 Task: Find and inquire about a place to stay in North Goa from June 16 to June 30 for 1 guest.
Action: Mouse moved to (333, 557)
Screenshot: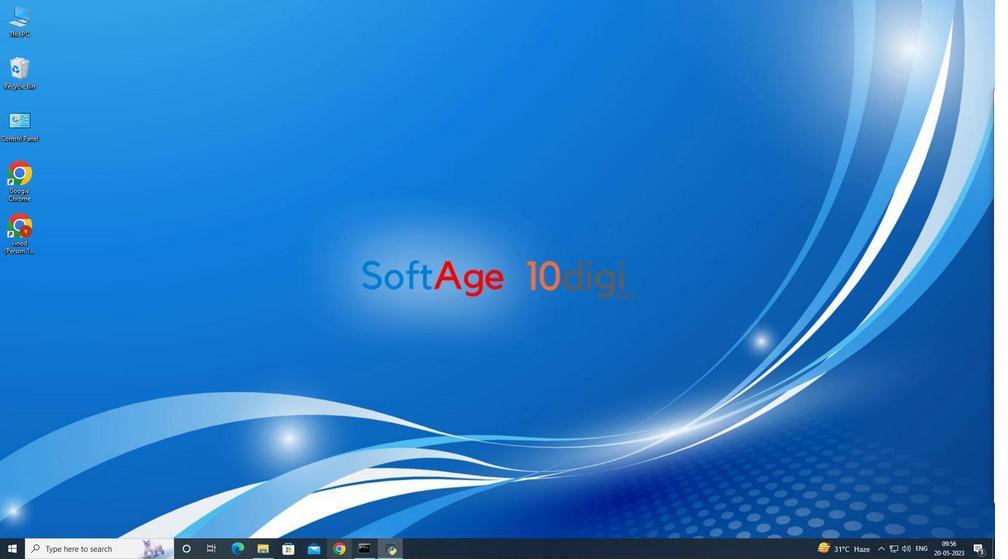 
Action: Mouse pressed left at (334, 555)
Screenshot: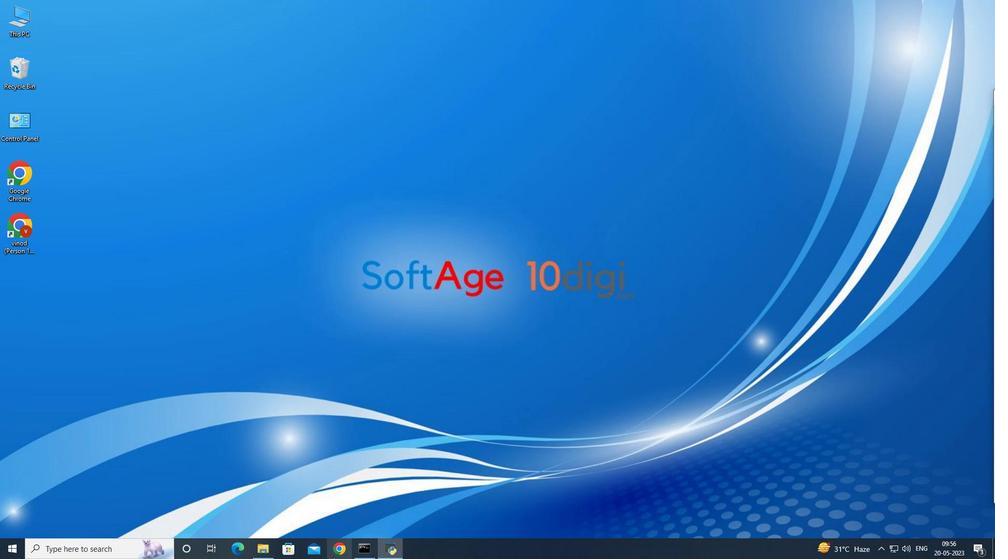 
Action: Mouse moved to (413, 332)
Screenshot: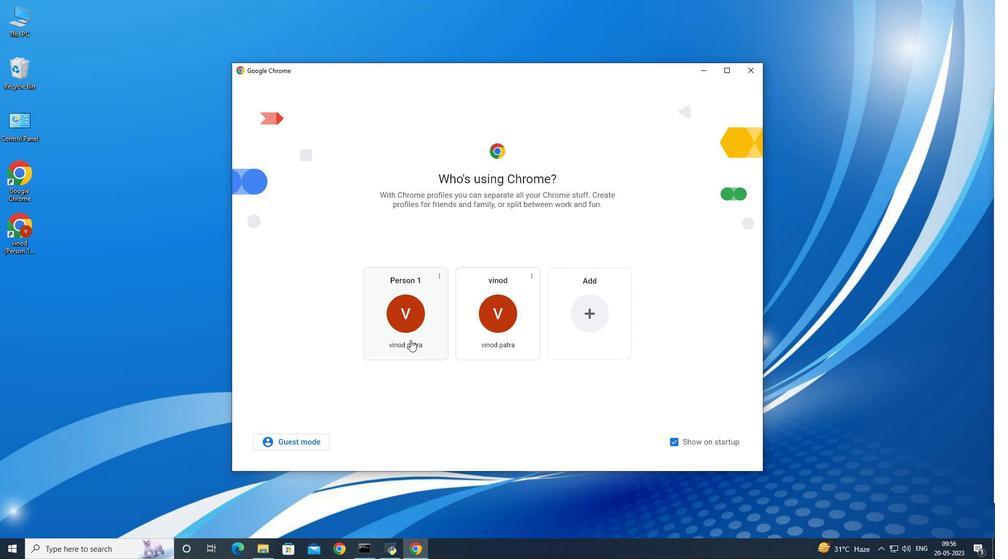 
Action: Mouse pressed left at (413, 332)
Screenshot: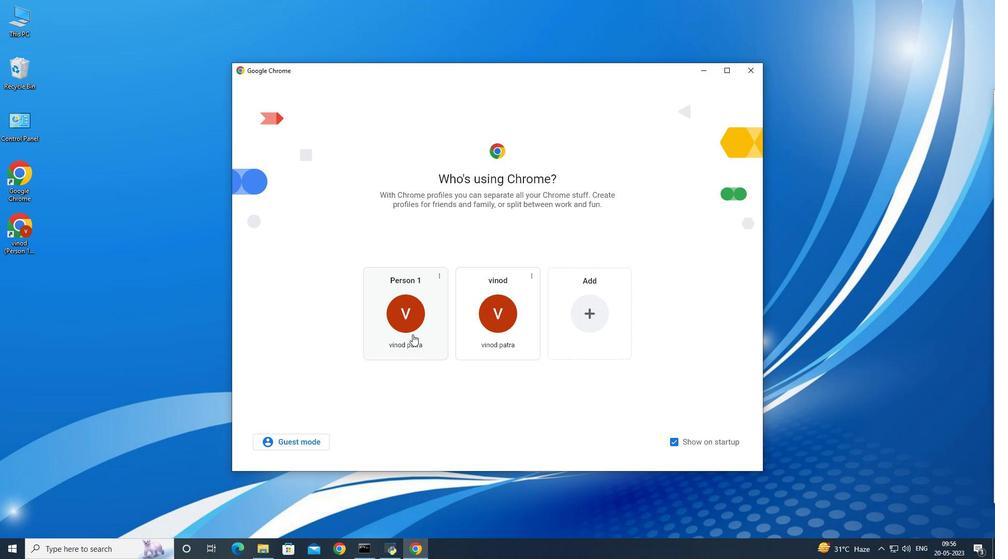 
Action: Mouse moved to (496, 215)
Screenshot: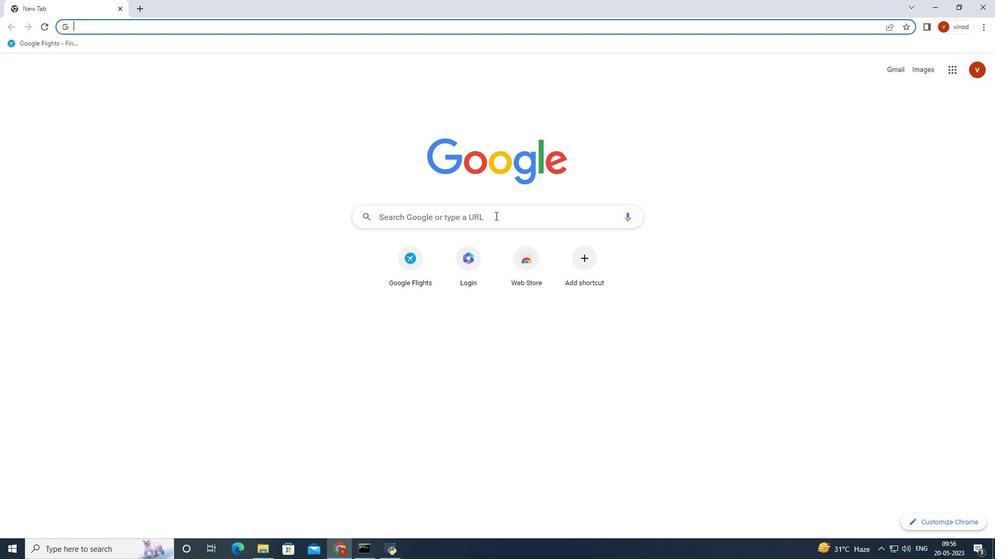 
Action: Mouse pressed left at (496, 215)
Screenshot: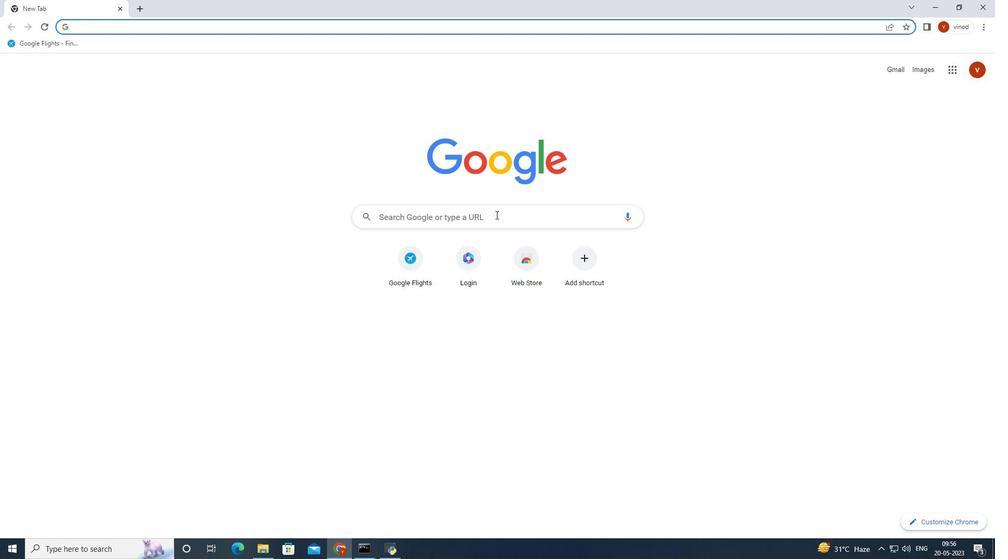 
Action: Mouse moved to (478, 350)
Screenshot: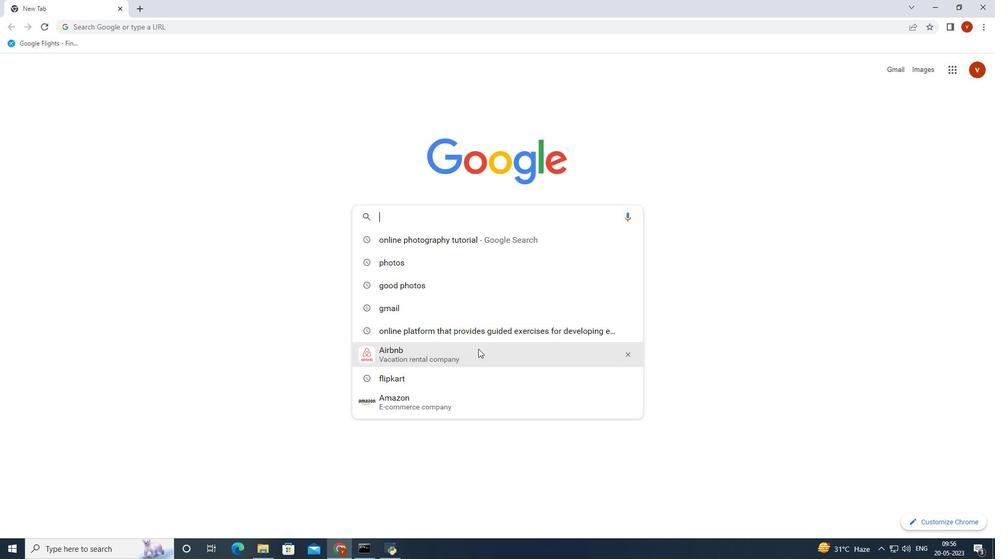 
Action: Mouse pressed left at (478, 350)
Screenshot: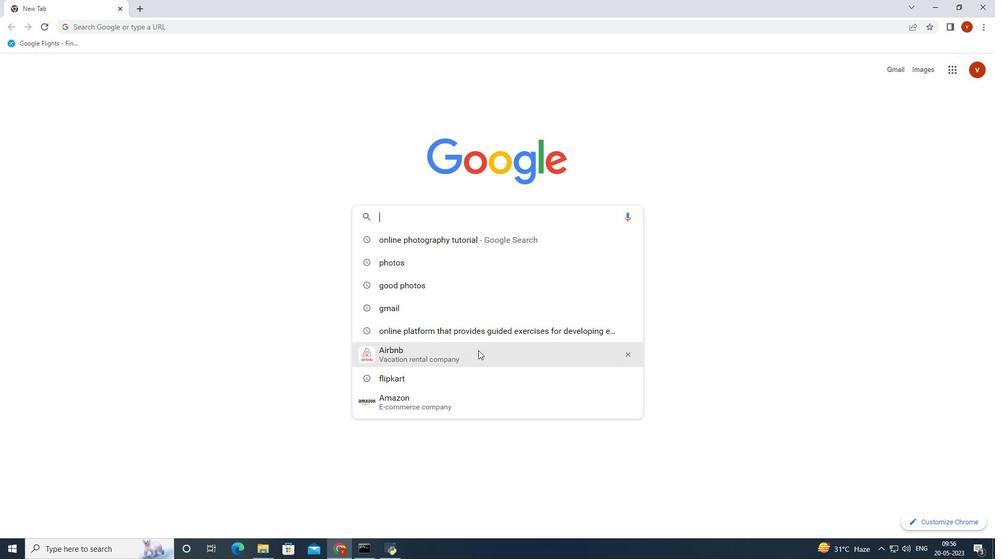 
Action: Mouse moved to (226, 158)
Screenshot: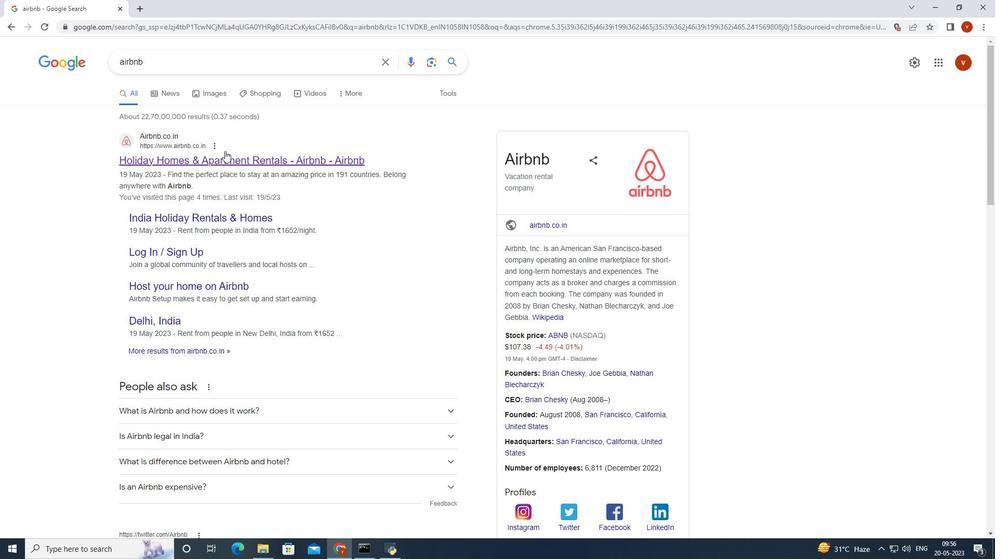 
Action: Mouse pressed left at (226, 158)
Screenshot: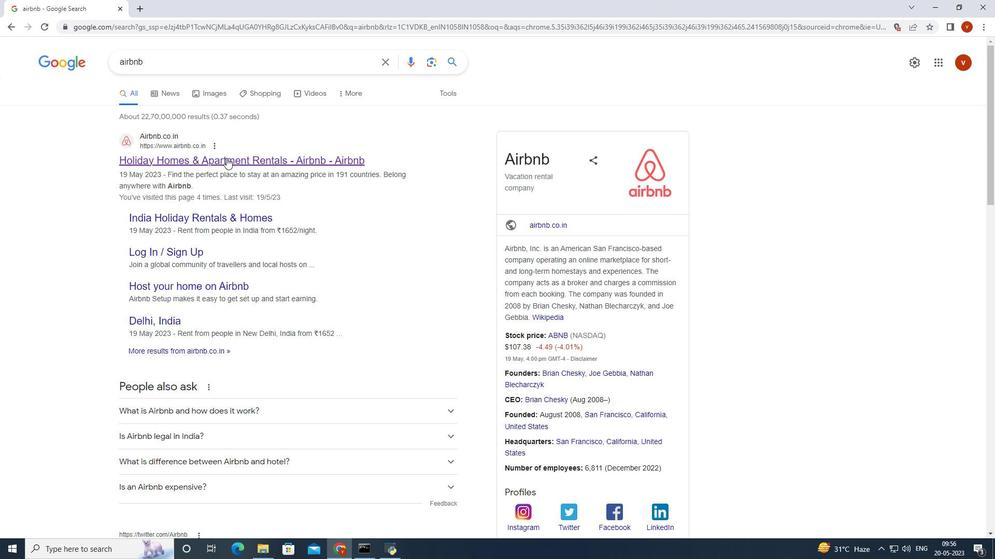 
Action: Mouse moved to (259, 308)
Screenshot: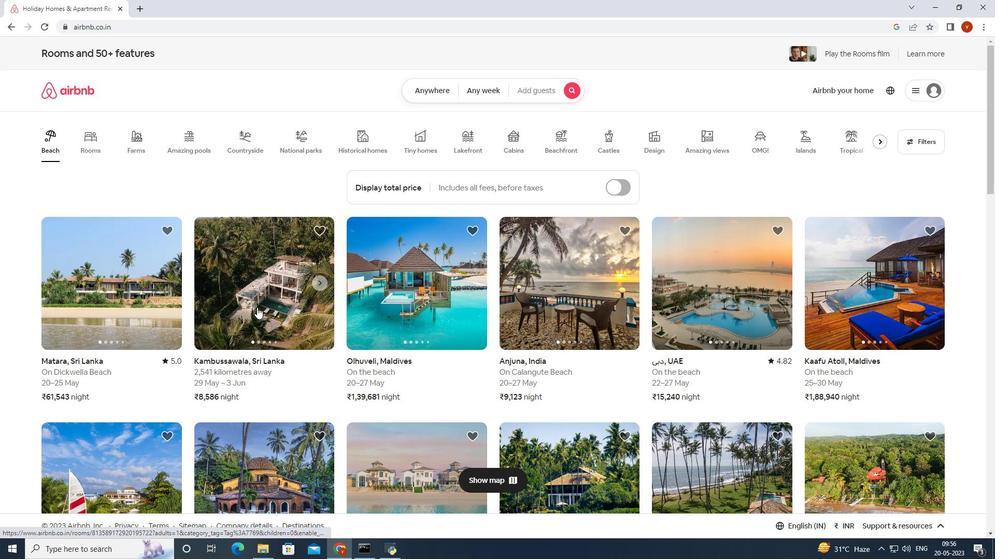 
Action: Mouse scrolled (259, 307) with delta (0, 0)
Screenshot: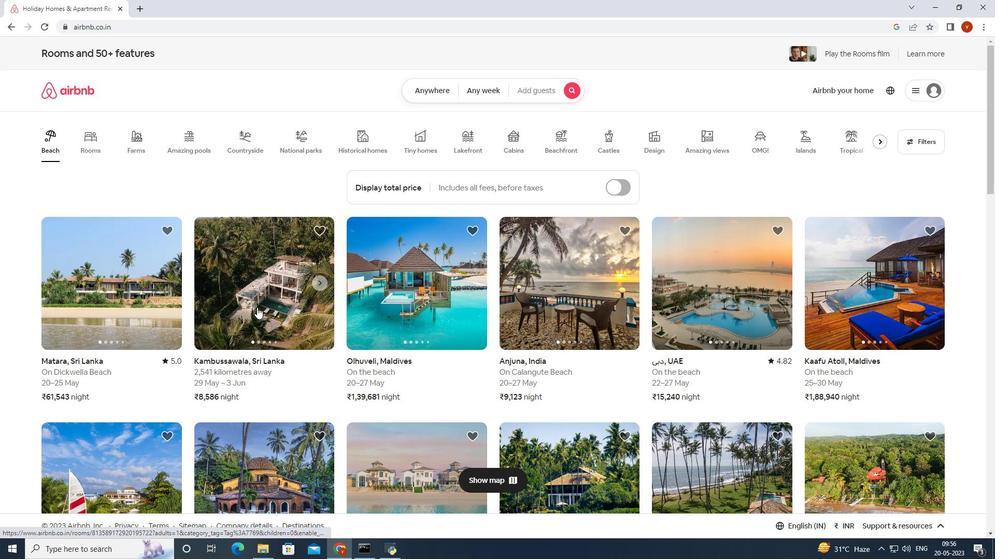 
Action: Mouse moved to (263, 305)
Screenshot: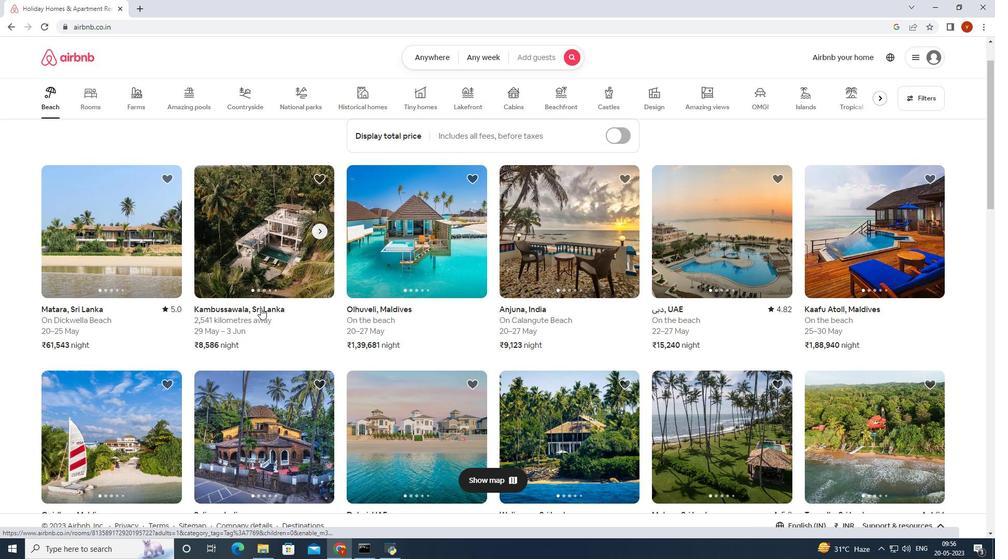 
Action: Mouse scrolled (263, 305) with delta (0, 0)
Screenshot: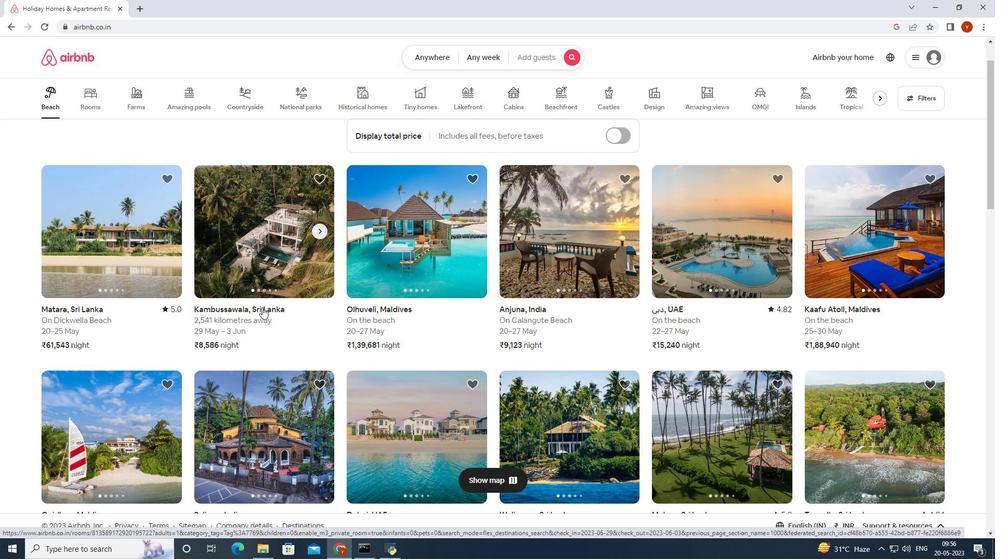 
Action: Mouse moved to (475, 92)
Screenshot: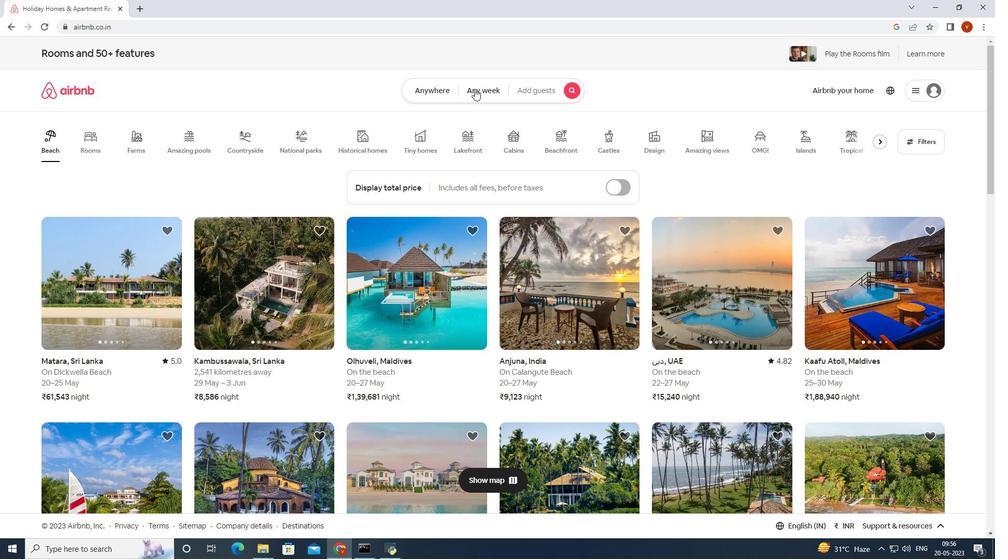 
Action: Mouse pressed left at (475, 92)
Screenshot: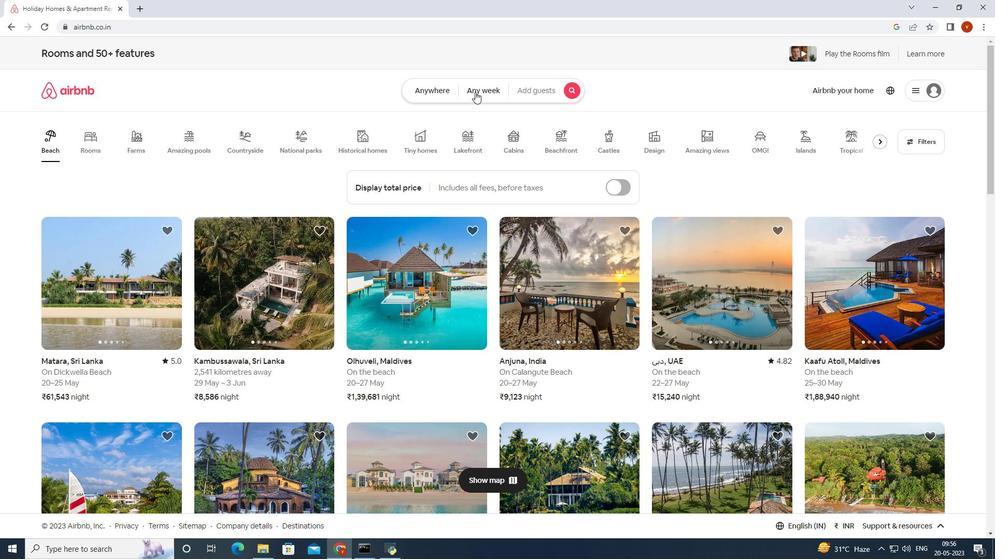 
Action: Mouse moved to (403, 126)
Screenshot: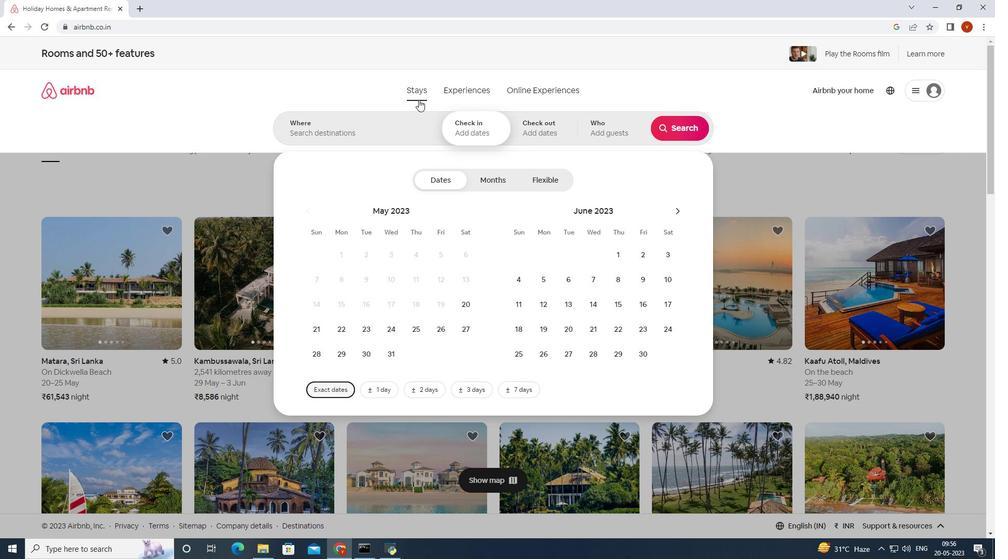 
Action: Mouse pressed left at (403, 126)
Screenshot: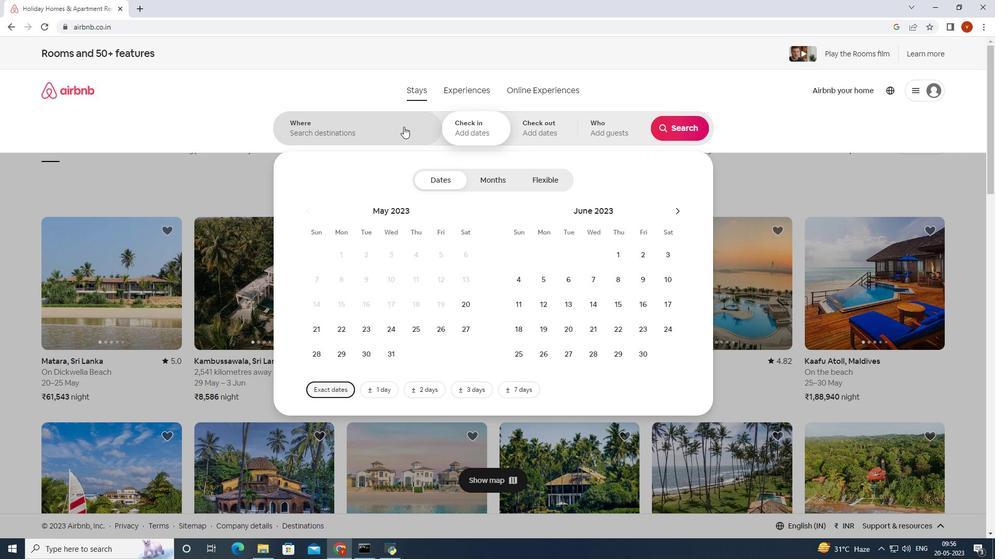 
Action: Key pressed go
Screenshot: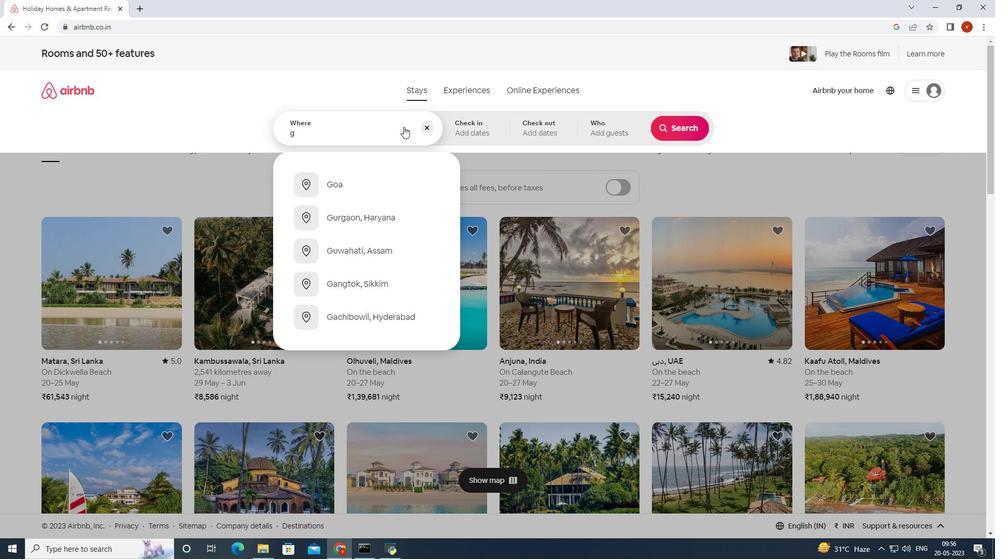 
Action: Mouse moved to (384, 219)
Screenshot: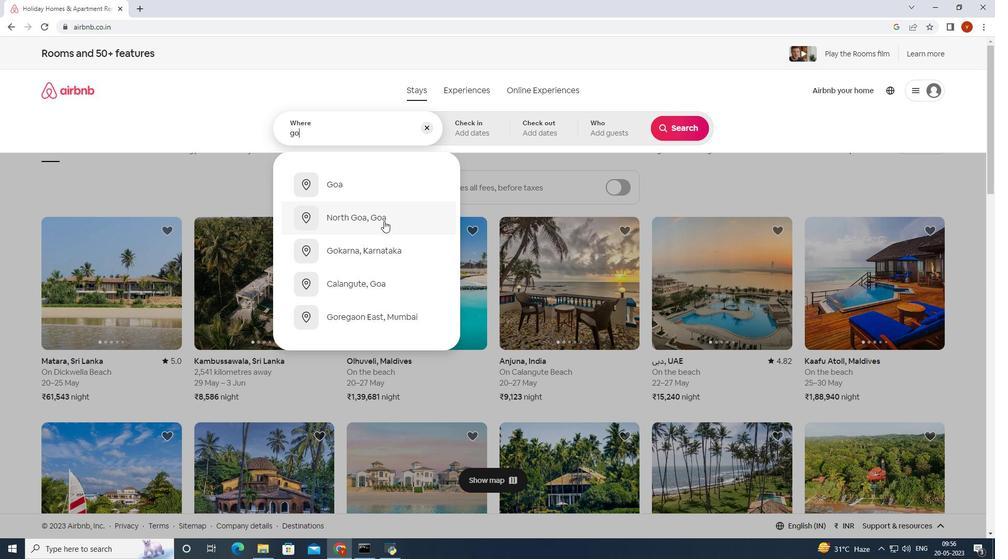 
Action: Mouse pressed left at (384, 219)
Screenshot: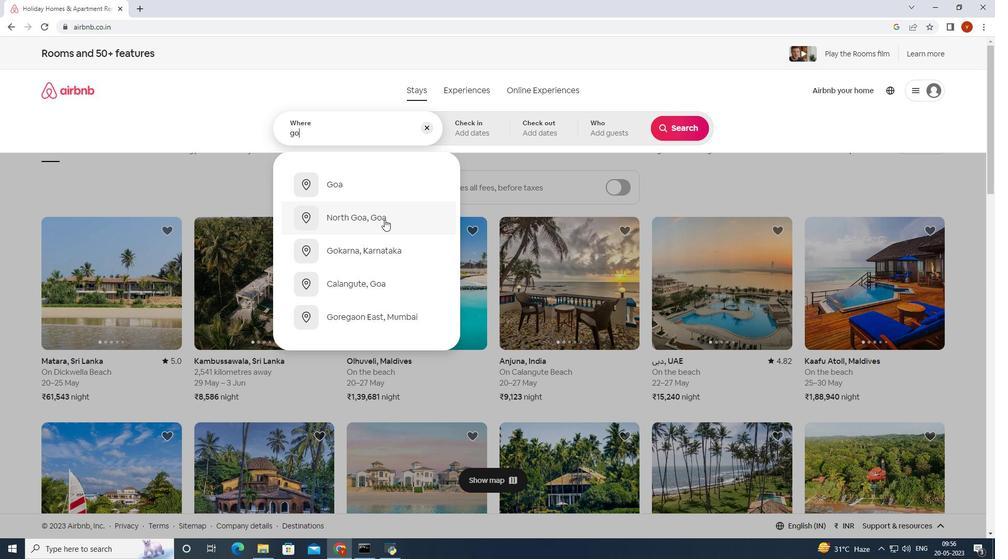 
Action: Mouse moved to (683, 130)
Screenshot: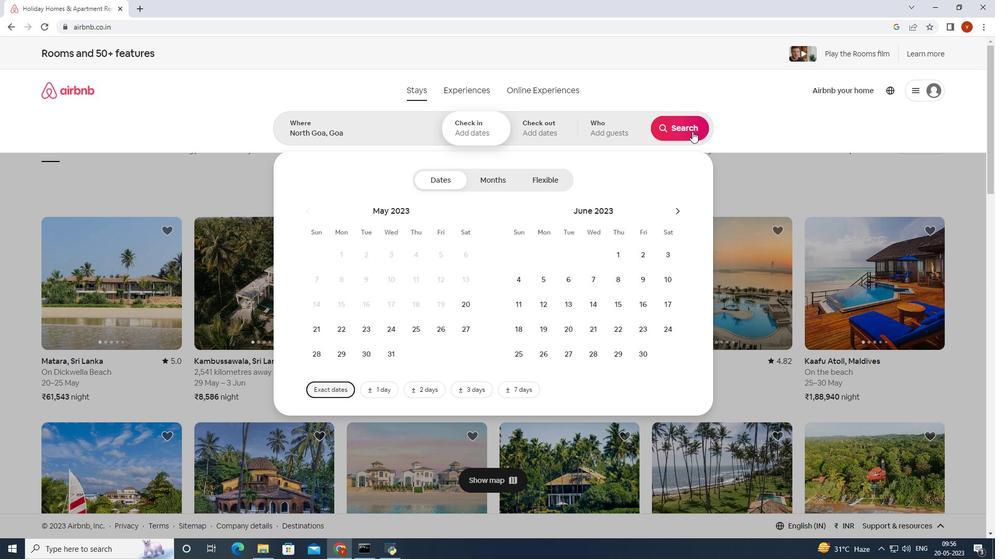 
Action: Mouse pressed left at (683, 130)
Screenshot: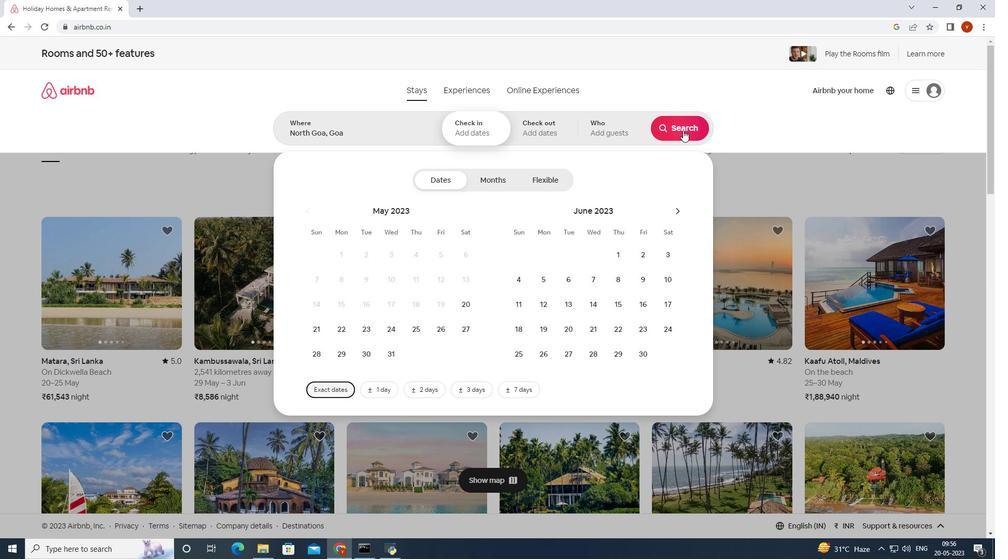 
Action: Mouse moved to (316, 306)
Screenshot: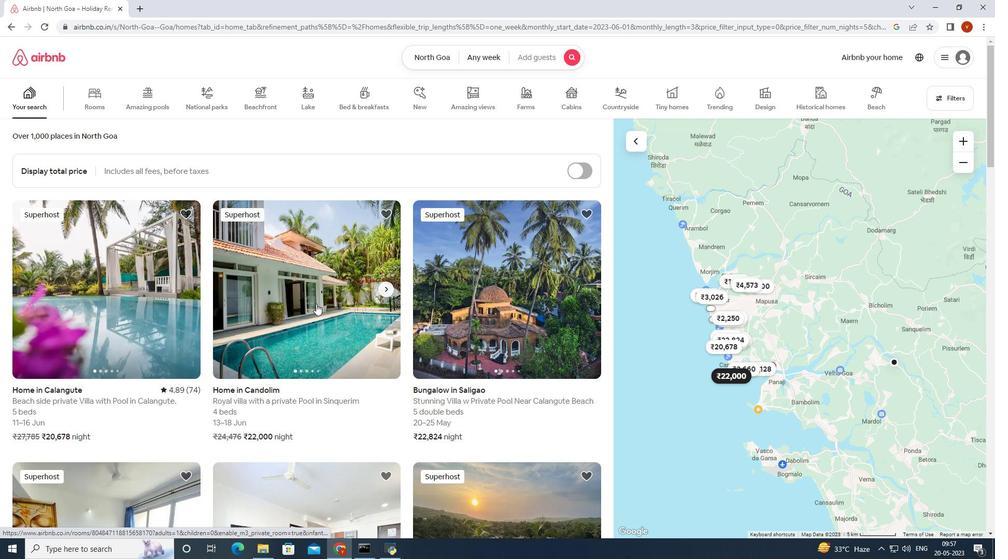 
Action: Mouse scrolled (316, 305) with delta (0, 0)
Screenshot: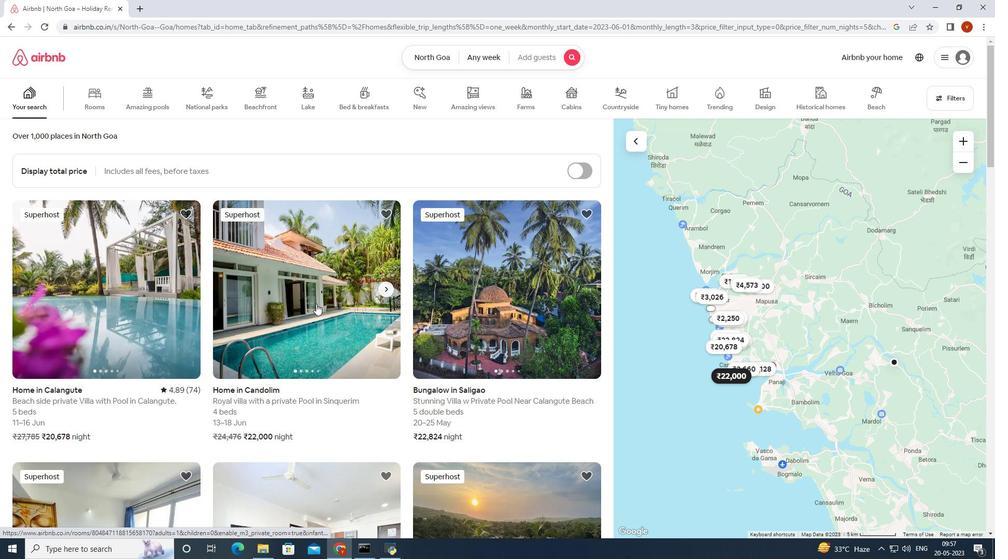 
Action: Mouse moved to (315, 313)
Screenshot: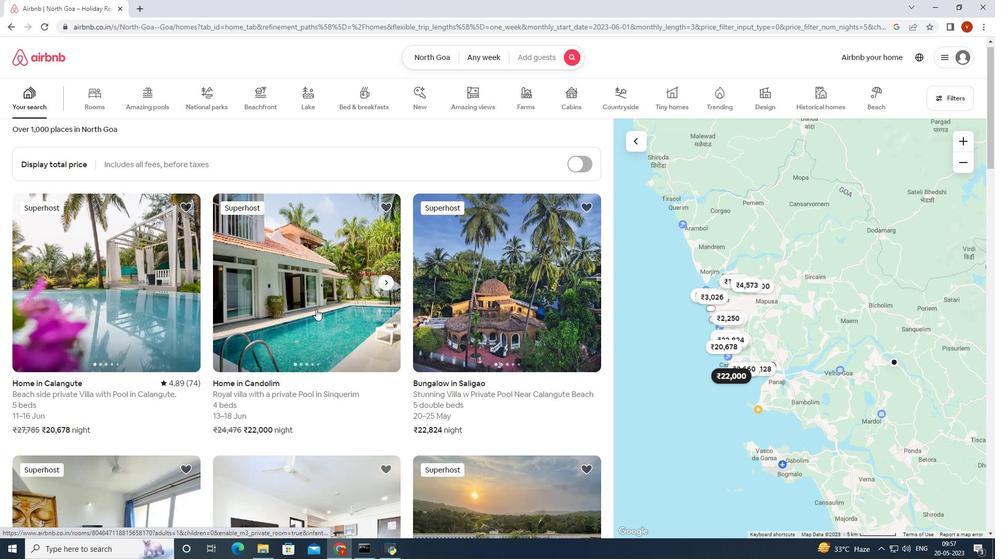 
Action: Mouse scrolled (315, 313) with delta (0, 0)
Screenshot: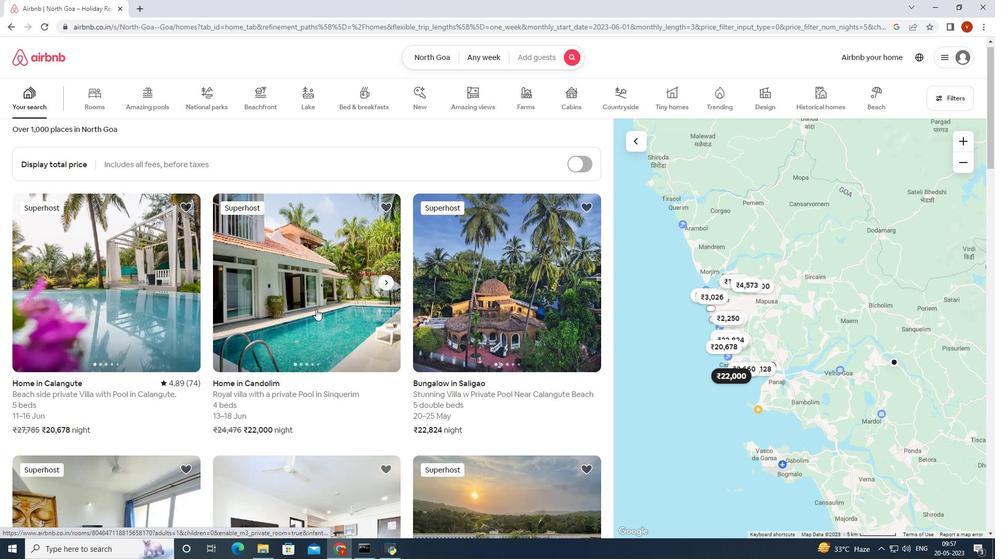 
Action: Mouse moved to (322, 318)
Screenshot: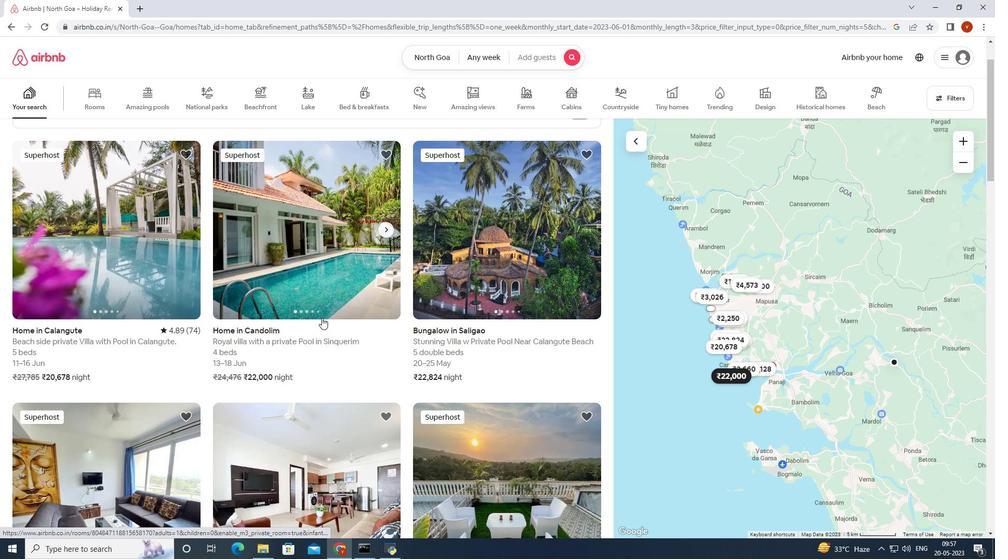 
Action: Mouse scrolled (322, 317) with delta (0, 0)
Screenshot: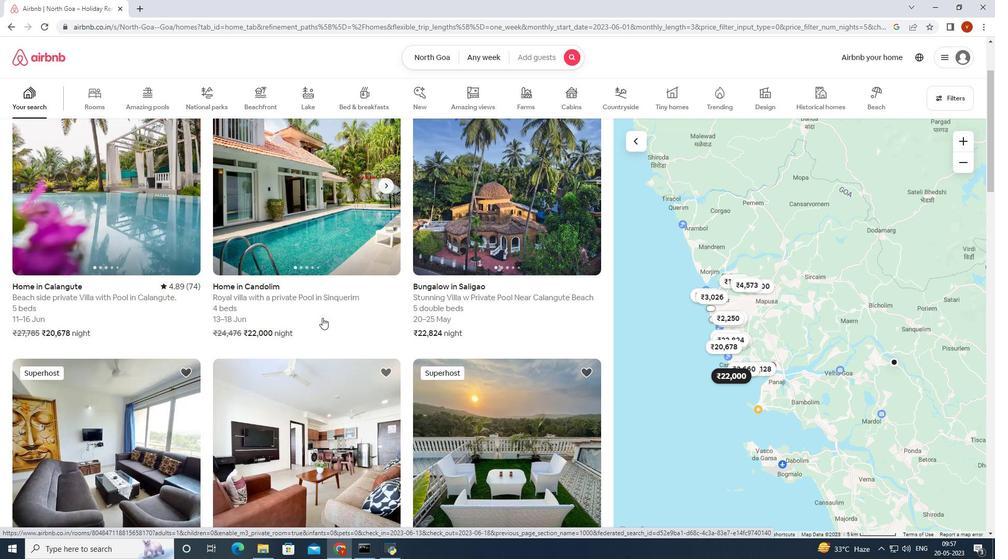 
Action: Mouse moved to (483, 52)
Screenshot: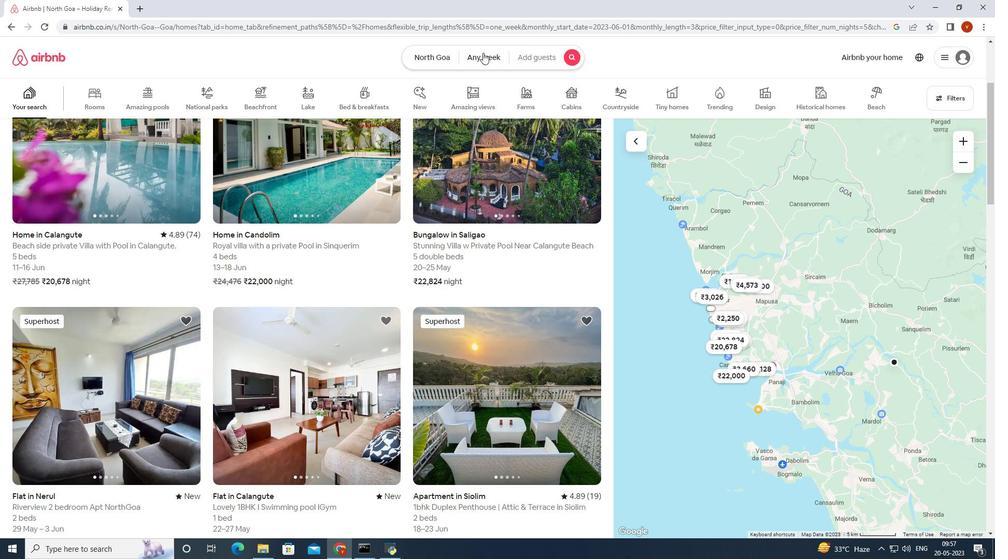
Action: Mouse pressed left at (483, 52)
Screenshot: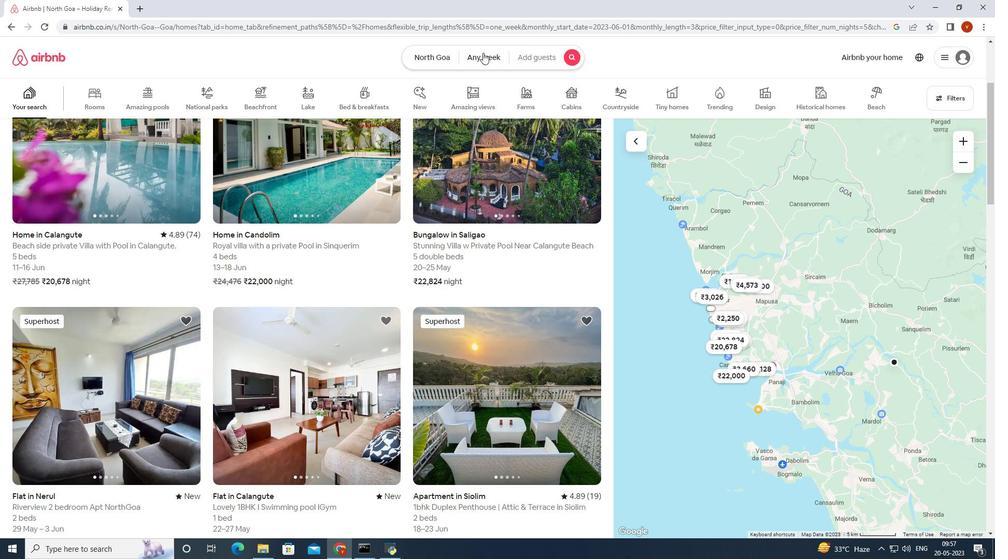 
Action: Mouse moved to (647, 267)
Screenshot: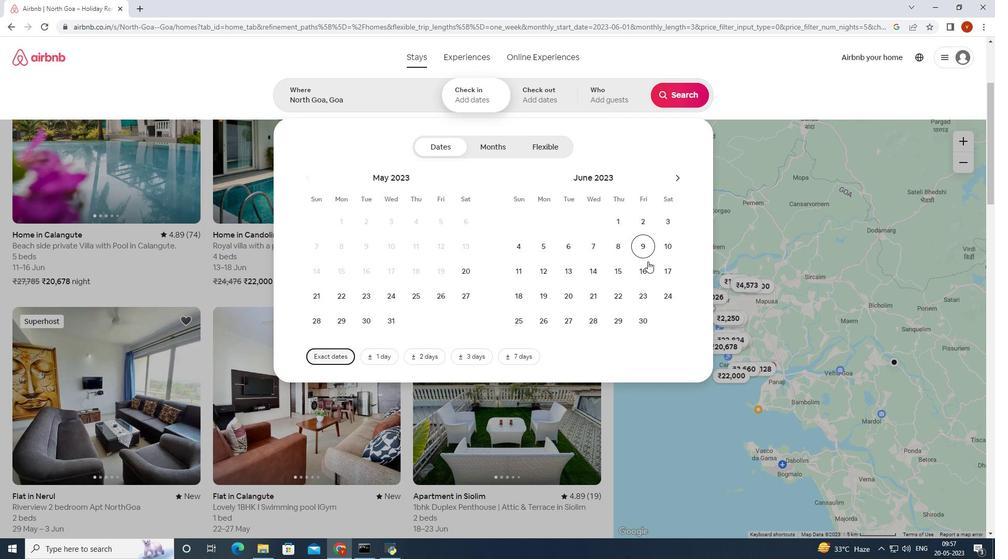 
Action: Mouse pressed left at (647, 267)
Screenshot: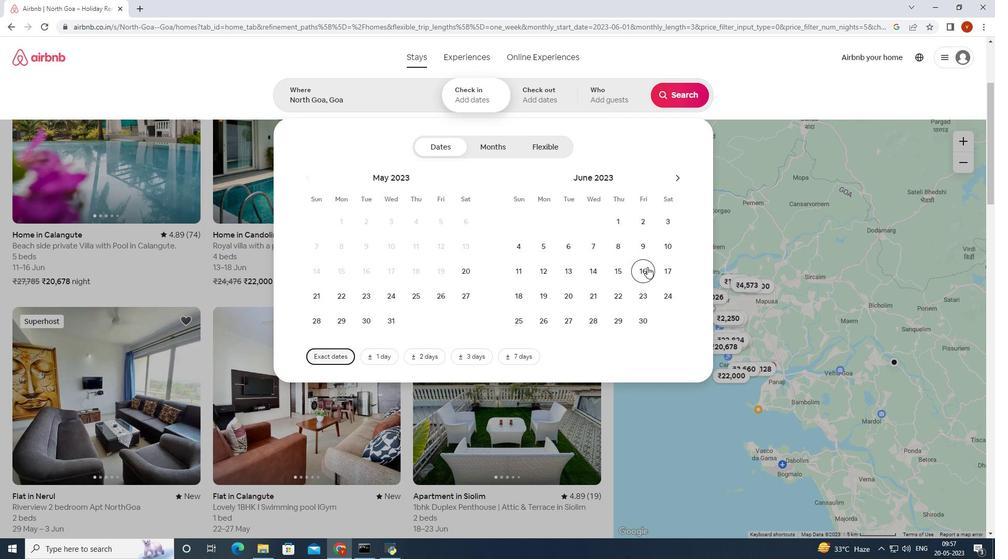 
Action: Mouse moved to (647, 313)
Screenshot: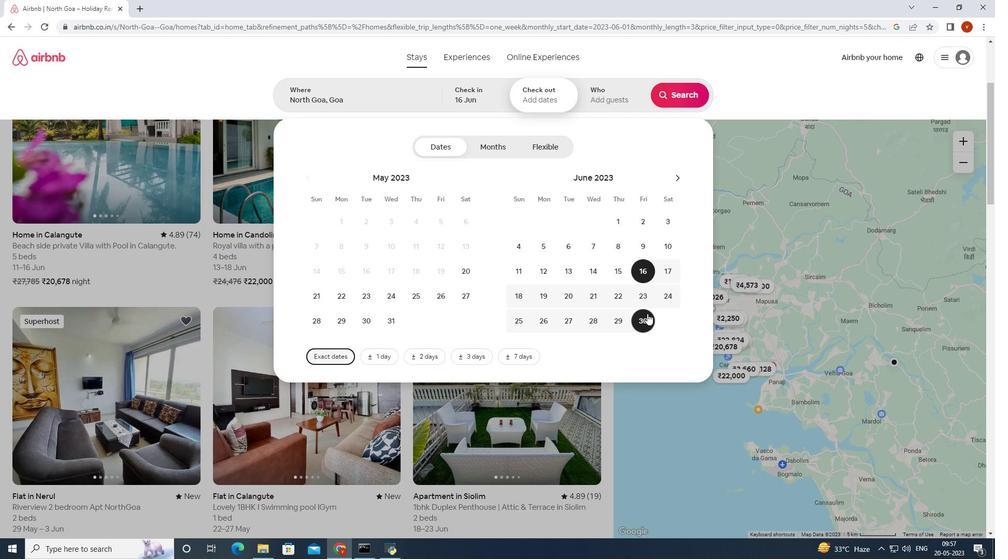 
Action: Mouse pressed left at (647, 313)
Screenshot: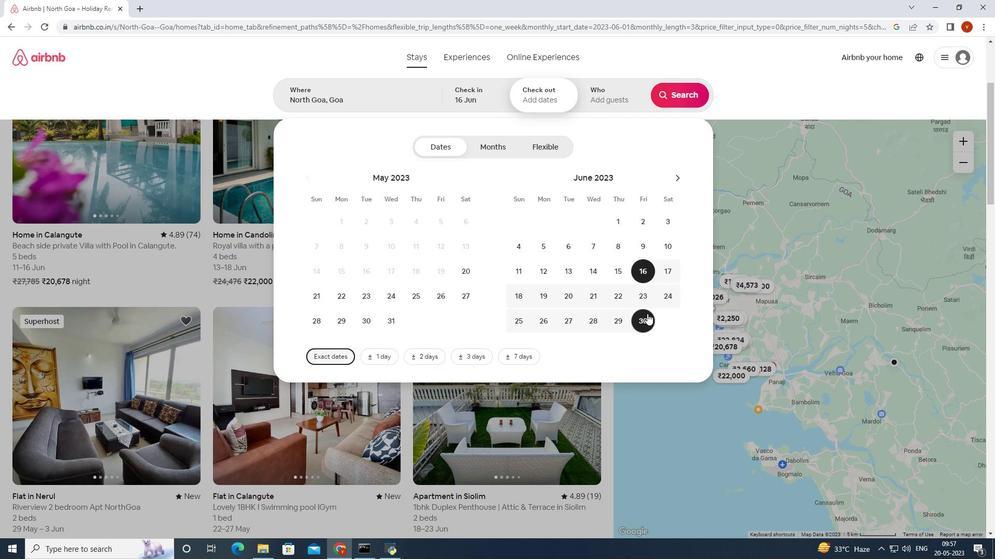 
Action: Mouse moved to (603, 103)
Screenshot: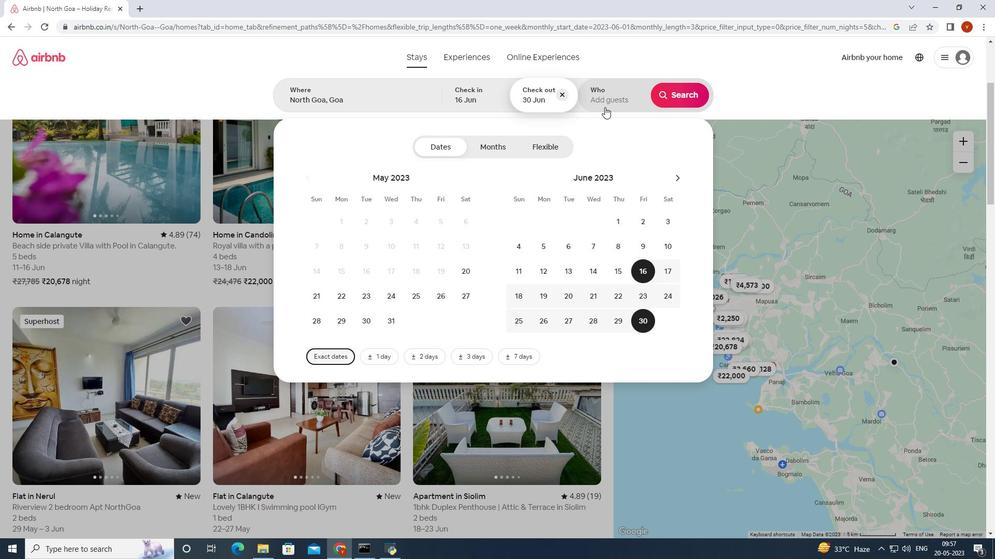 
Action: Mouse pressed left at (603, 103)
Screenshot: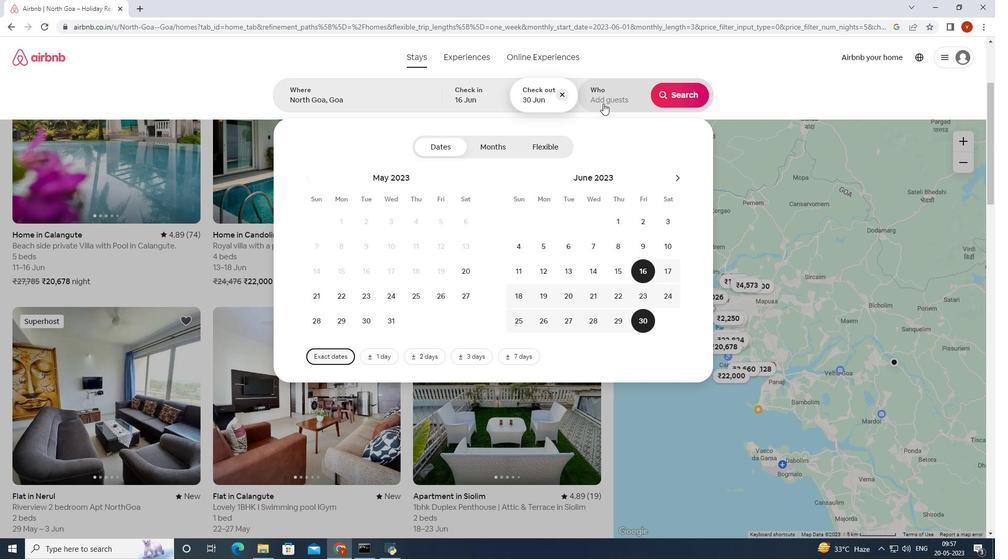 
Action: Mouse moved to (680, 149)
Screenshot: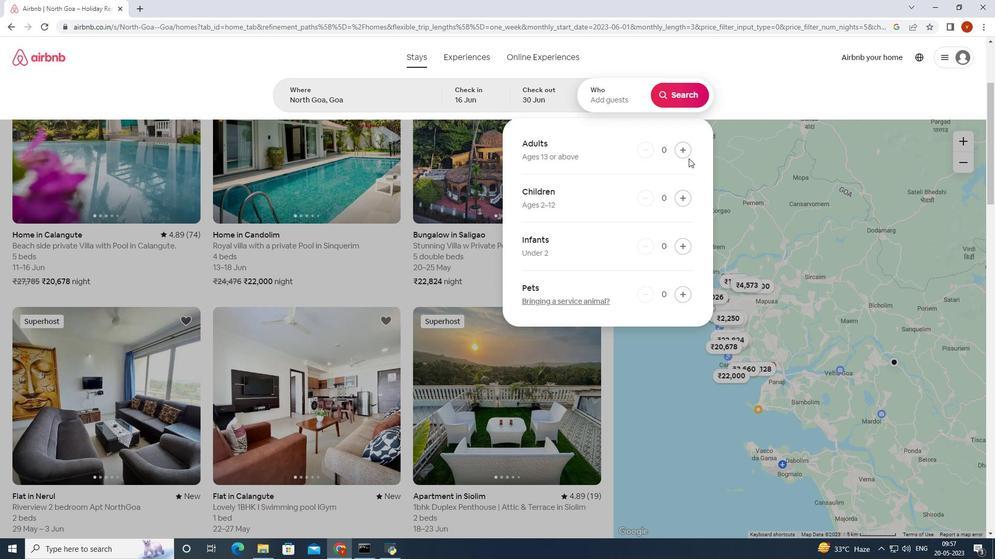 
Action: Mouse pressed left at (680, 149)
Screenshot: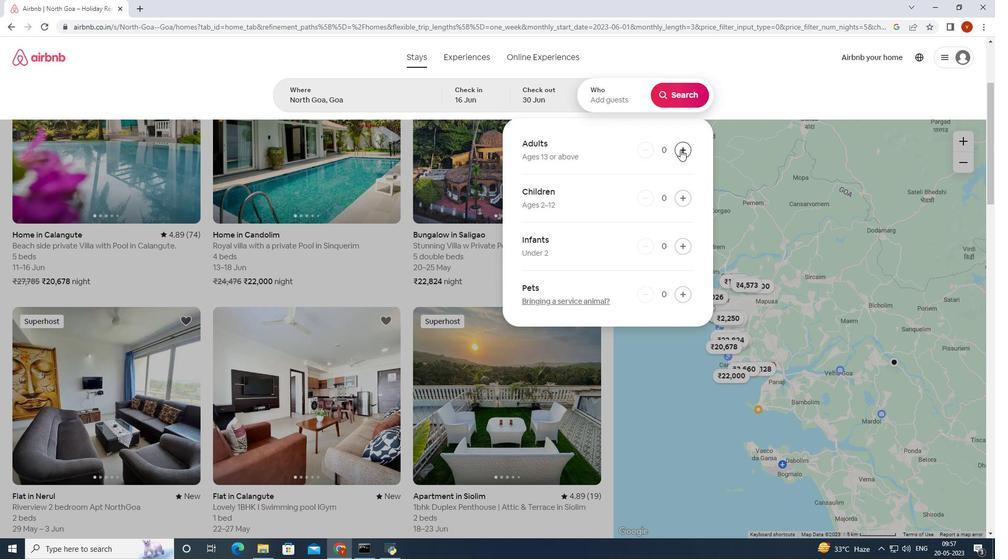 
Action: Mouse moved to (679, 95)
Screenshot: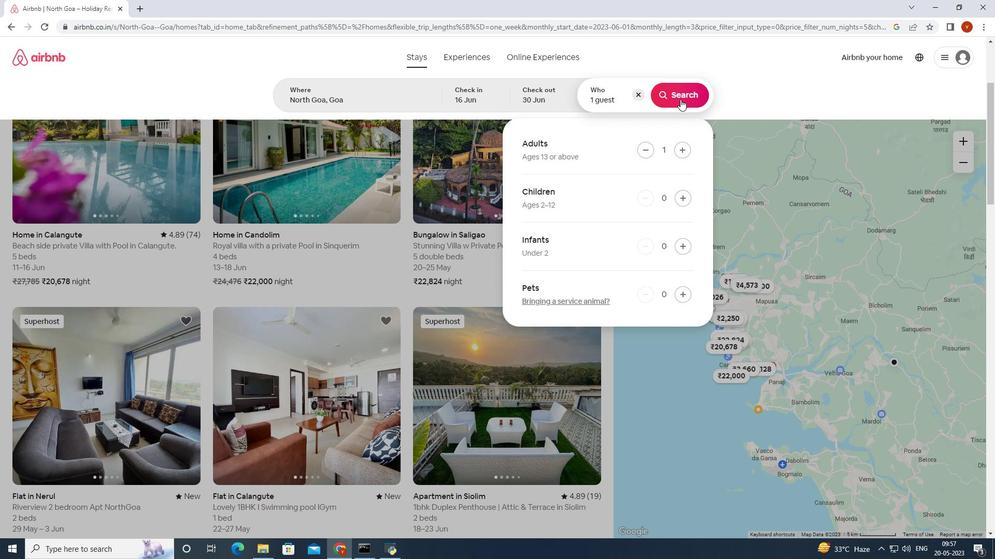 
Action: Mouse pressed left at (679, 95)
Screenshot: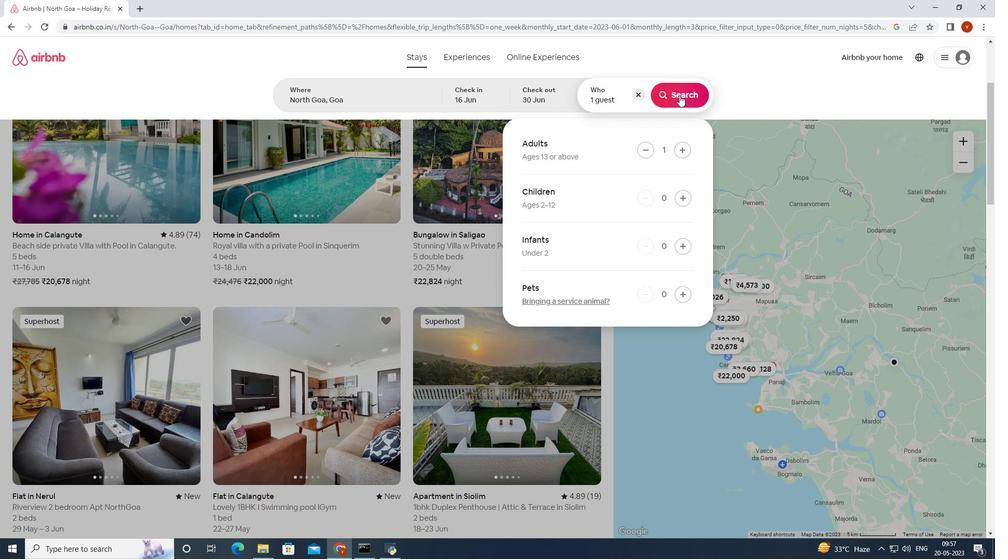 
Action: Mouse moved to (940, 97)
Screenshot: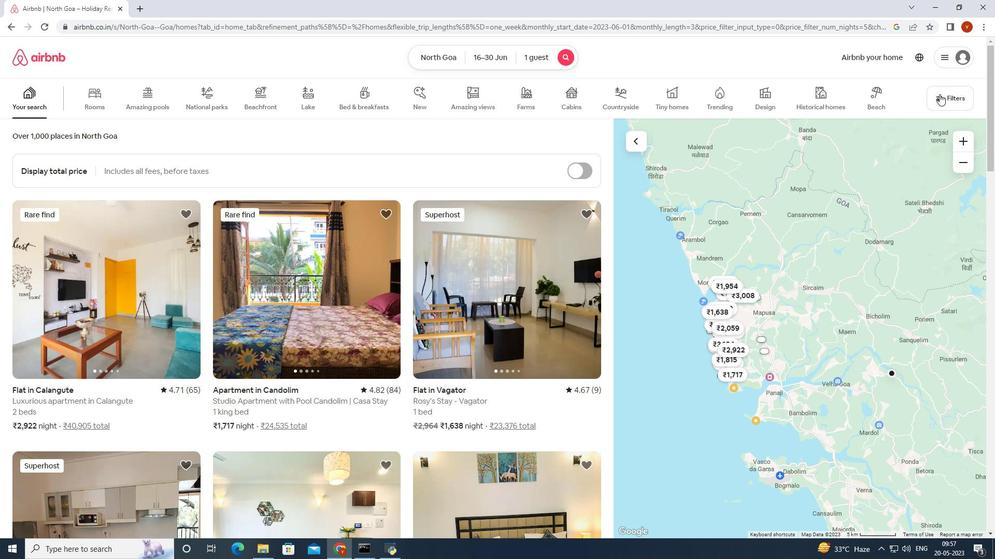 
Action: Mouse pressed left at (940, 97)
Screenshot: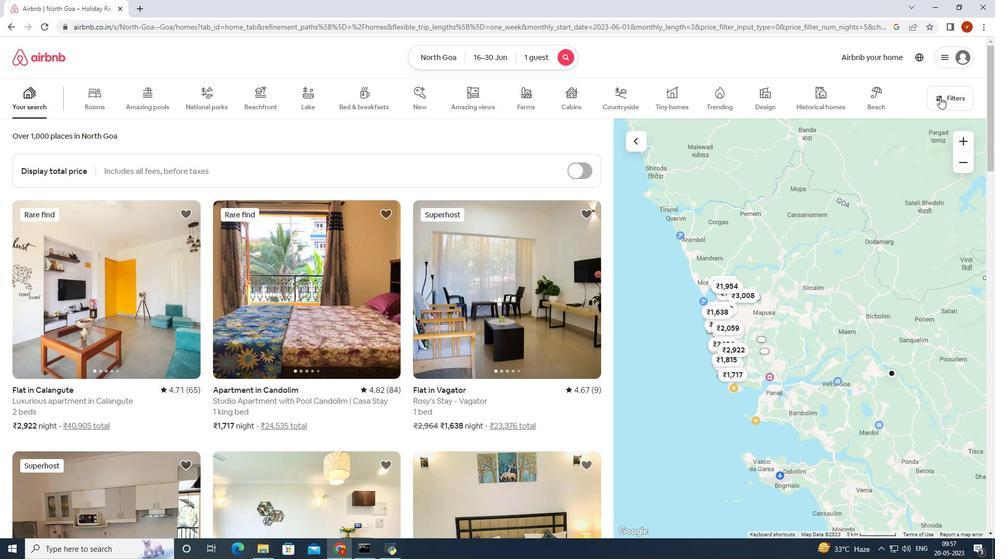 
Action: Mouse moved to (591, 327)
Screenshot: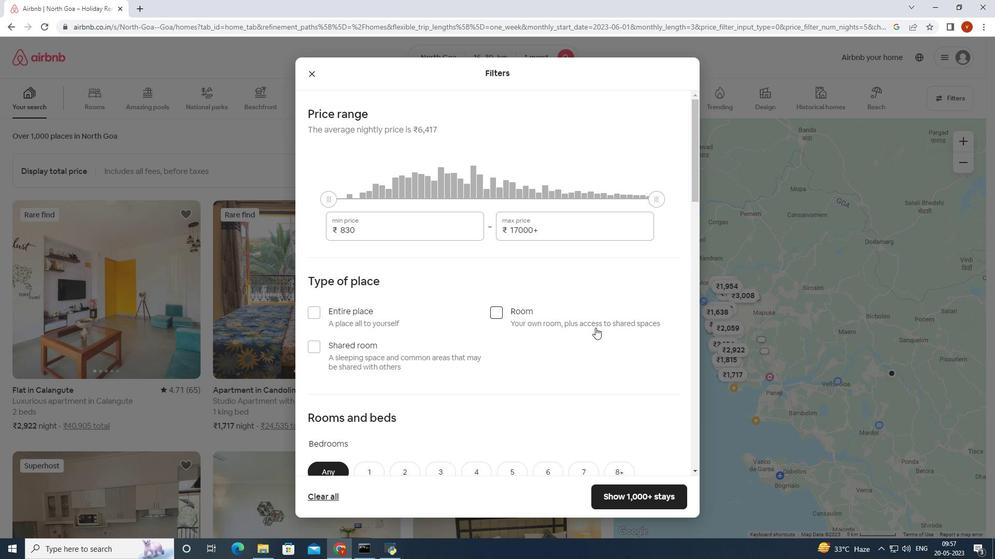 
Action: Mouse scrolled (591, 327) with delta (0, 0)
Screenshot: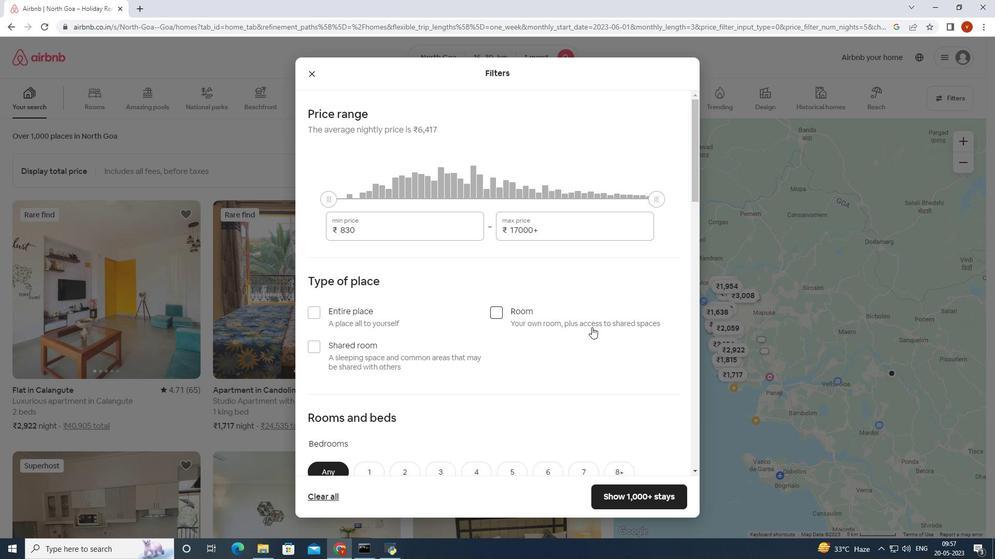 
Action: Mouse scrolled (591, 327) with delta (0, 0)
Screenshot: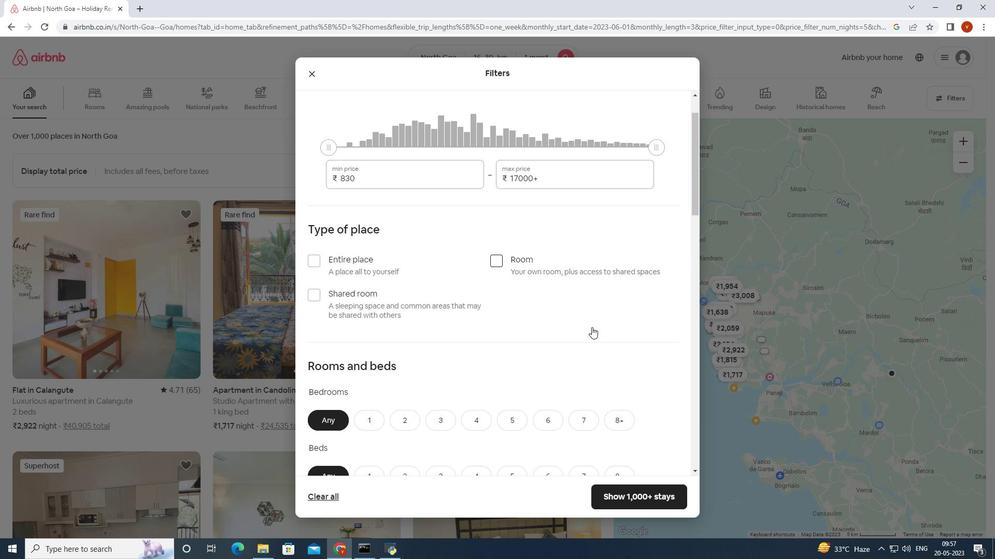 
Action: Mouse scrolled (591, 327) with delta (0, 0)
Screenshot: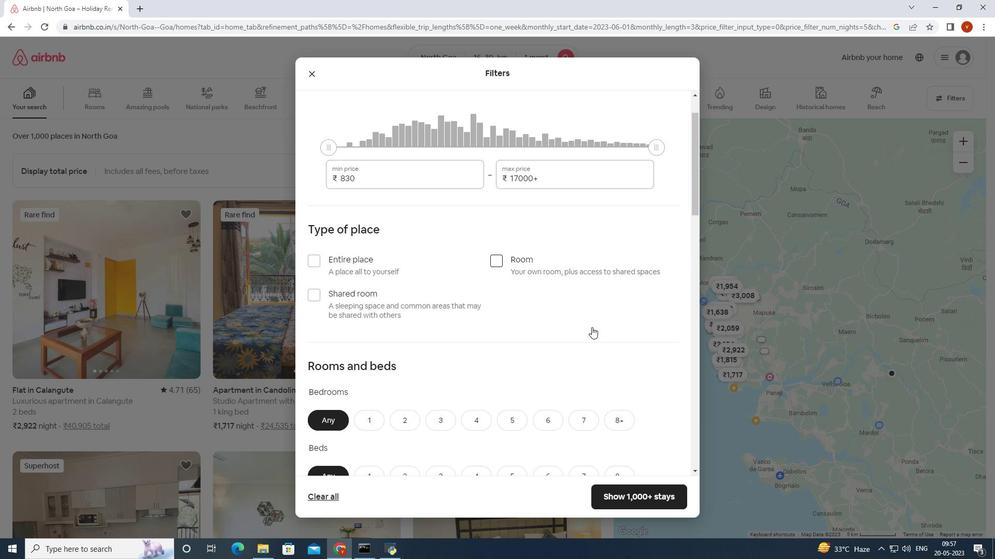 
Action: Mouse scrolled (591, 327) with delta (0, 0)
Screenshot: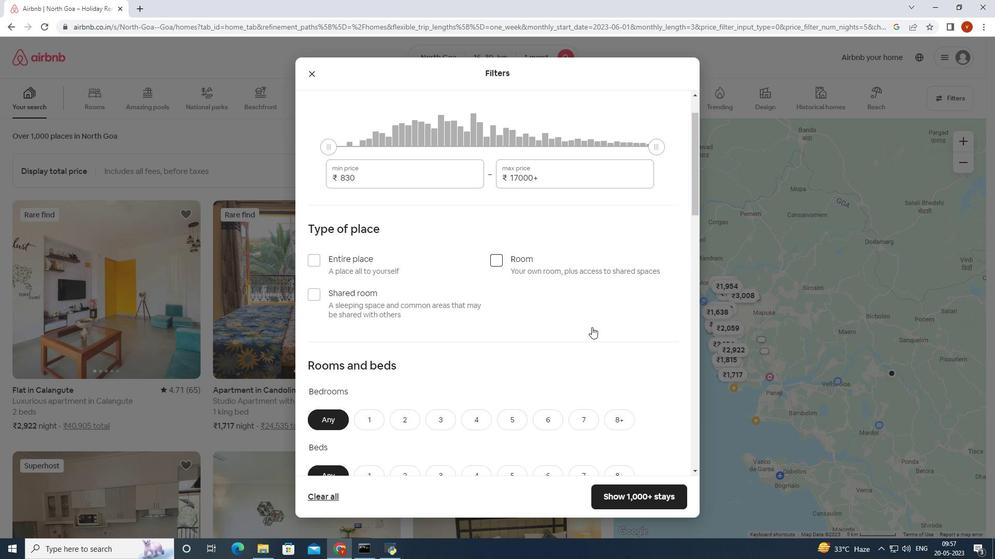 
Action: Mouse moved to (406, 271)
Screenshot: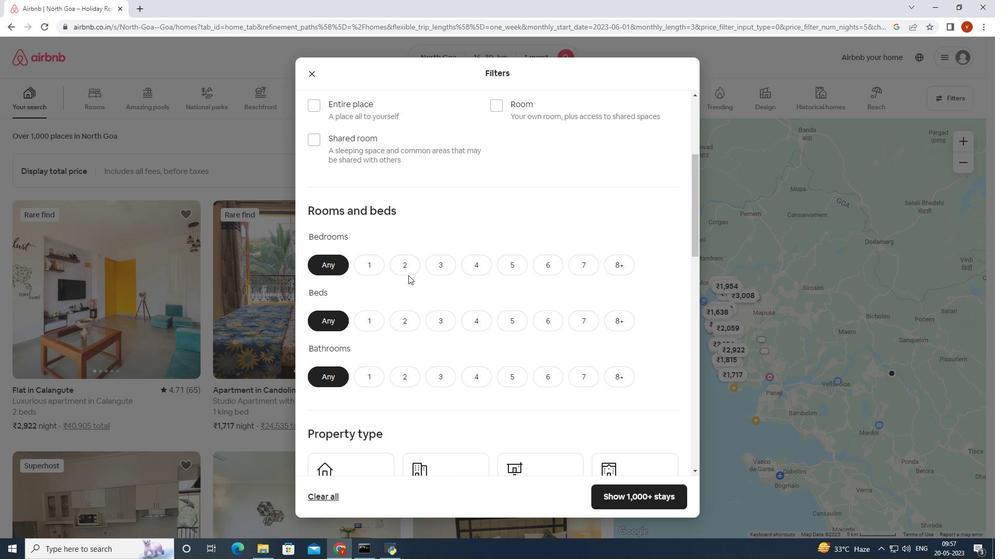 
Action: Mouse pressed left at (406, 271)
Screenshot: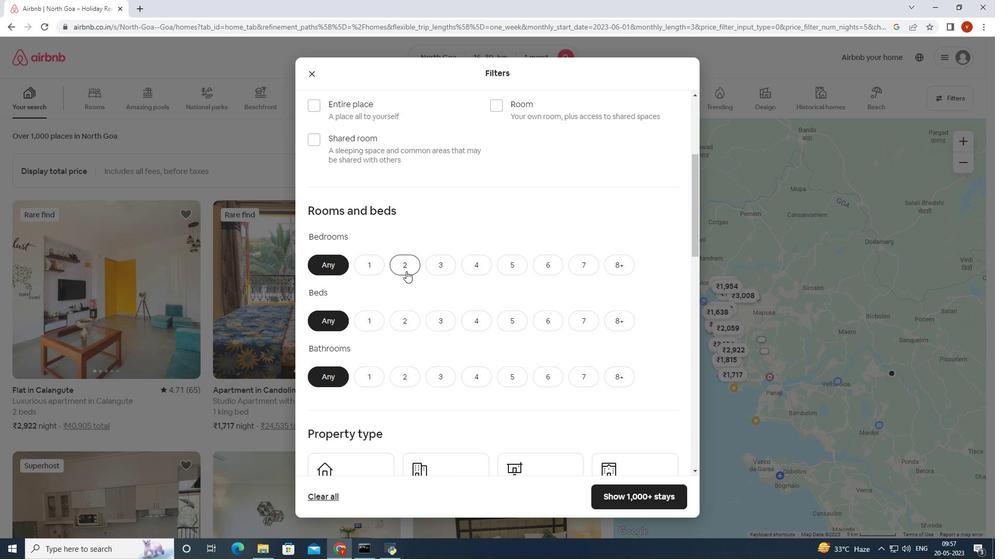 
Action: Mouse moved to (409, 314)
Screenshot: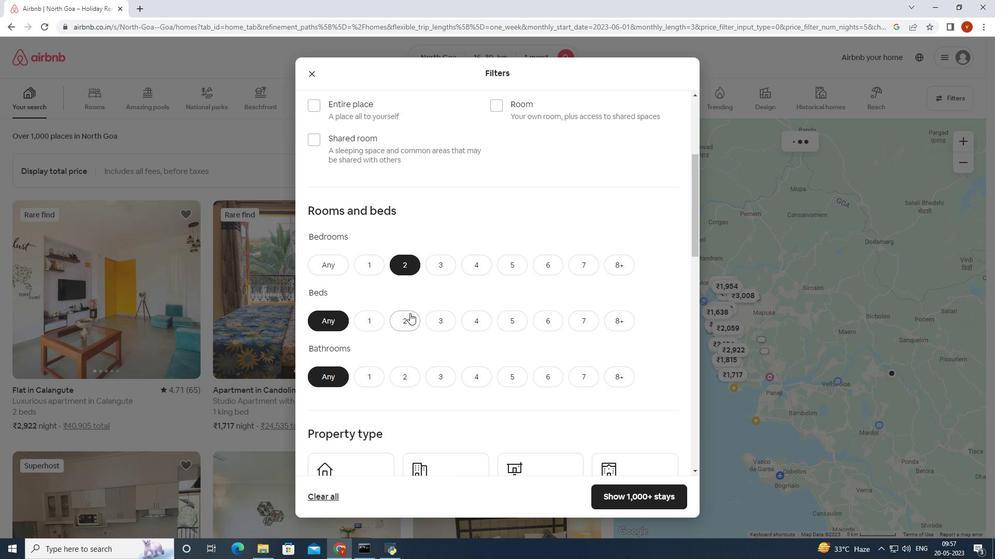 
Action: Mouse pressed left at (409, 314)
Screenshot: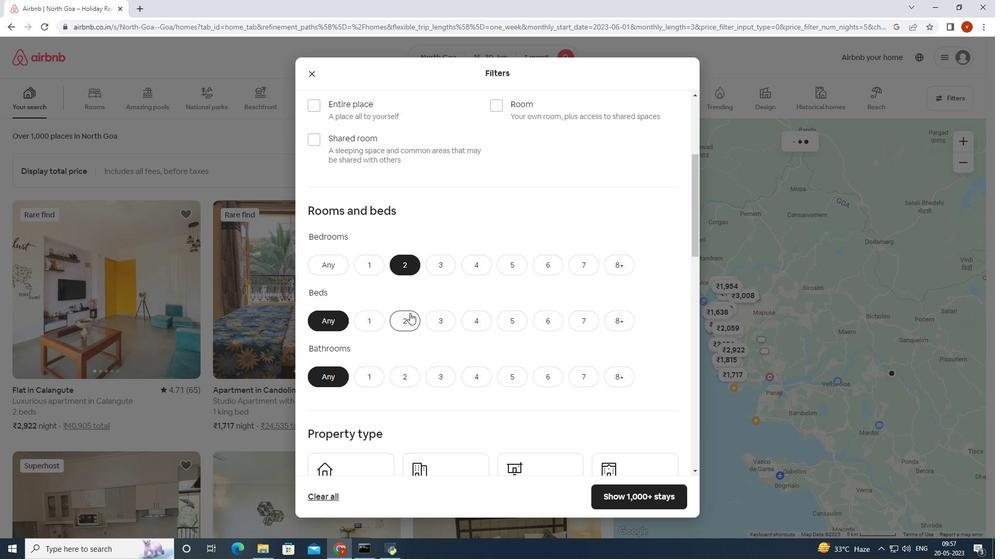 
Action: Mouse moved to (409, 368)
Screenshot: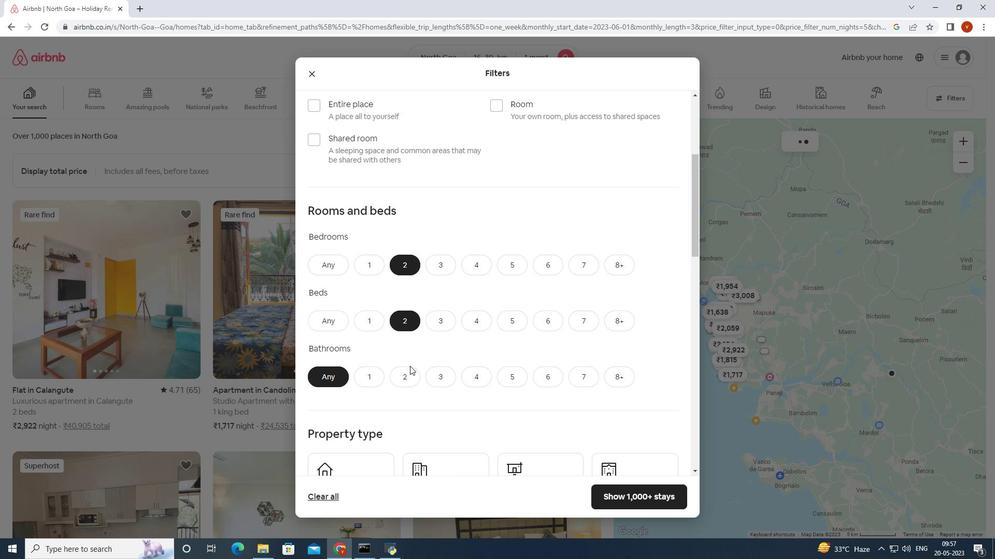 
Action: Mouse pressed left at (409, 368)
Screenshot: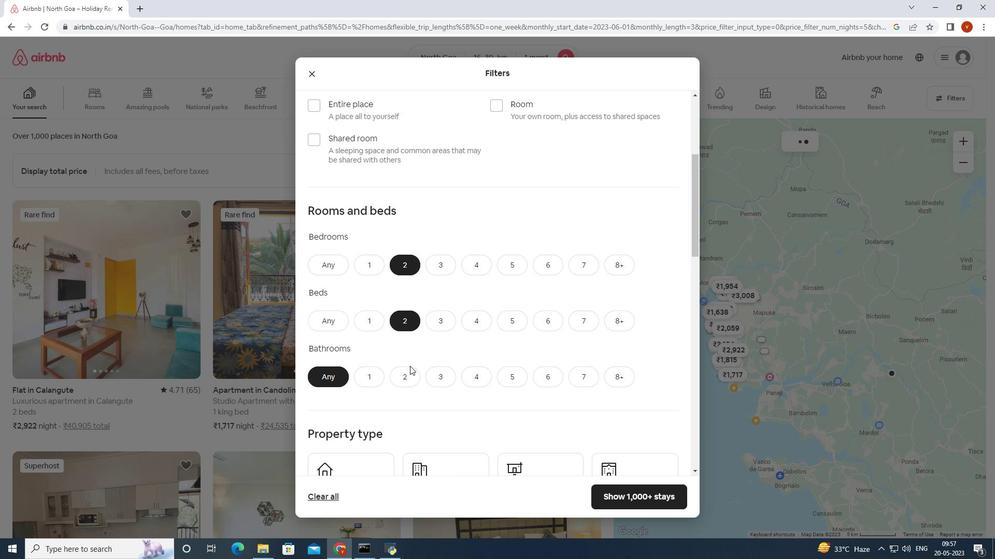 
Action: Mouse moved to (453, 357)
Screenshot: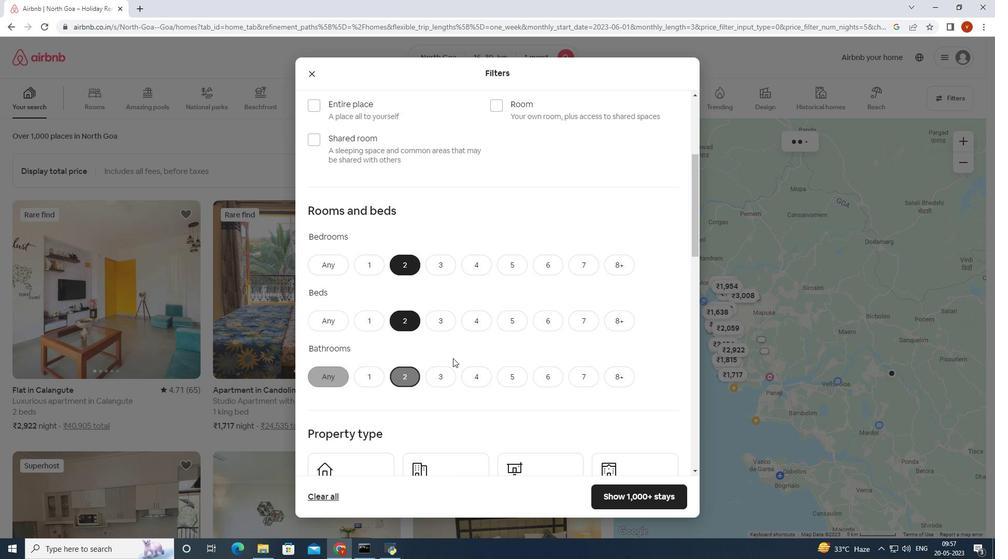 
Action: Mouse scrolled (453, 357) with delta (0, 0)
Screenshot: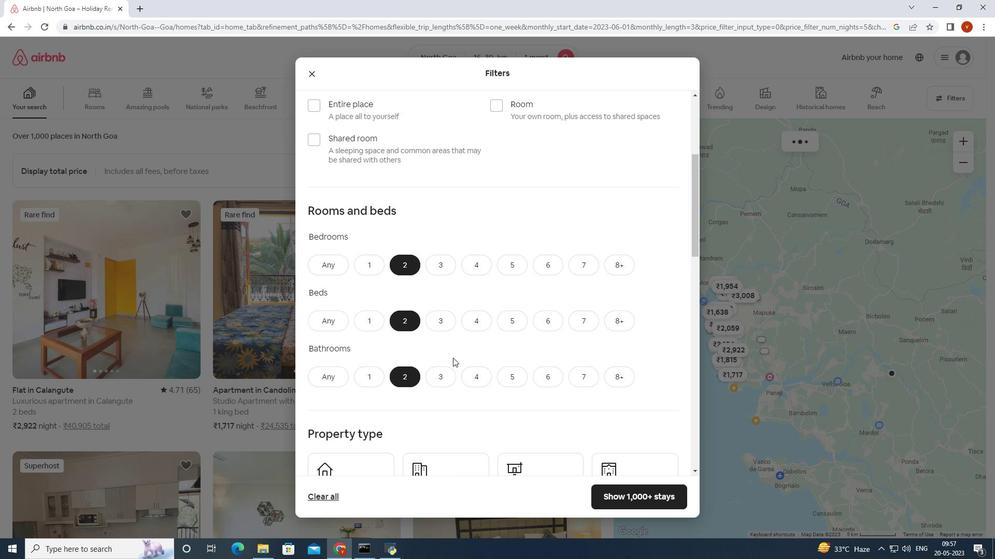 
Action: Mouse scrolled (453, 357) with delta (0, 0)
Screenshot: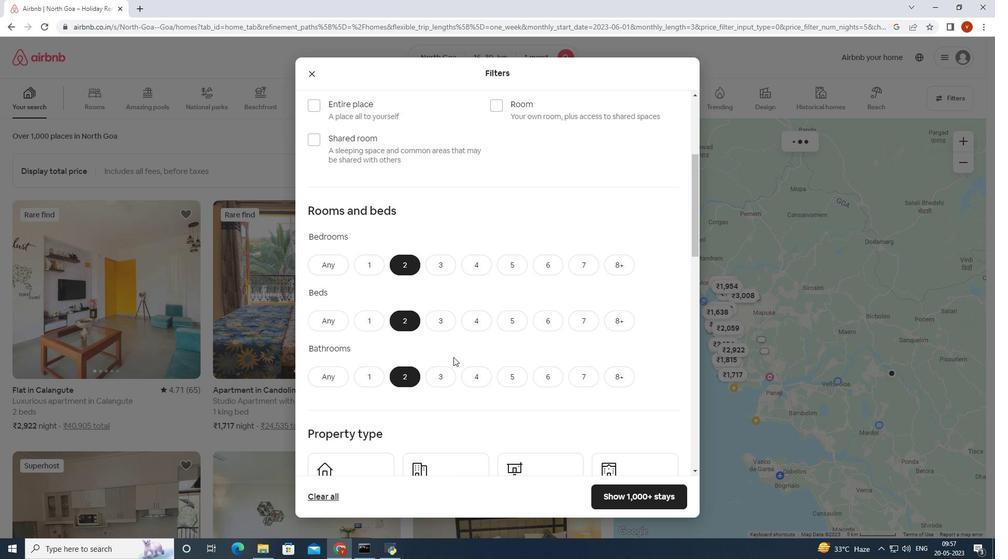 
Action: Mouse scrolled (453, 357) with delta (0, 0)
Screenshot: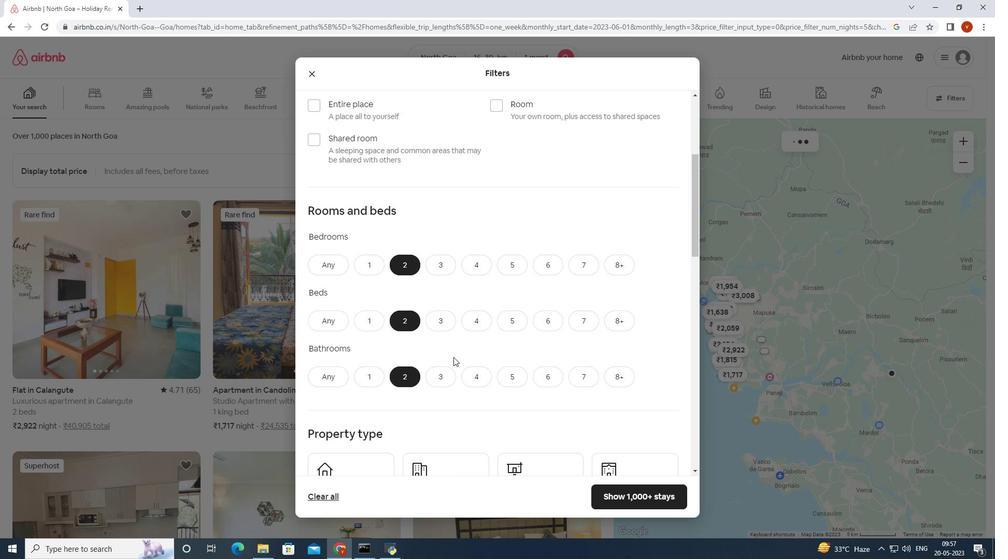
Action: Mouse scrolled (453, 357) with delta (0, 0)
Screenshot: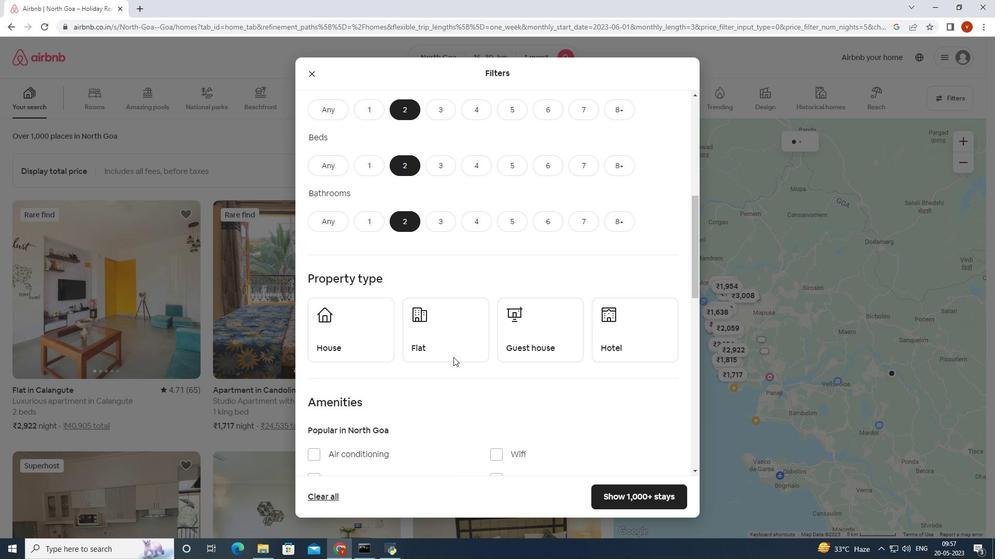 
Action: Mouse scrolled (453, 357) with delta (0, 0)
Screenshot: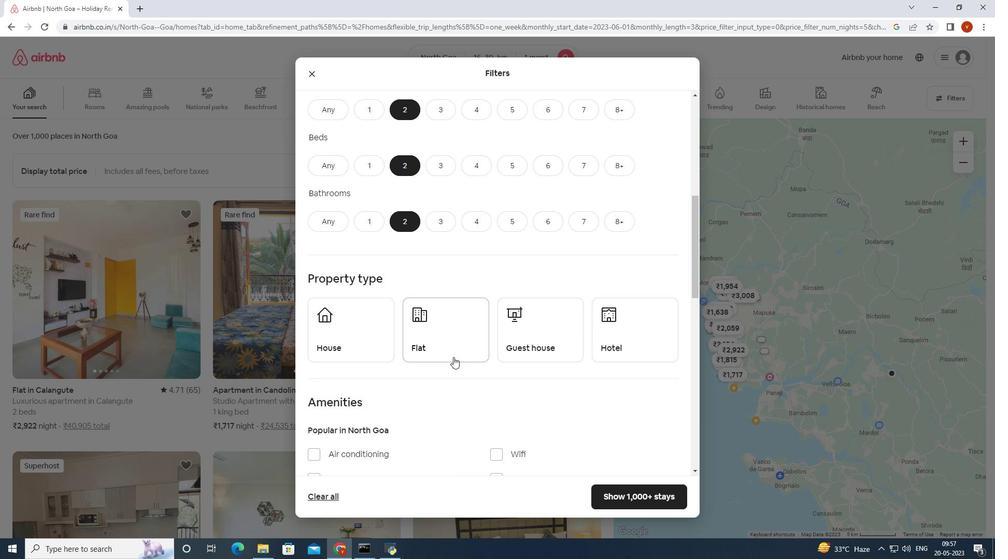 
Action: Mouse scrolled (453, 357) with delta (0, 0)
Screenshot: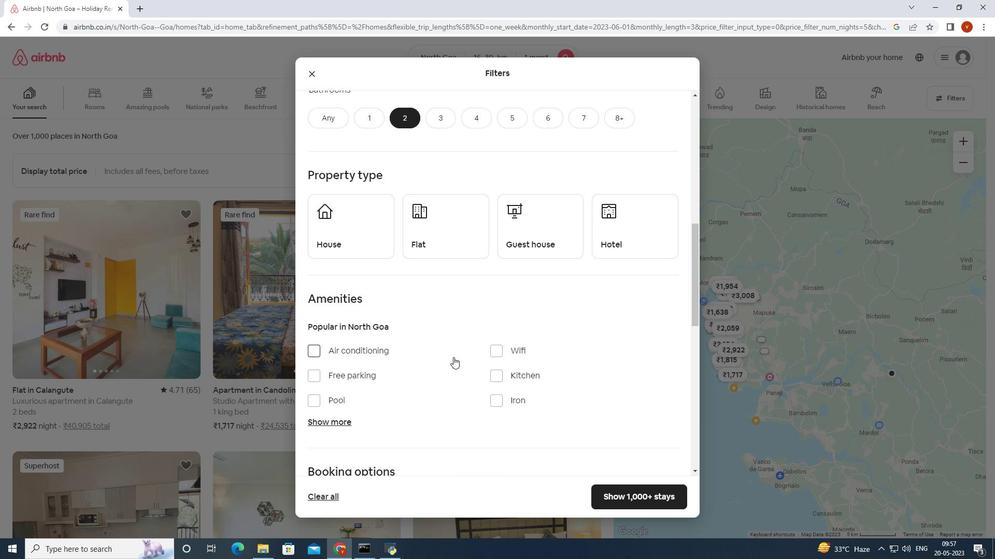 
Action: Mouse scrolled (453, 357) with delta (0, 0)
Screenshot: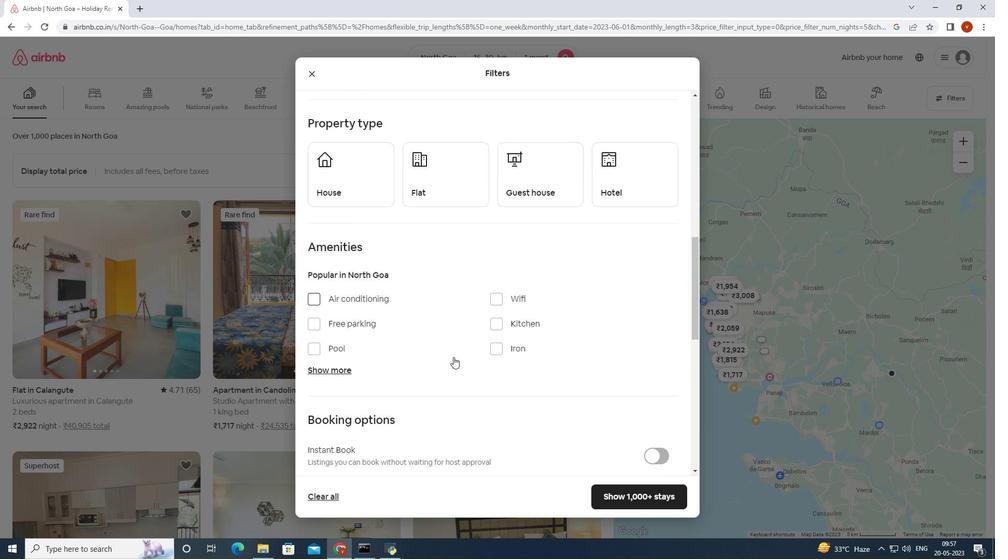
Action: Mouse moved to (312, 245)
Screenshot: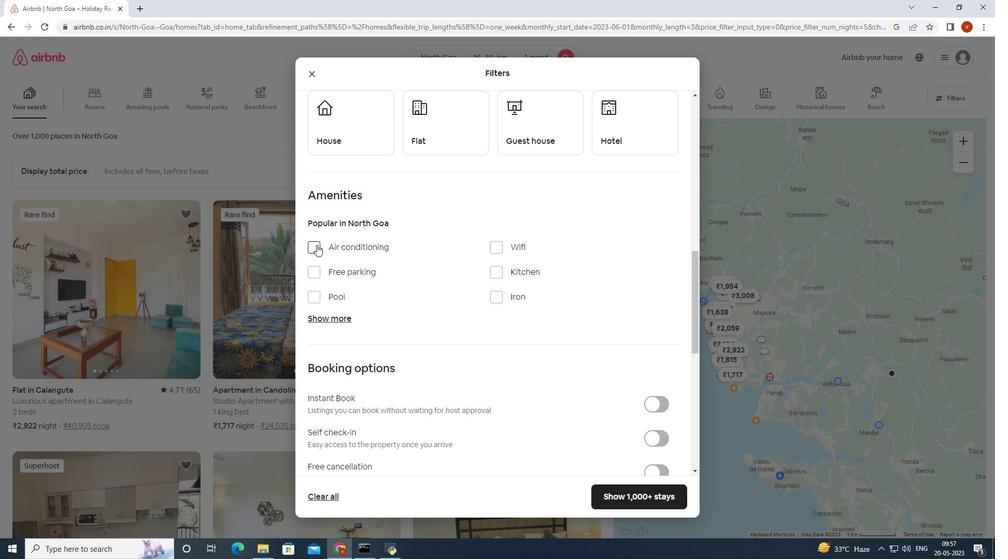 
Action: Mouse pressed left at (312, 245)
Screenshot: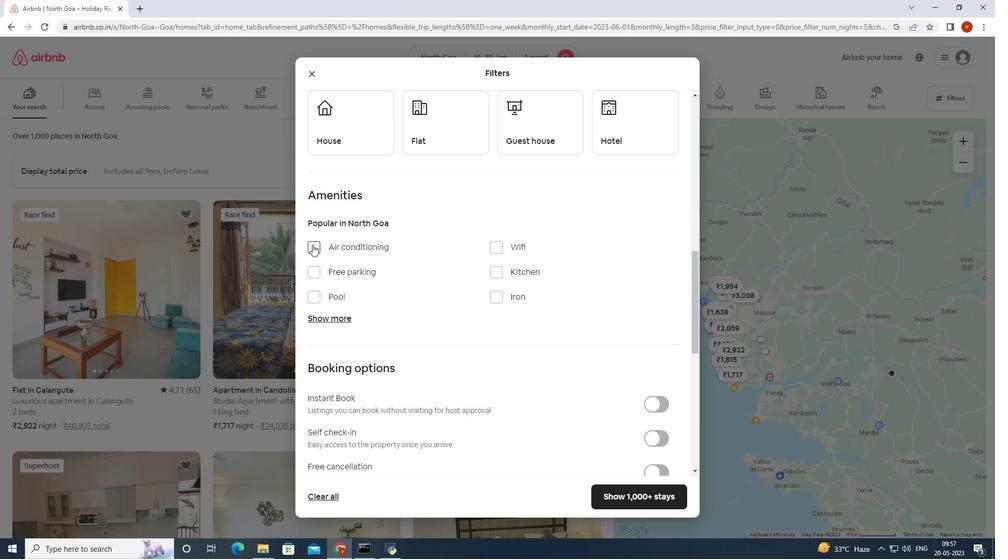 
Action: Mouse moved to (653, 439)
Screenshot: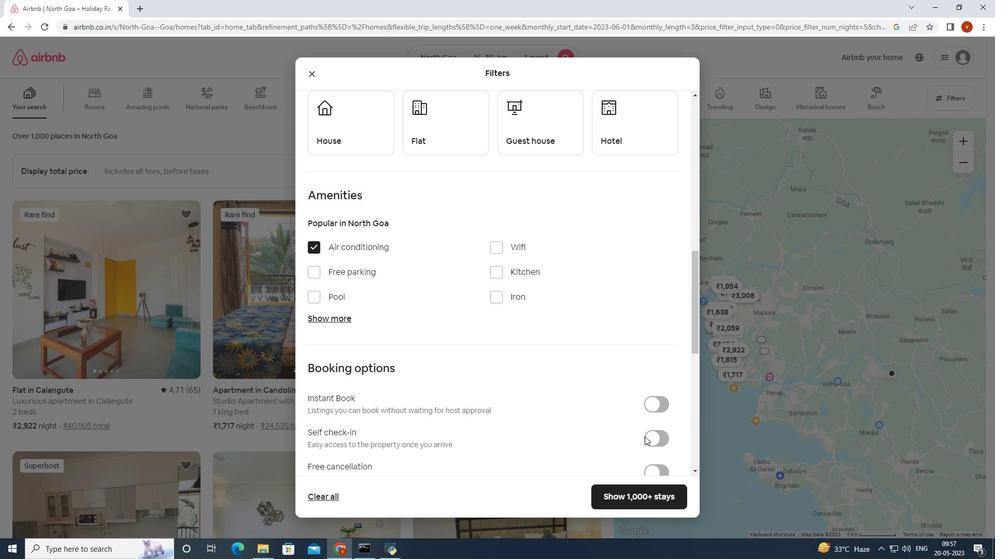 
Action: Mouse pressed left at (653, 439)
Screenshot: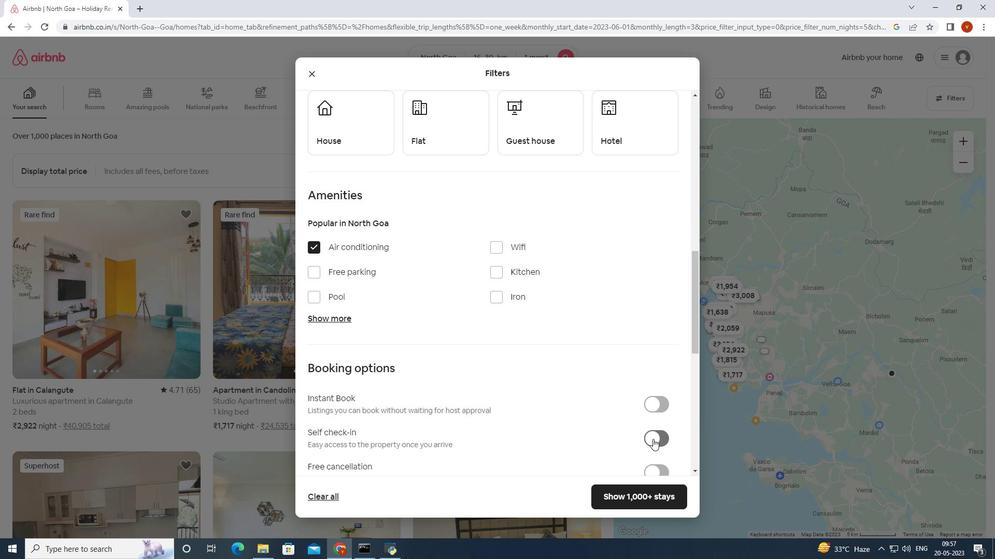 
Action: Mouse moved to (635, 426)
Screenshot: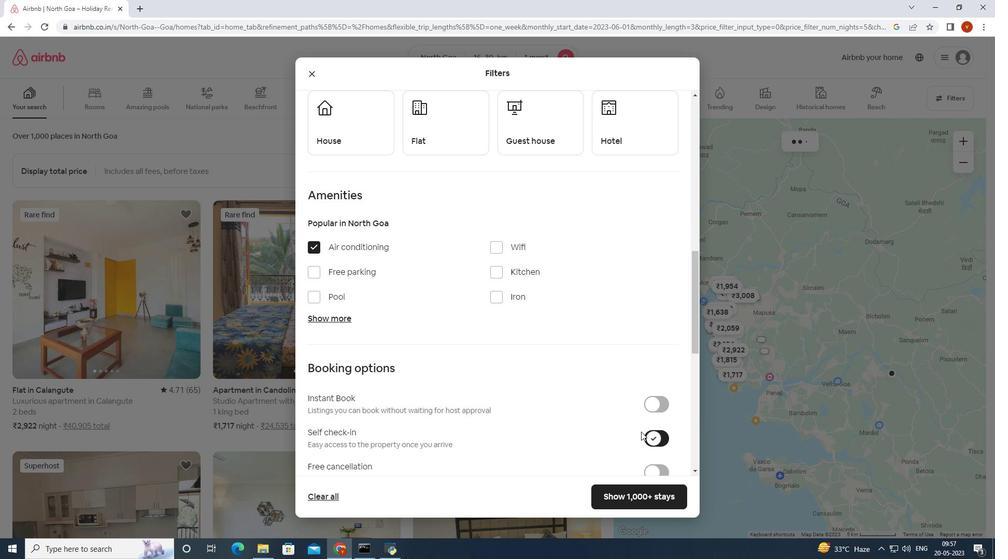 
Action: Mouse scrolled (635, 426) with delta (0, 0)
Screenshot: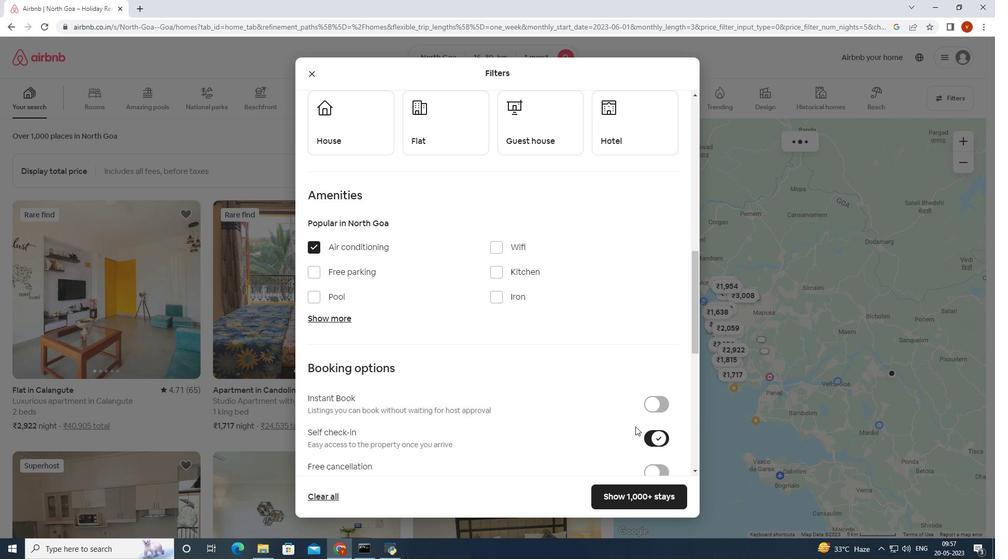 
Action: Mouse scrolled (635, 426) with delta (0, 0)
Screenshot: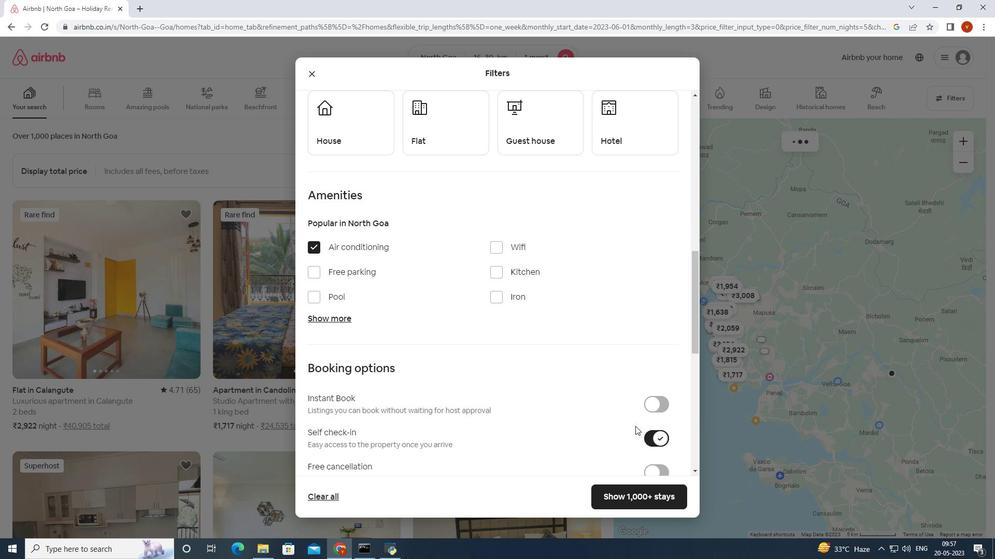 
Action: Mouse scrolled (635, 426) with delta (0, 0)
Screenshot: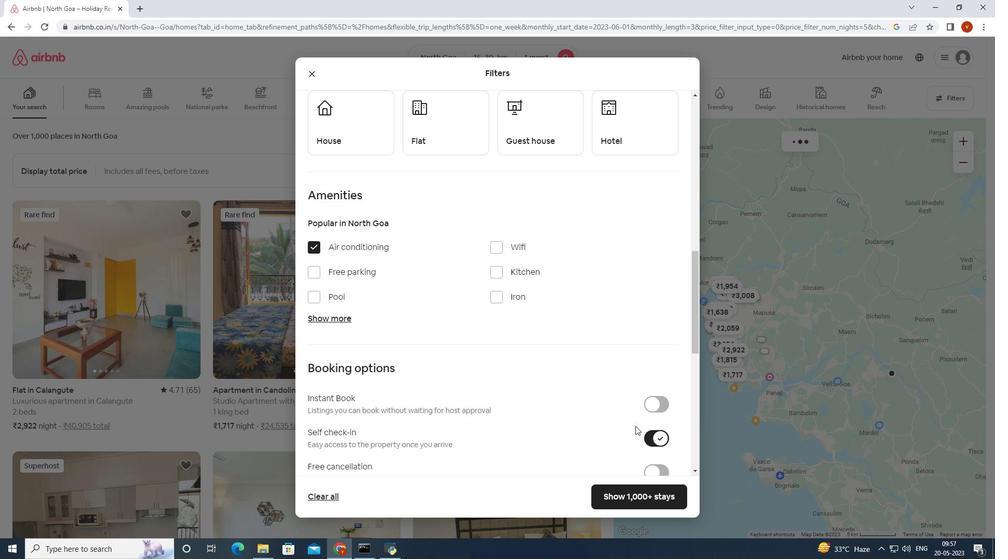 
Action: Mouse scrolled (635, 426) with delta (0, 0)
Screenshot: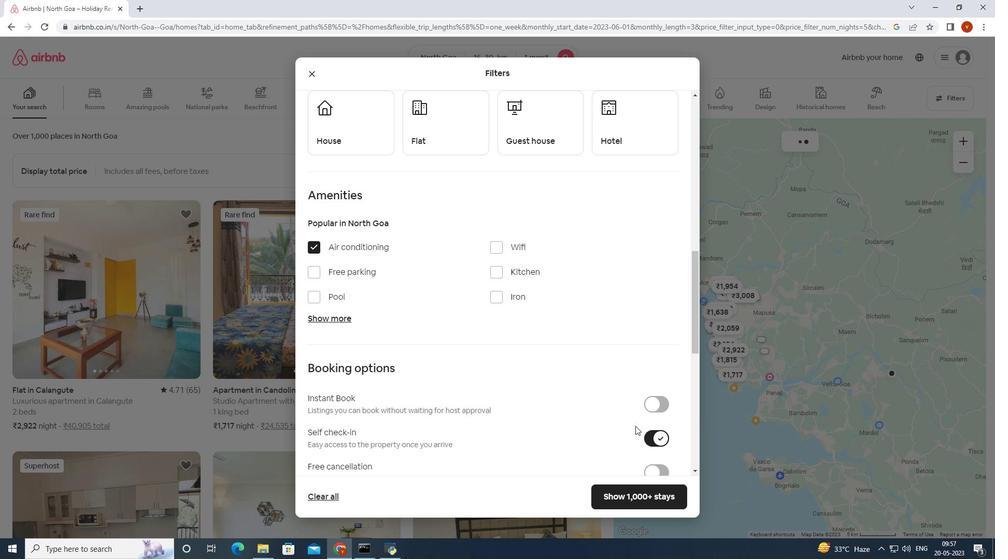 
Action: Mouse moved to (634, 439)
Screenshot: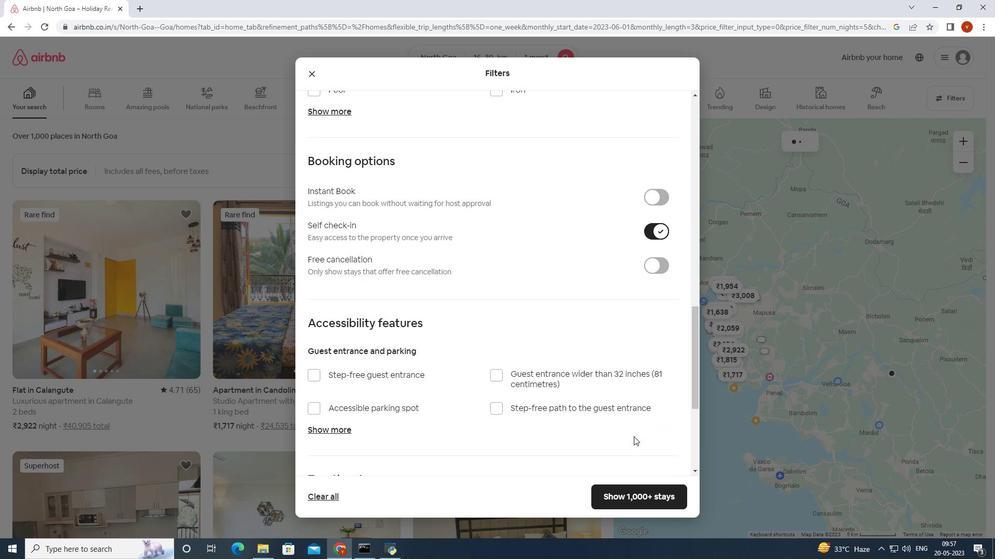 
Action: Mouse scrolled (634, 439) with delta (0, 0)
Screenshot: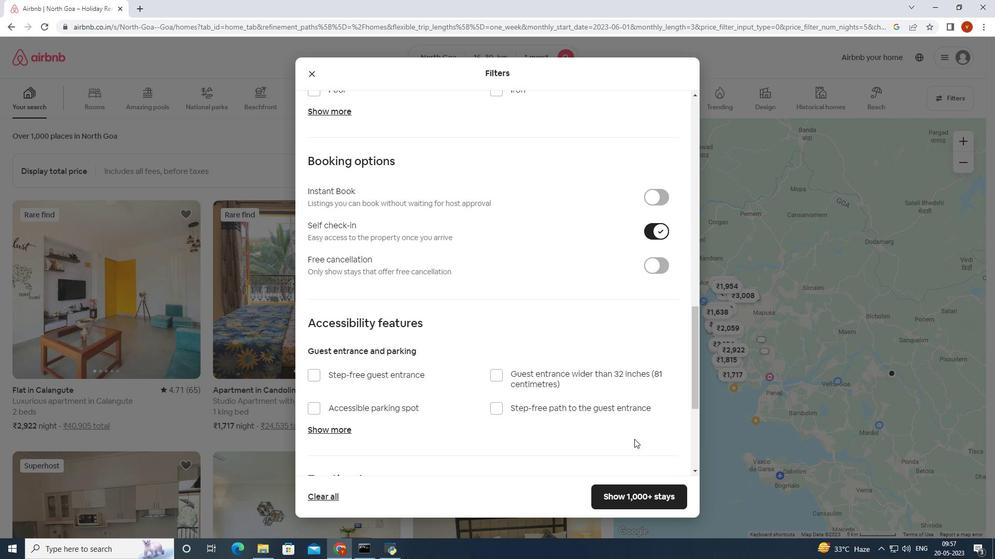 
Action: Mouse scrolled (634, 439) with delta (0, 0)
Screenshot: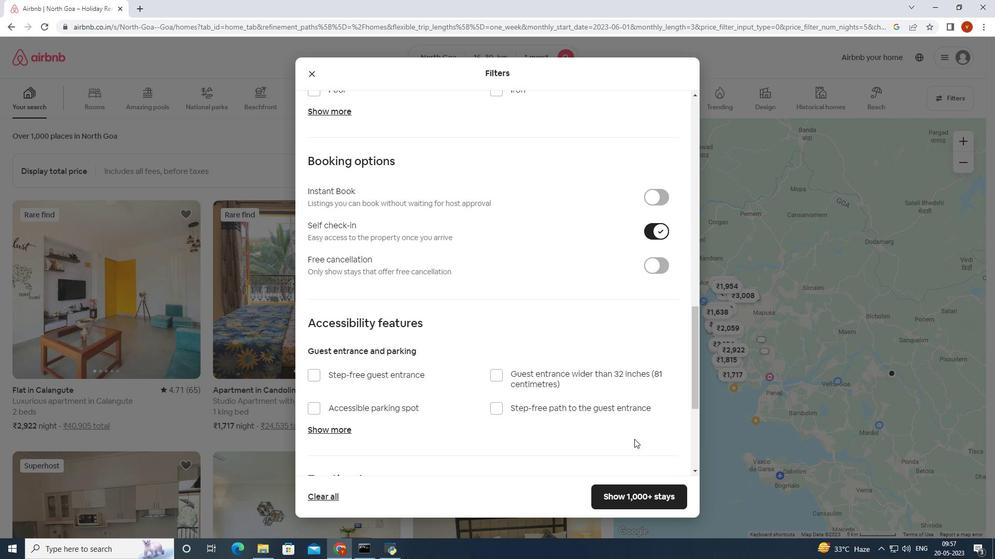 
Action: Mouse moved to (639, 482)
Screenshot: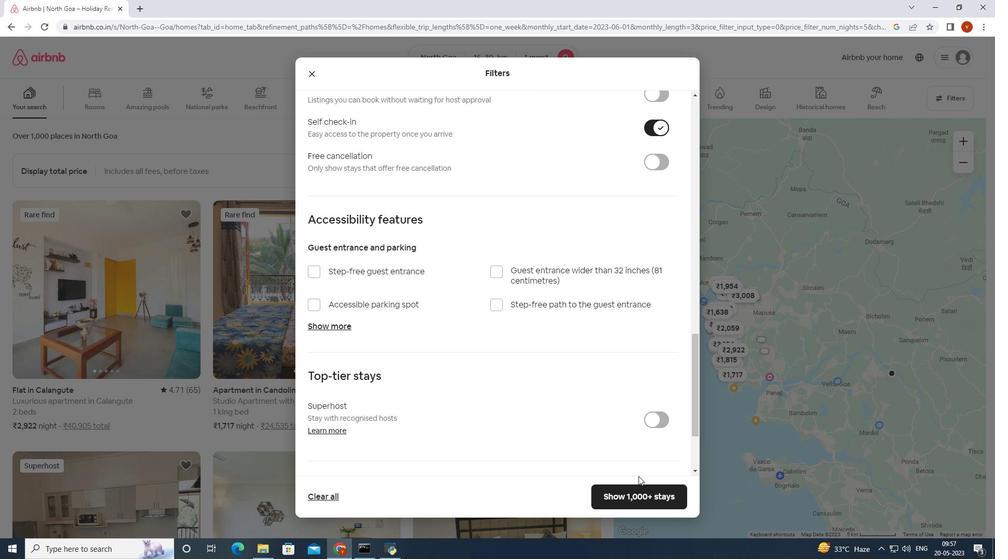 
Action: Mouse scrolled (639, 482) with delta (0, 0)
Screenshot: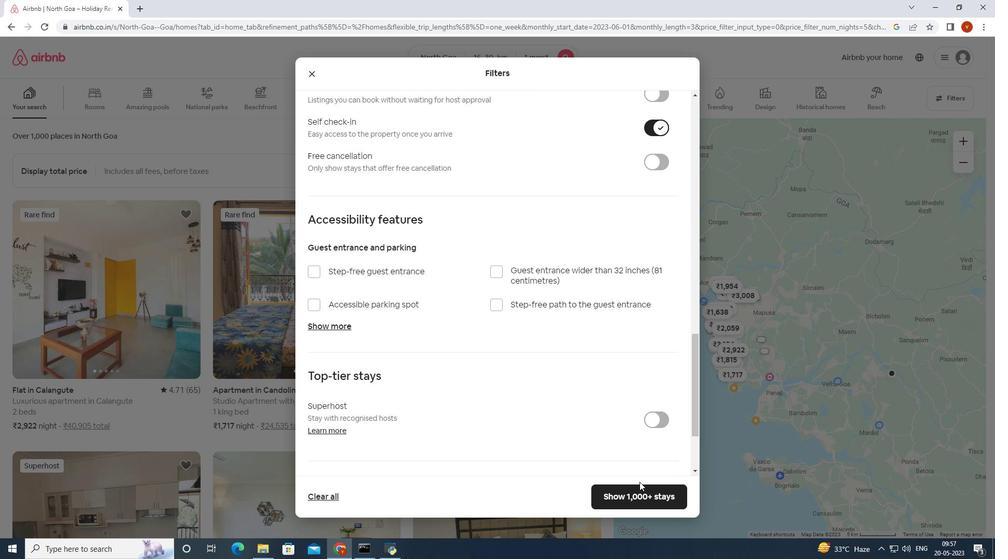 
Action: Mouse scrolled (639, 482) with delta (0, 0)
Screenshot: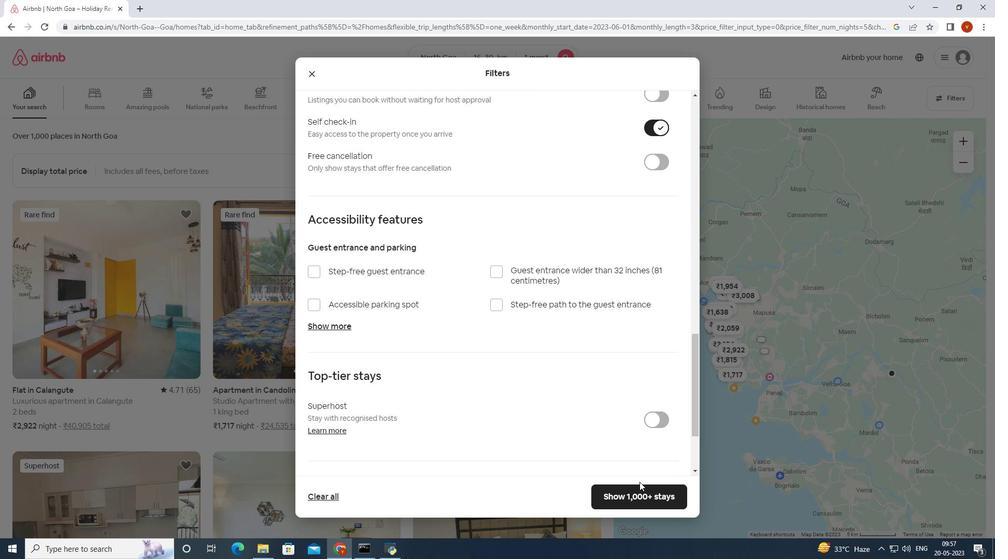 
Action: Mouse scrolled (639, 482) with delta (0, 0)
Screenshot: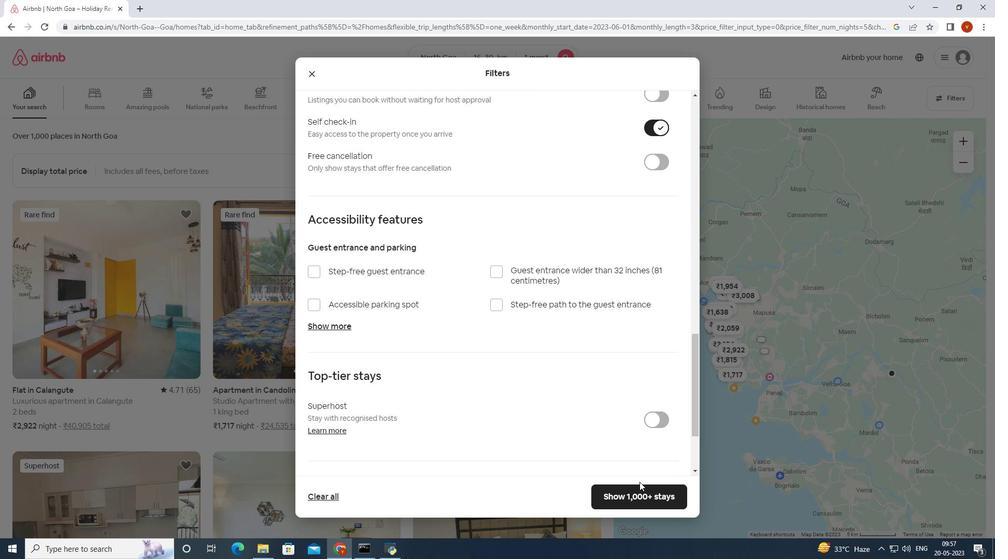 
Action: Mouse moved to (544, 464)
Screenshot: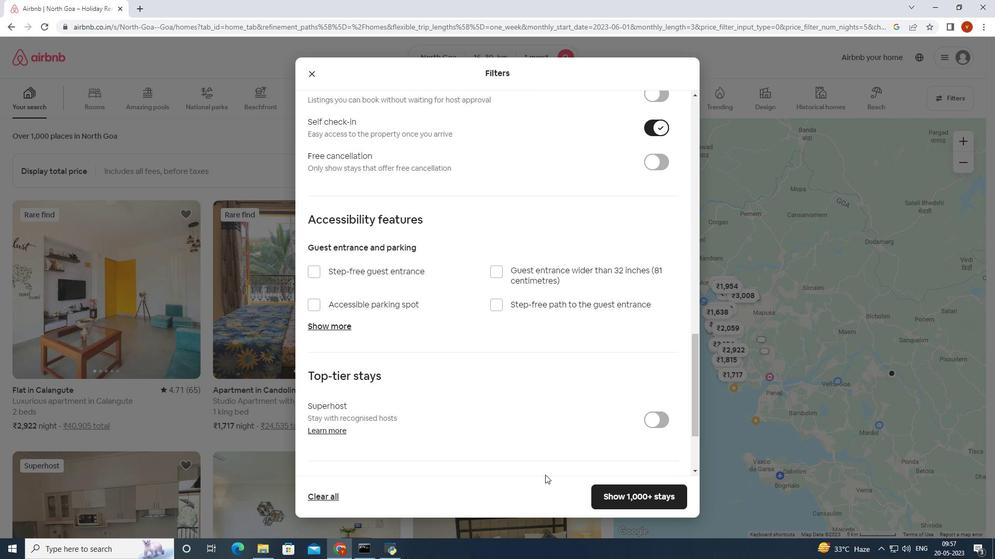 
Action: Mouse scrolled (544, 464) with delta (0, 0)
Screenshot: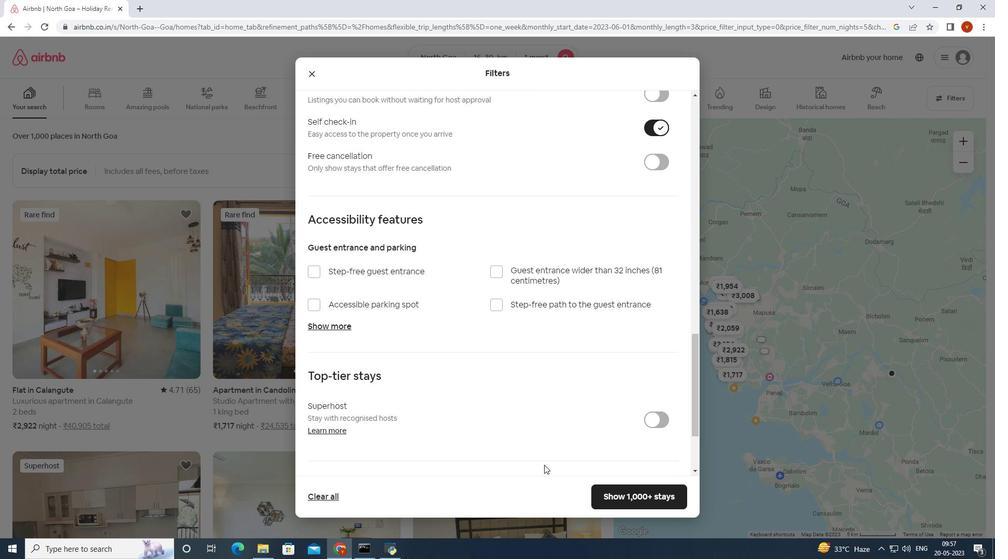 
Action: Mouse scrolled (544, 464) with delta (0, 0)
Screenshot: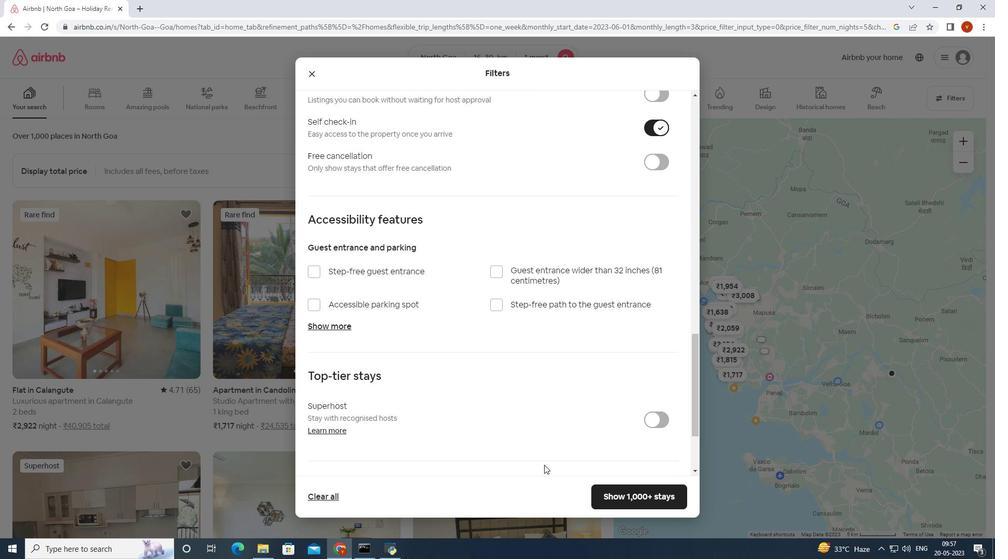 
Action: Mouse scrolled (544, 464) with delta (0, 0)
Screenshot: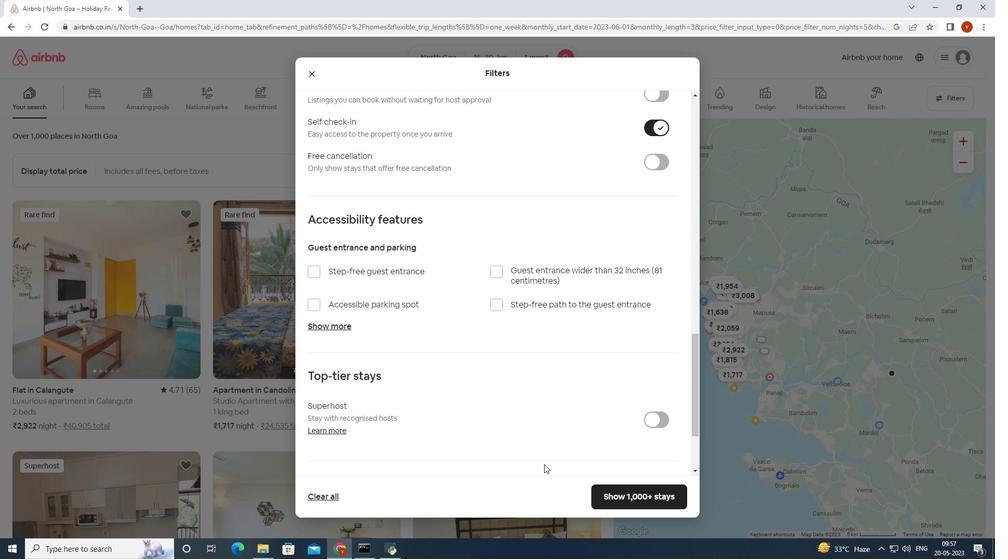 
Action: Mouse scrolled (544, 464) with delta (0, 0)
Screenshot: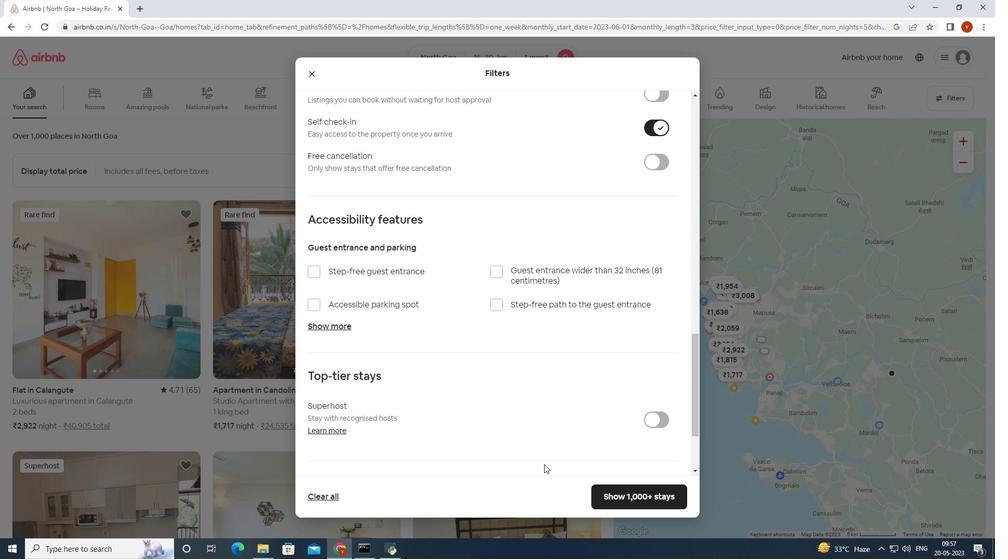 
Action: Mouse moved to (328, 399)
Screenshot: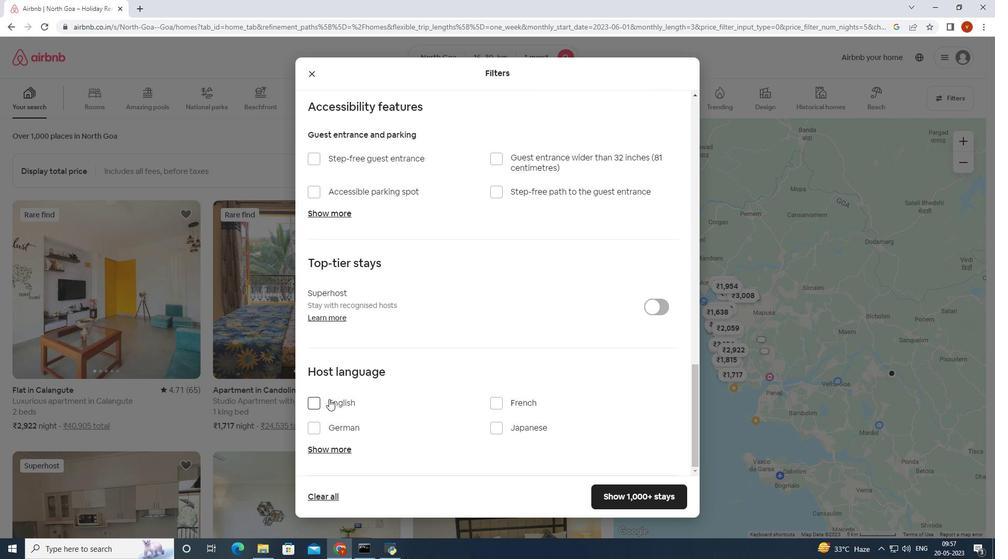 
Action: Mouse pressed left at (328, 399)
Screenshot: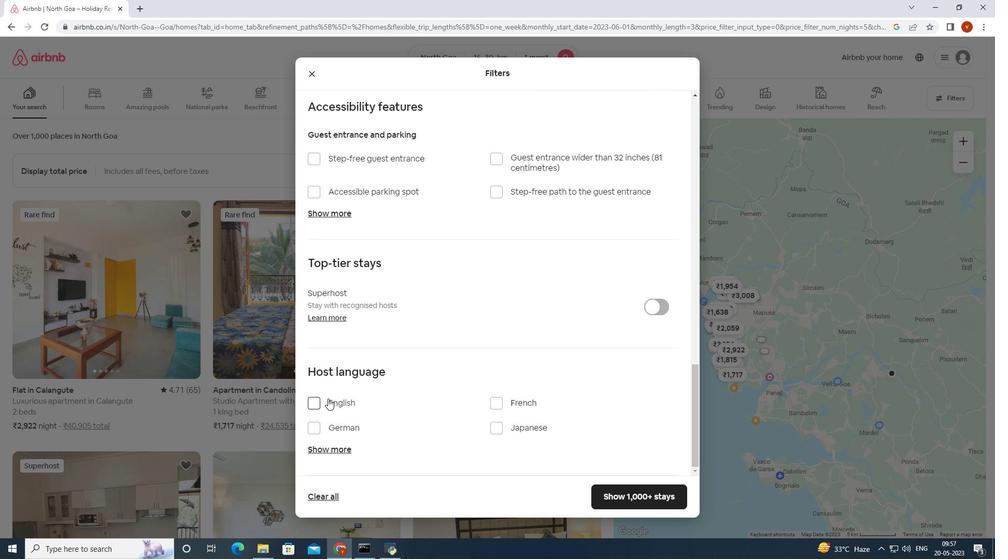 
Action: Mouse moved to (612, 508)
Screenshot: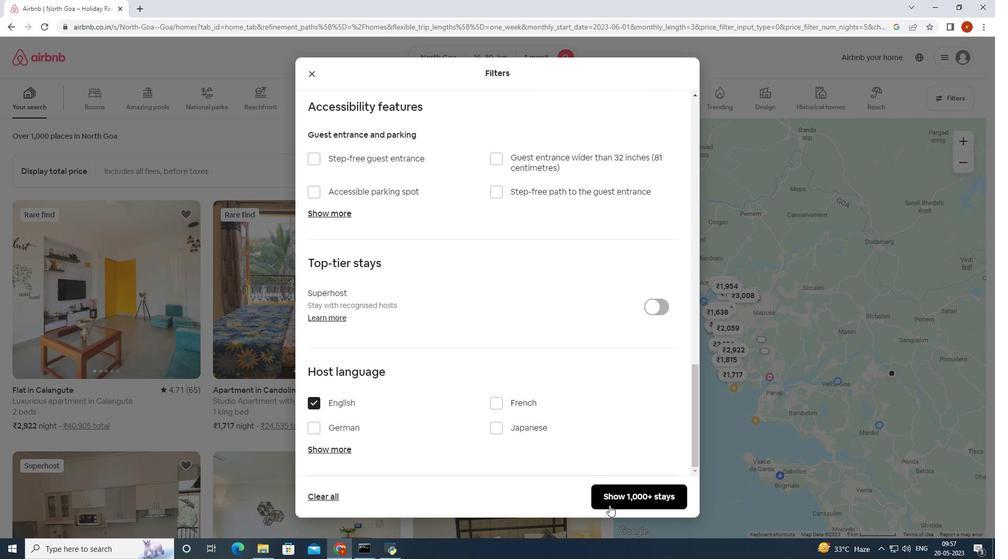 
Action: Mouse pressed left at (612, 508)
Screenshot: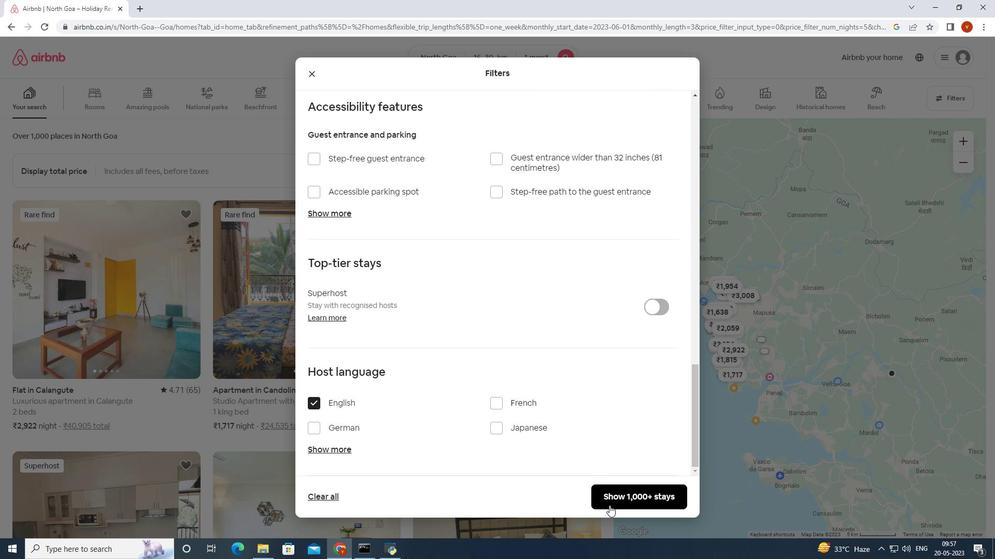 
Action: Mouse moved to (350, 315)
Screenshot: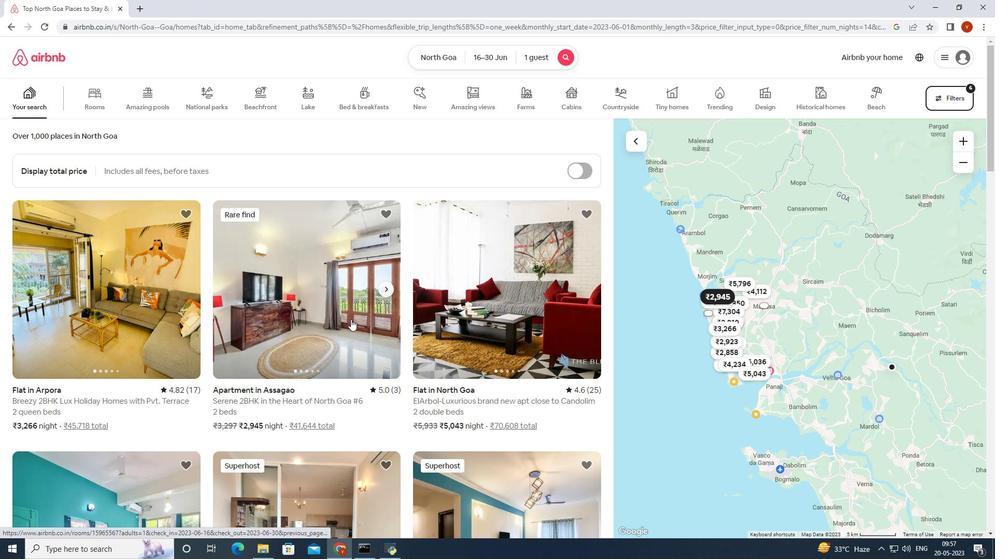 
Action: Mouse pressed left at (350, 315)
Screenshot: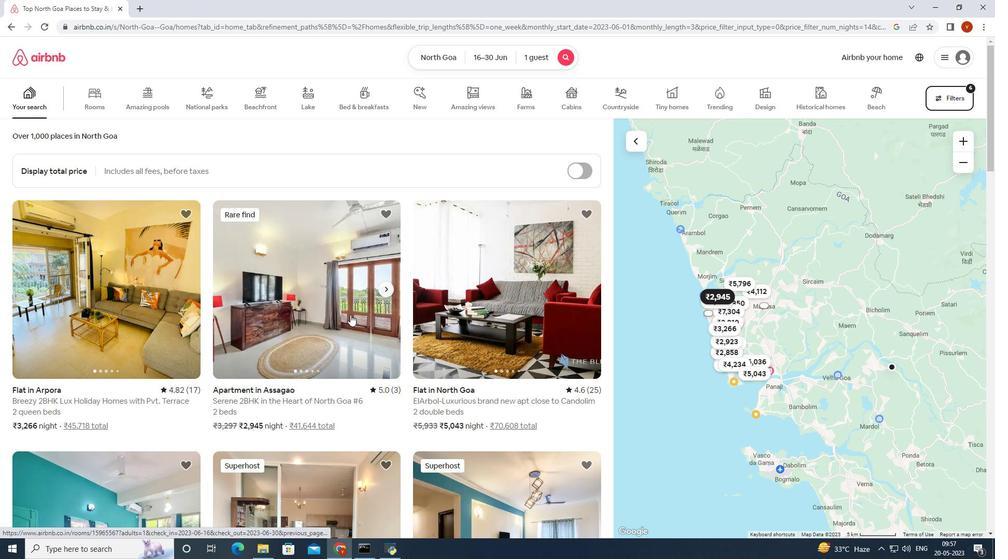 
Action: Mouse moved to (414, 359)
Screenshot: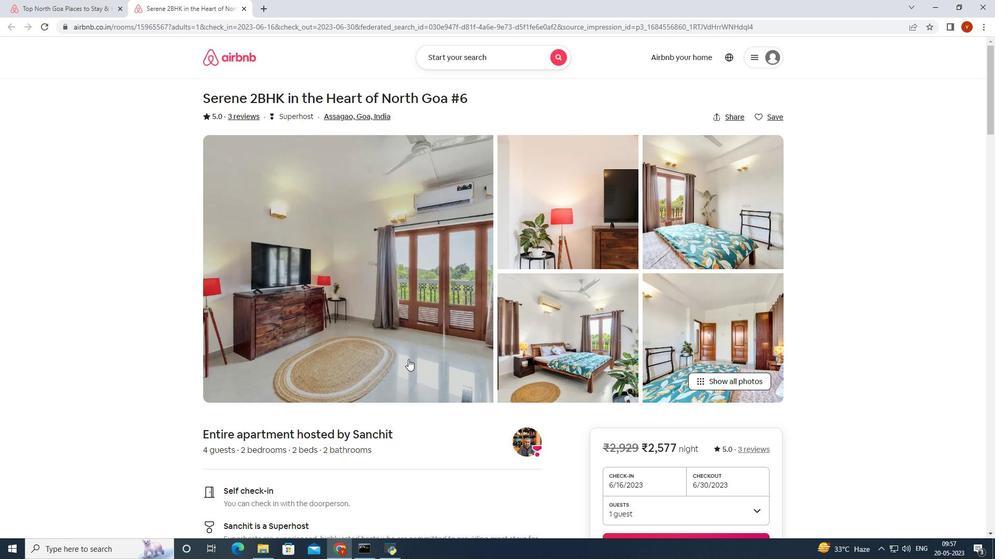 
Action: Mouse scrolled (414, 359) with delta (0, 0)
Screenshot: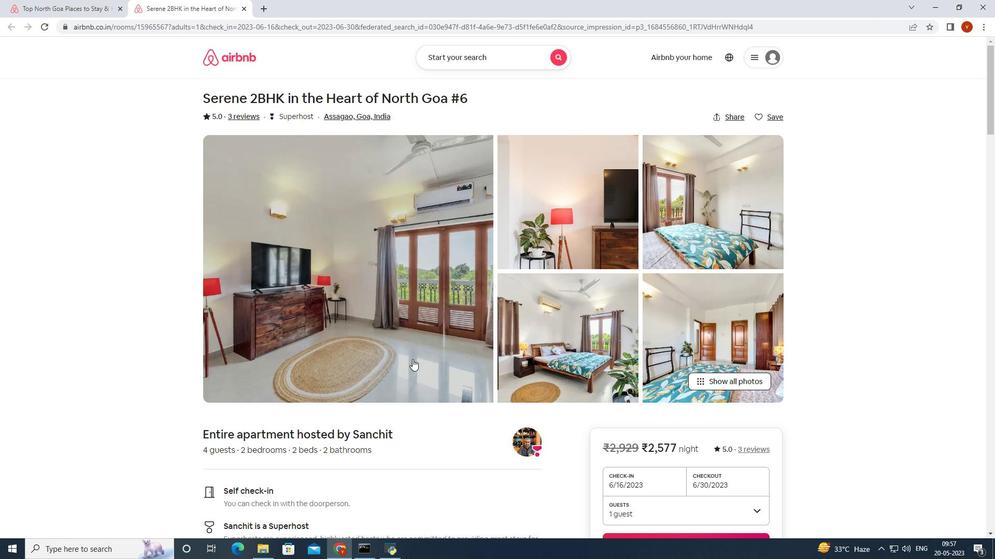 
Action: Mouse scrolled (414, 359) with delta (0, 0)
Screenshot: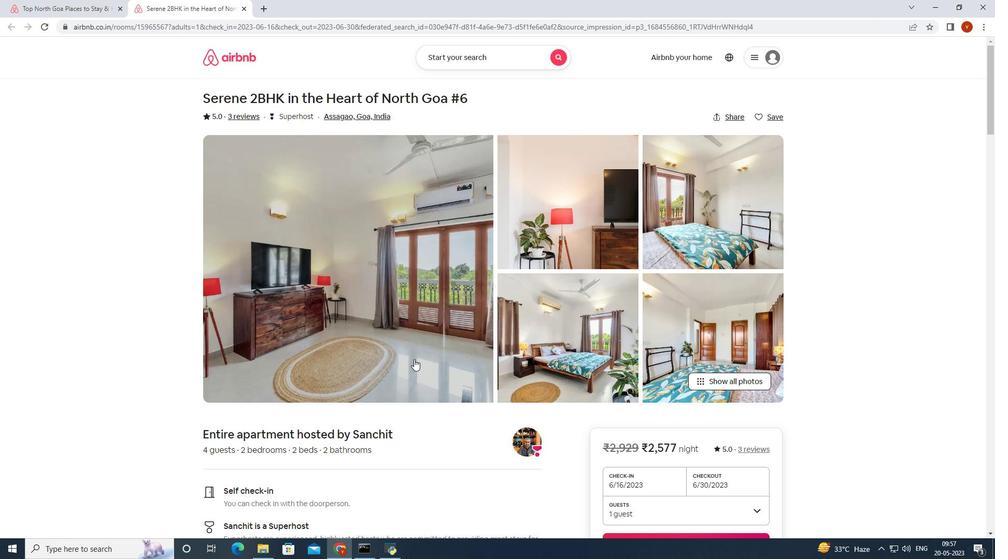 
Action: Mouse scrolled (414, 359) with delta (0, 0)
Screenshot: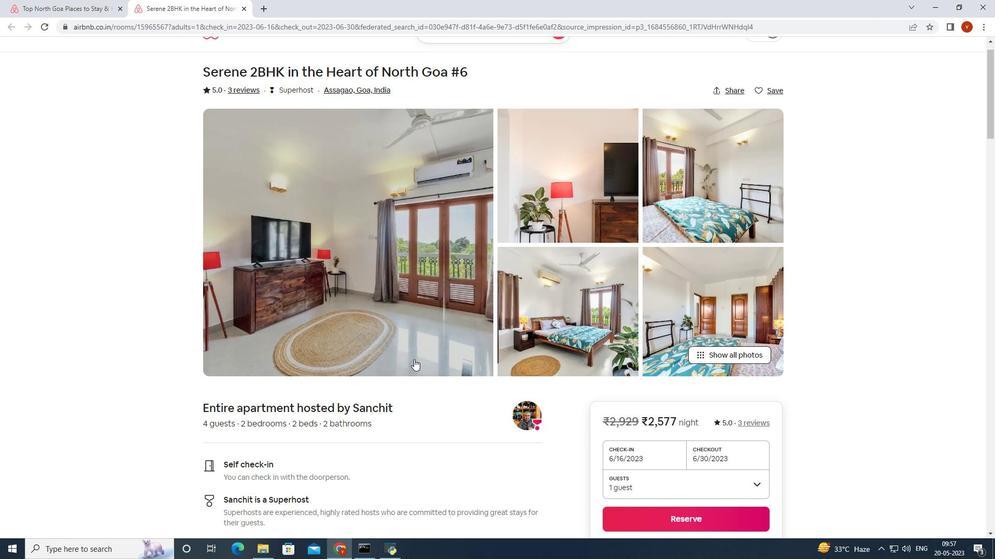
Action: Mouse moved to (531, 286)
Screenshot: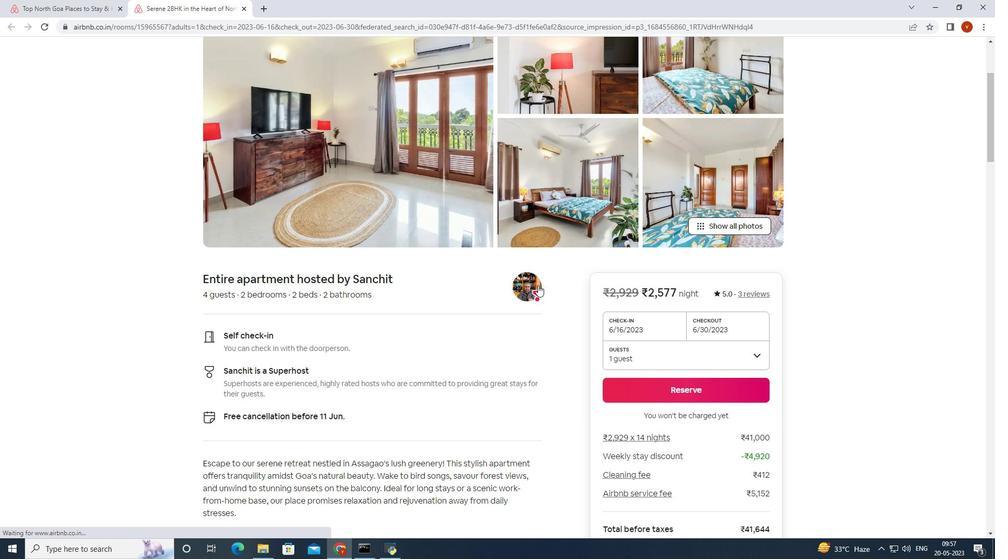 
Action: Mouse pressed left at (531, 286)
Screenshot: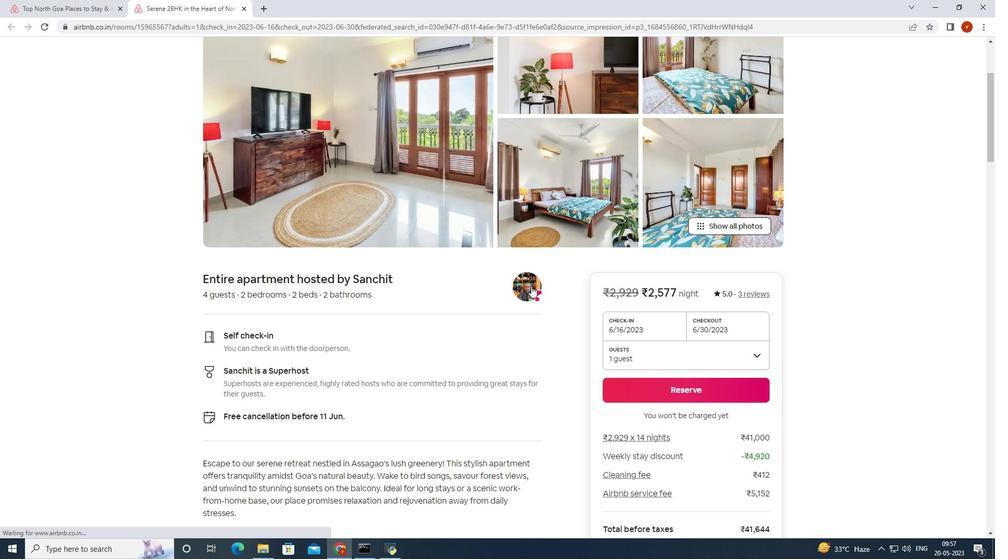 
Action: Mouse moved to (513, 285)
Screenshot: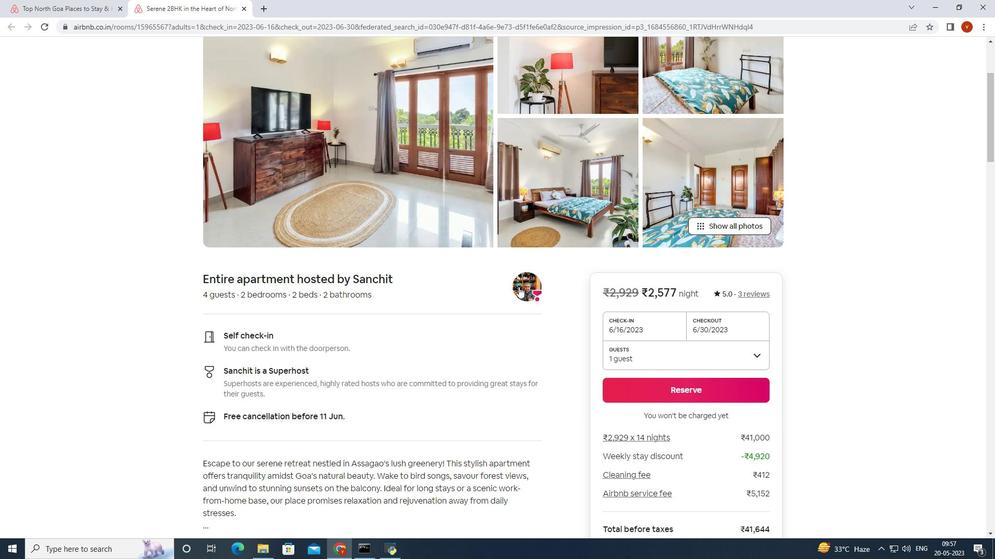 
Action: Mouse pressed left at (513, 285)
Screenshot: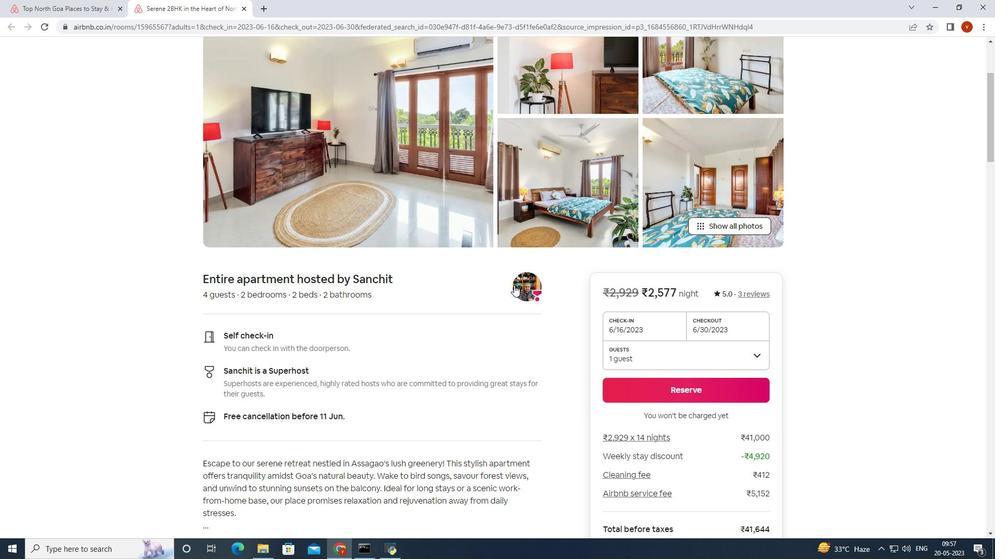
Action: Mouse moved to (544, 241)
Screenshot: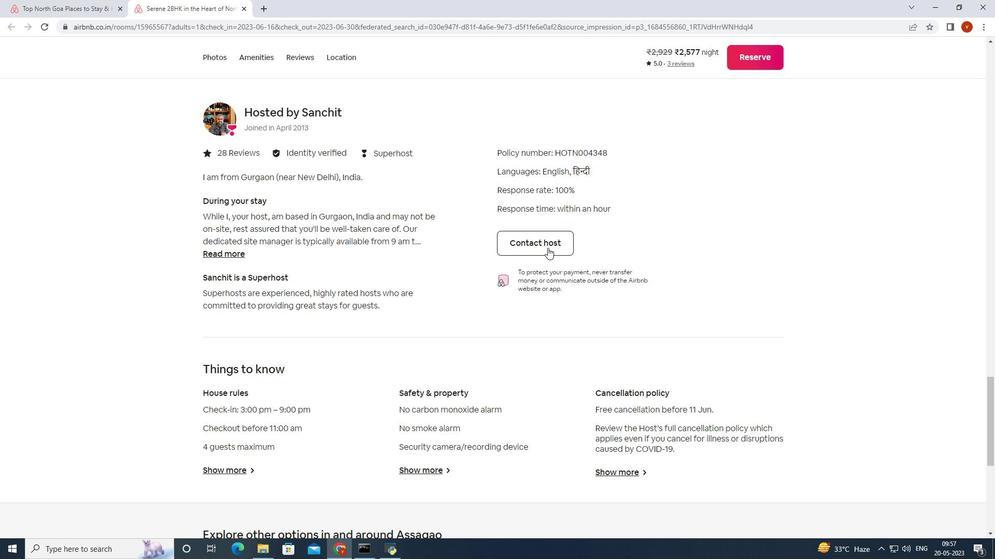 
Action: Mouse pressed left at (544, 241)
Screenshot: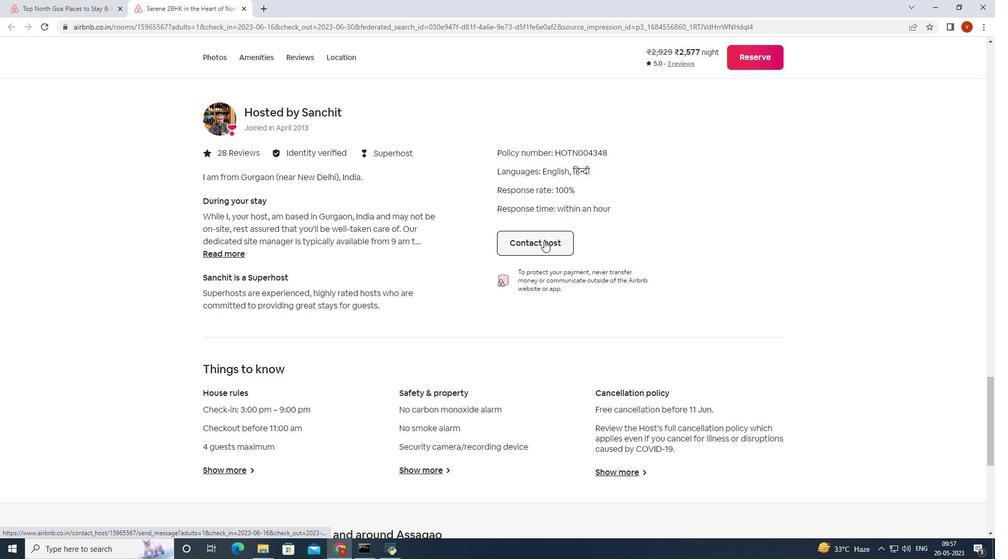 
Action: Mouse moved to (487, 204)
Screenshot: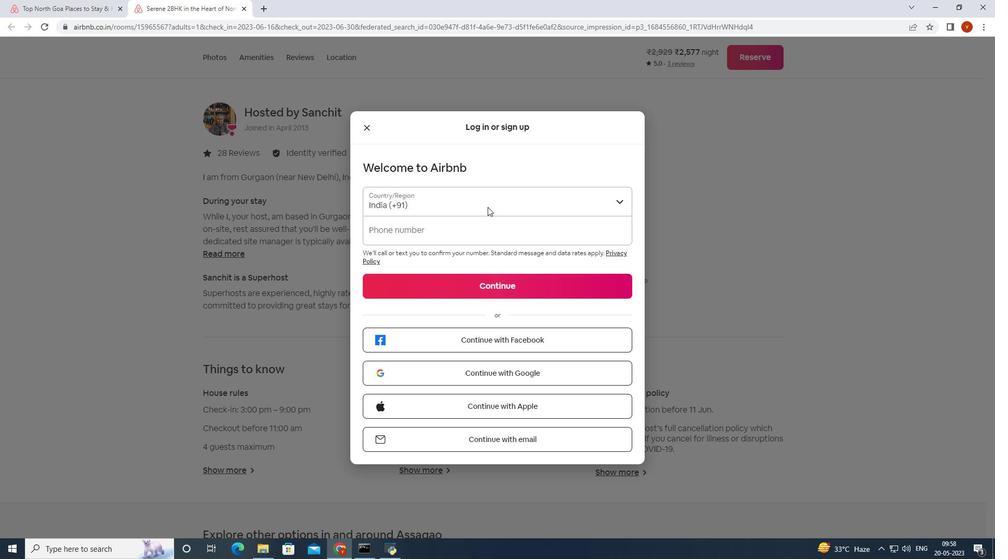 
Action: Mouse pressed left at (487, 204)
Screenshot: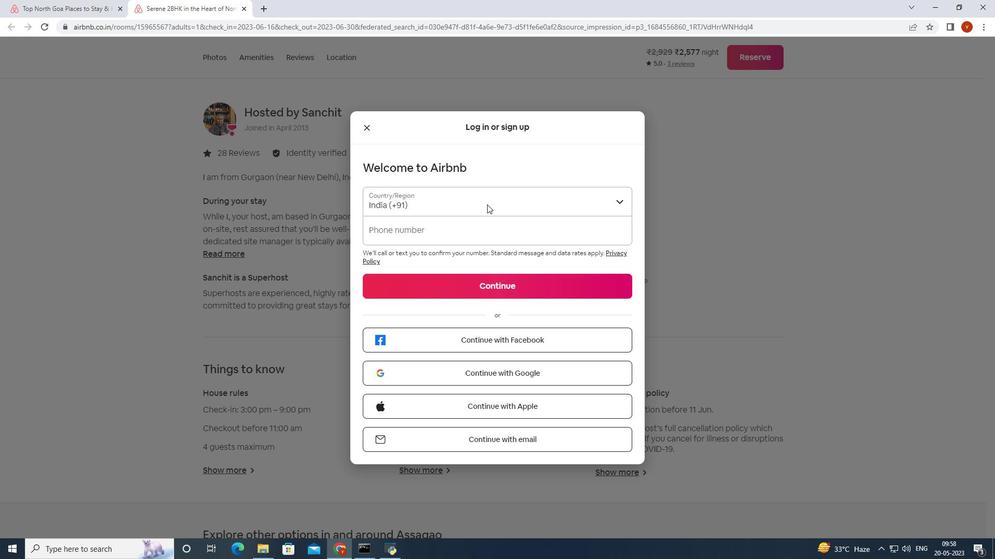 
Action: Mouse moved to (490, 208)
Screenshot: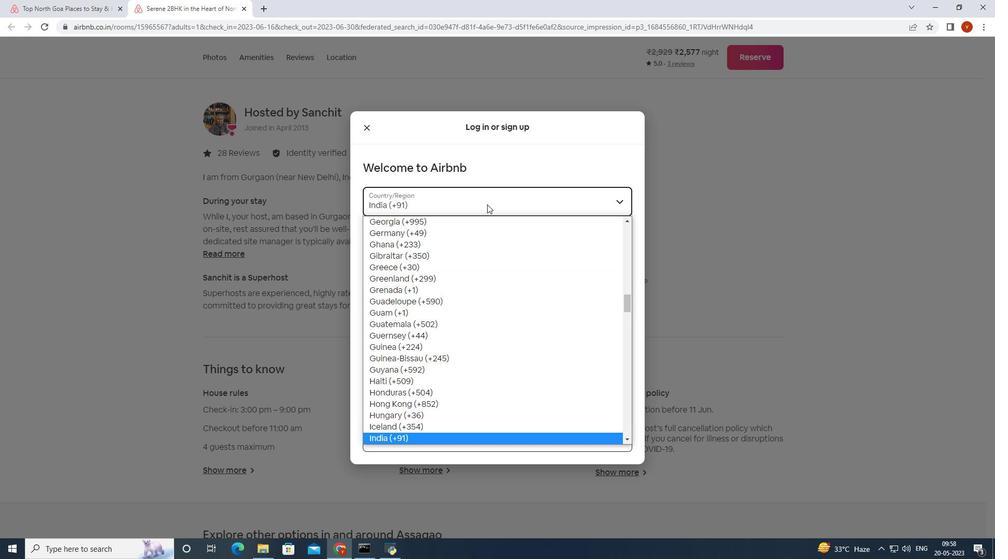 
Action: Mouse pressed left at (490, 208)
Screenshot: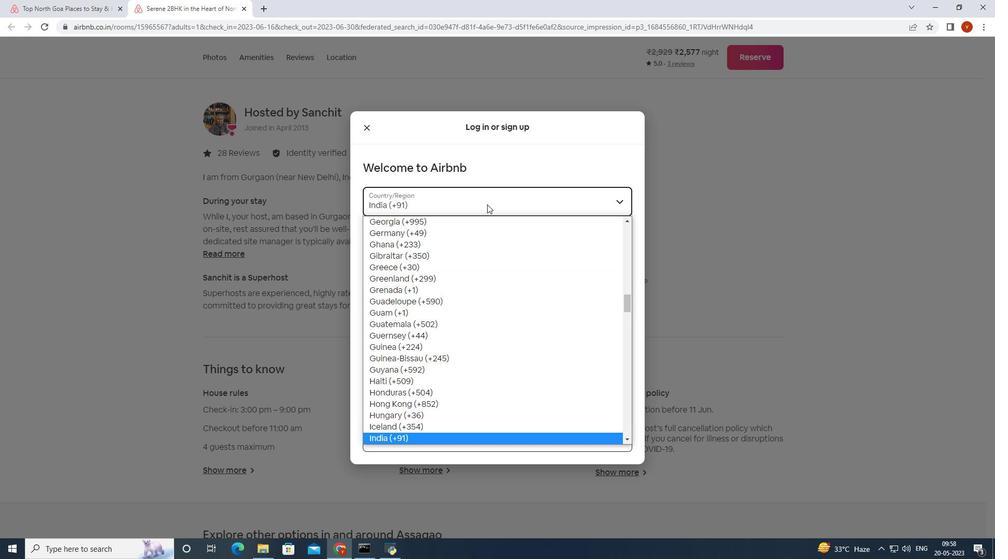 
Action: Mouse moved to (526, 235)
Screenshot: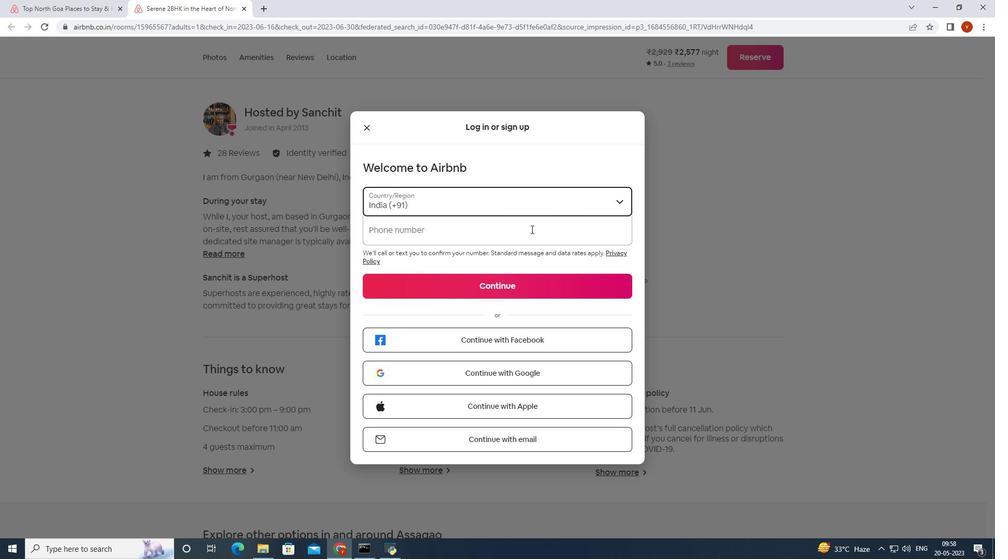 
Action: Mouse pressed left at (526, 235)
Screenshot: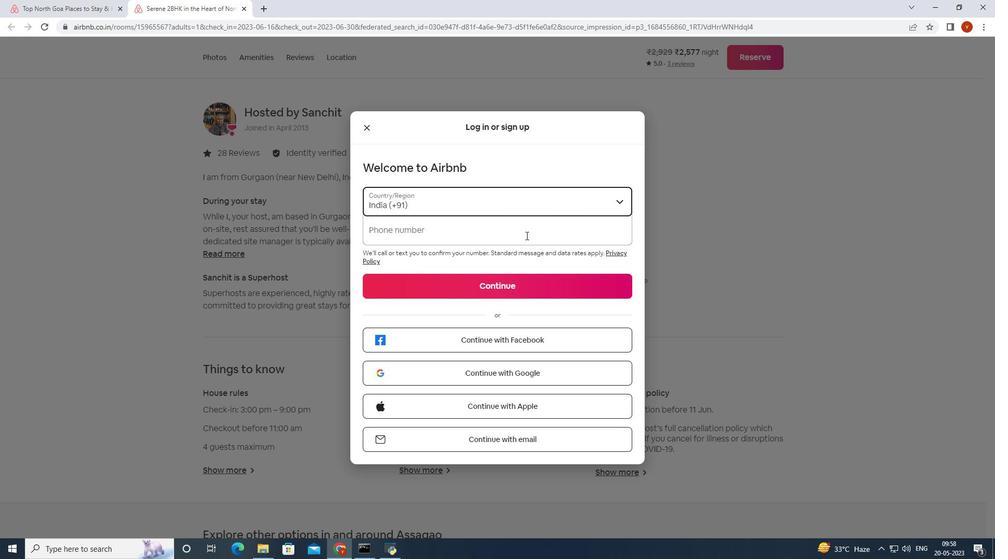 
Action: Key pressed 8917369463
Screenshot: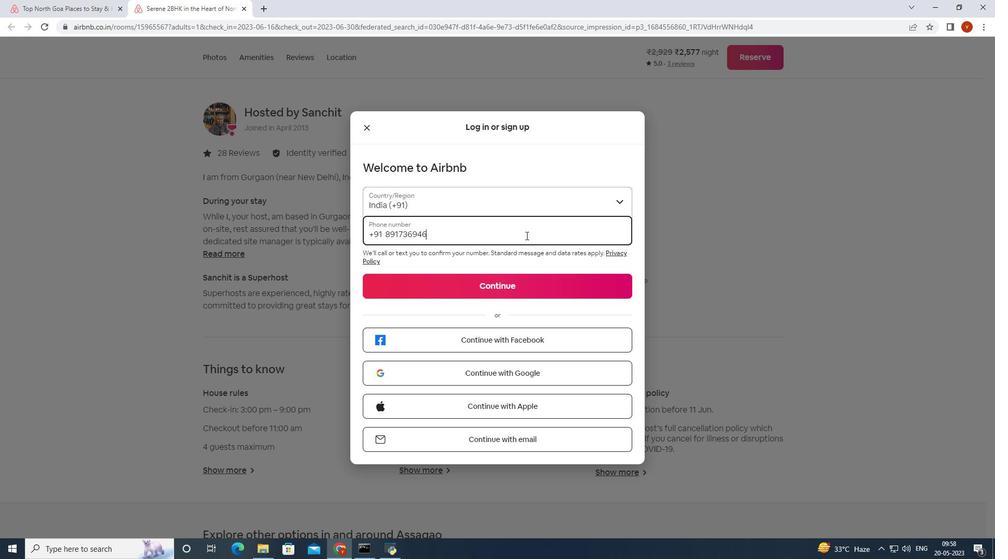 
Action: Mouse moved to (561, 287)
Screenshot: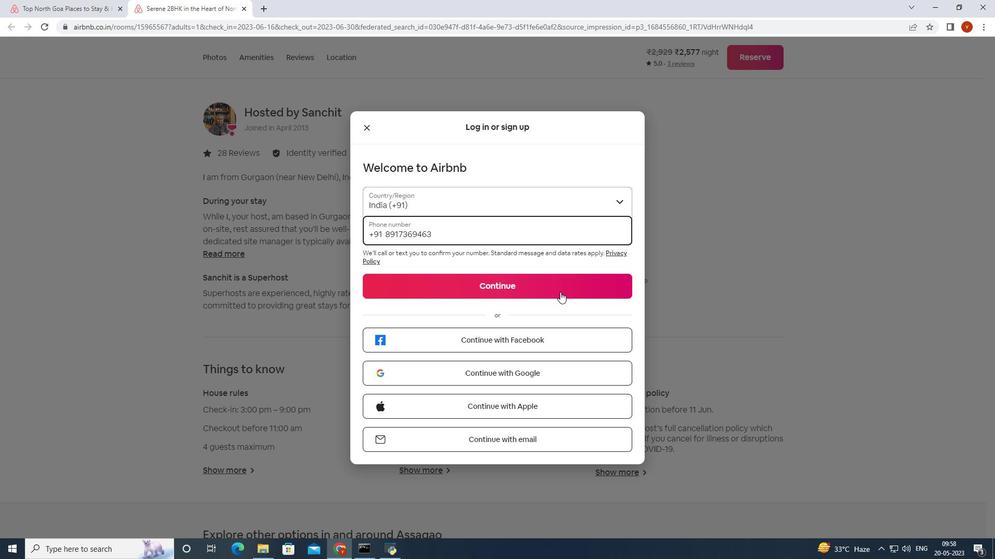 
Action: Mouse pressed left at (561, 287)
Screenshot: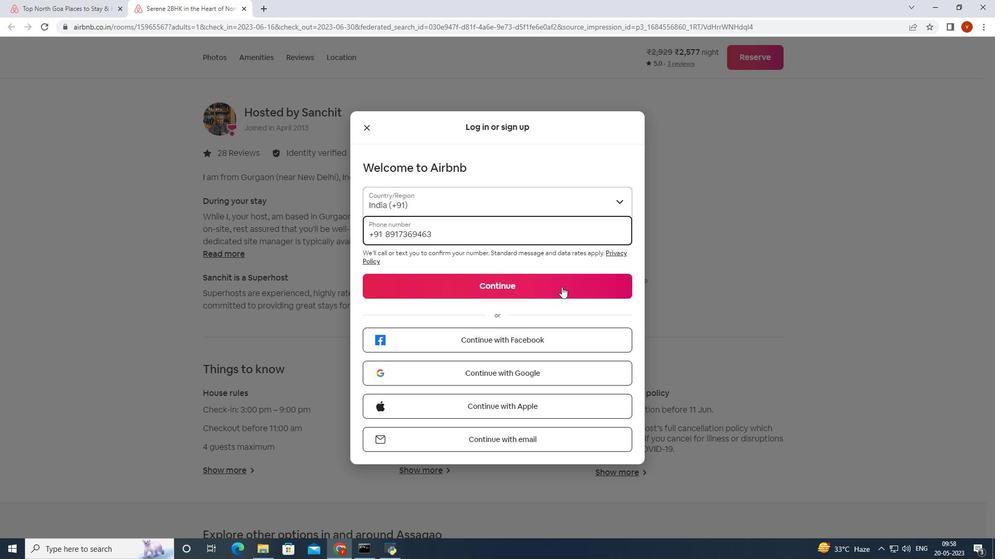 
Action: Mouse moved to (528, 287)
Screenshot: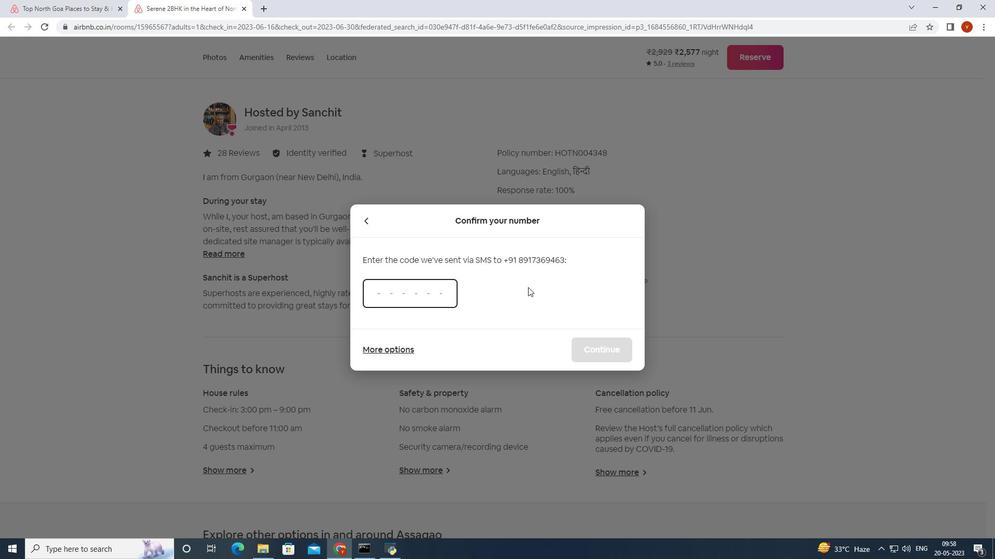 
Action: Key pressed 859128
Screenshot: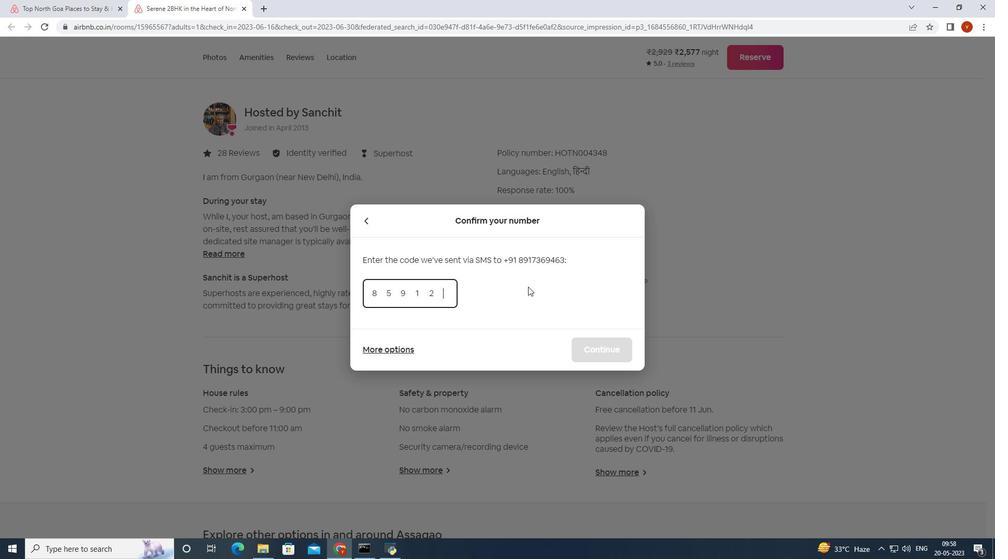 
Action: Mouse moved to (510, 150)
Screenshot: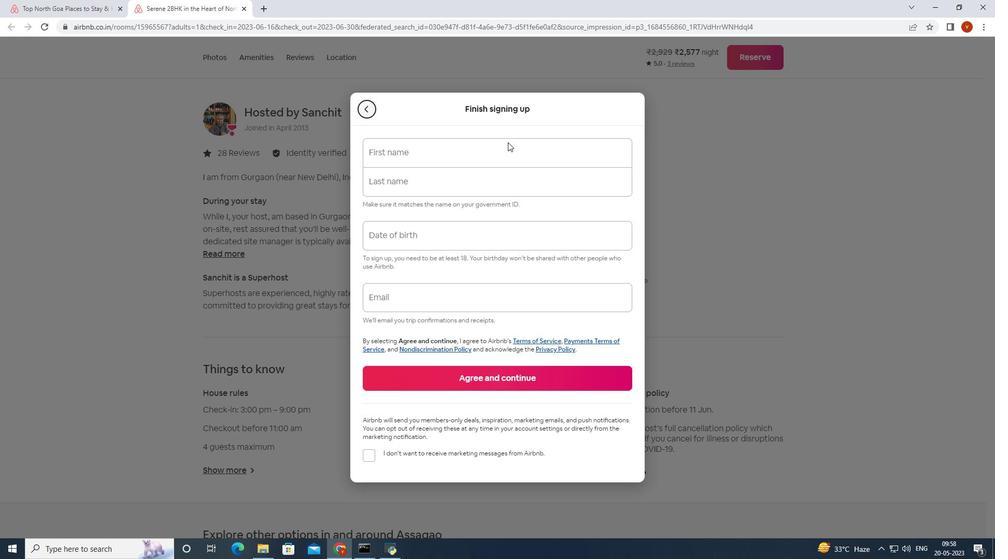 
Action: Mouse pressed left at (510, 150)
Screenshot: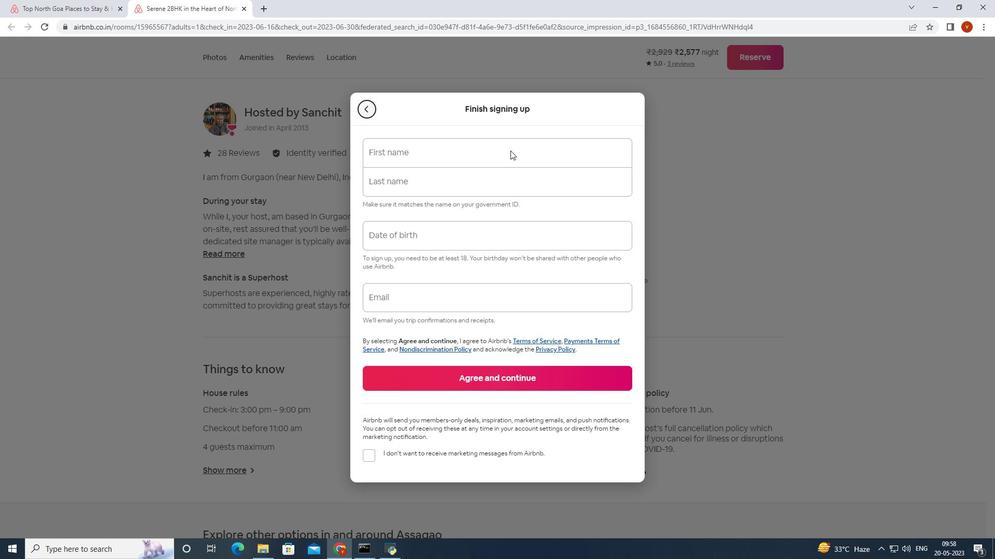 
Action: Key pressed vinod
Screenshot: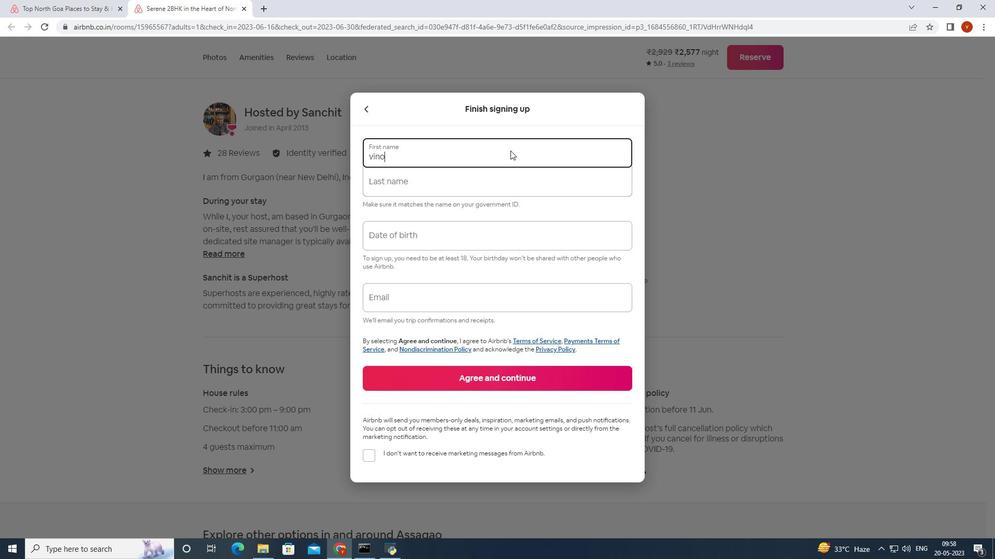 
Action: Mouse moved to (492, 184)
Screenshot: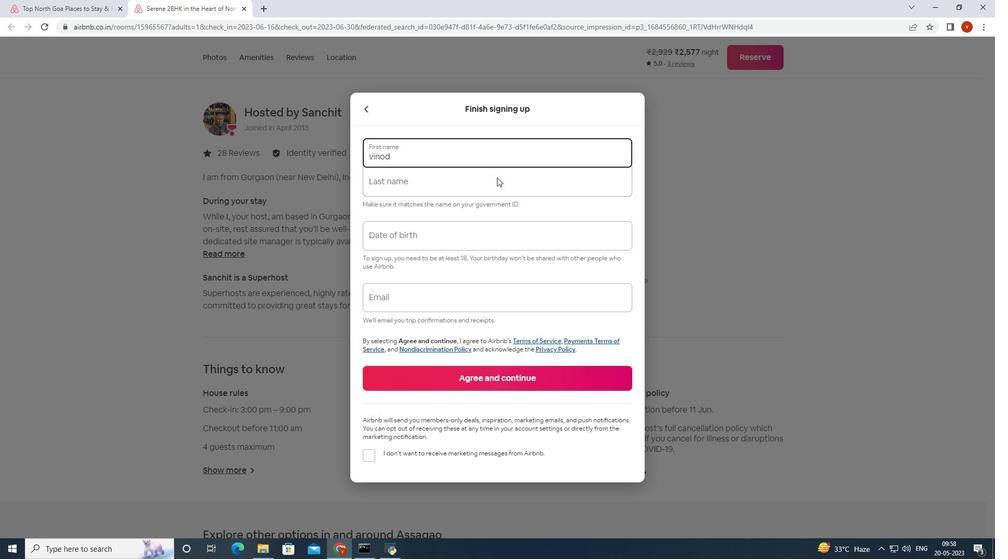 
Action: Mouse pressed left at (492, 184)
Screenshot: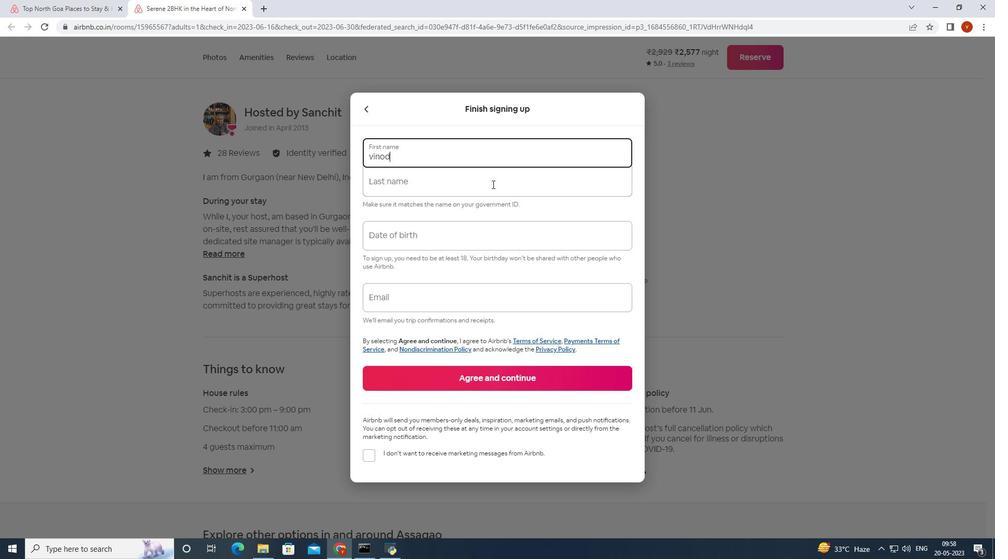 
Action: Key pressed patra
Screenshot: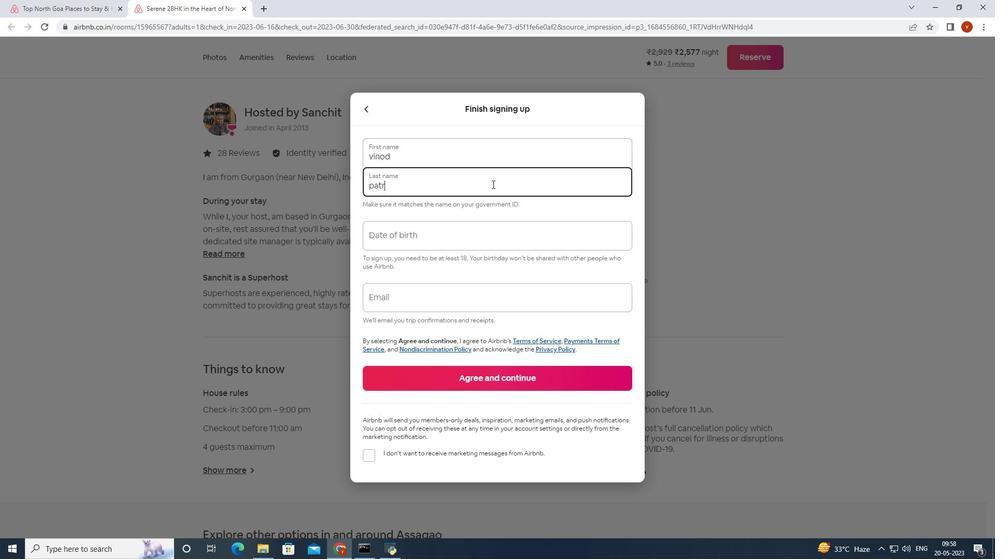
Action: Mouse moved to (489, 231)
Screenshot: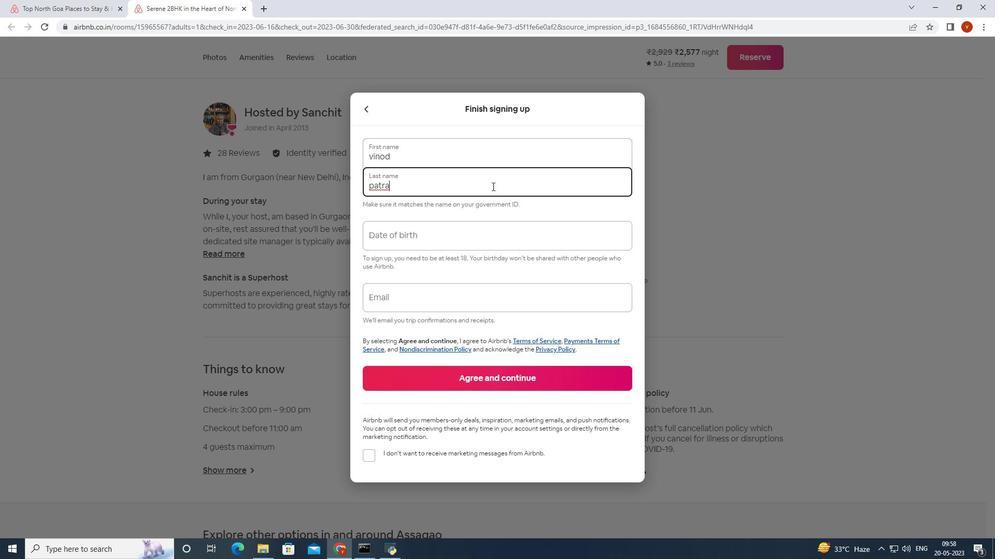 
Action: Mouse pressed left at (489, 231)
Screenshot: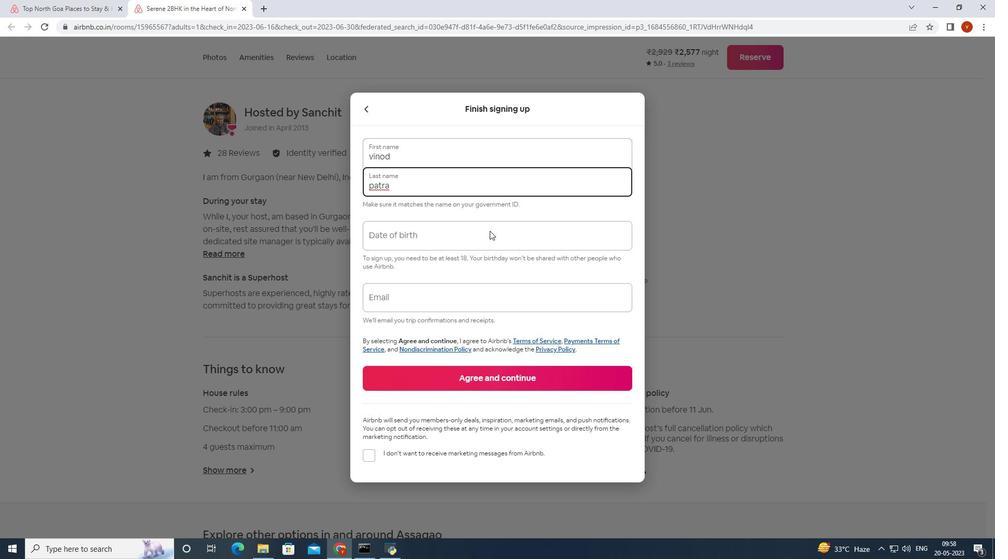 
Action: Mouse moved to (489, 236)
Screenshot: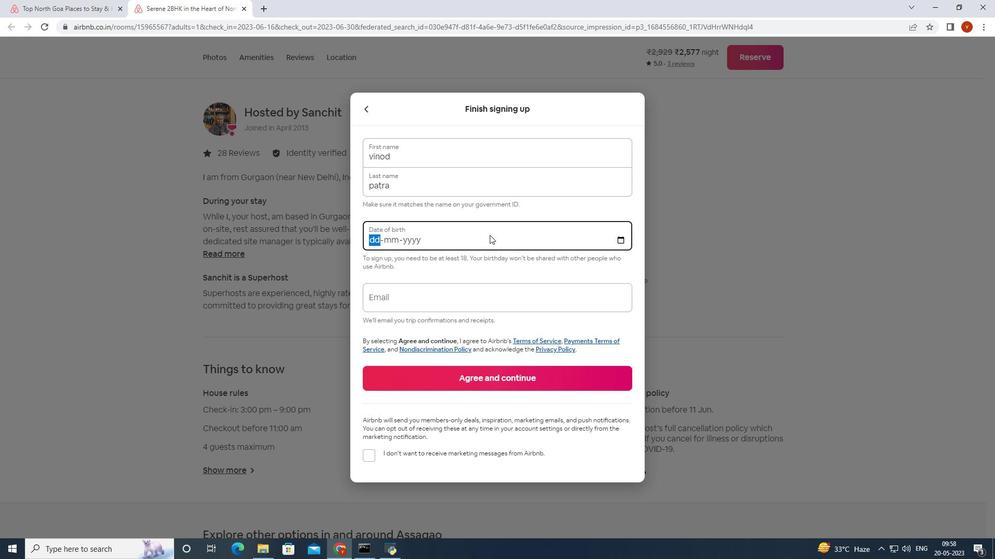
Action: Key pressed 1251990
Screenshot: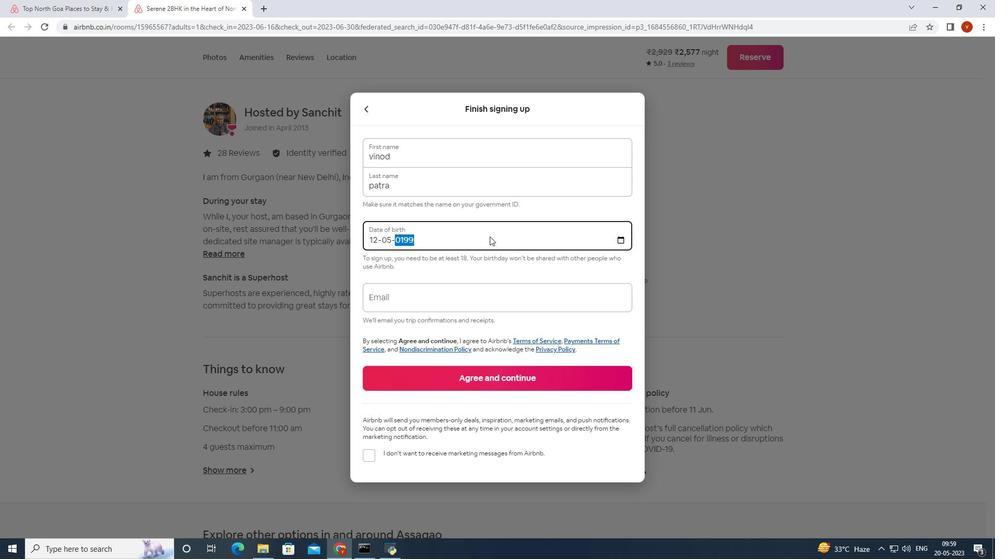 
Action: Mouse moved to (485, 238)
Screenshot: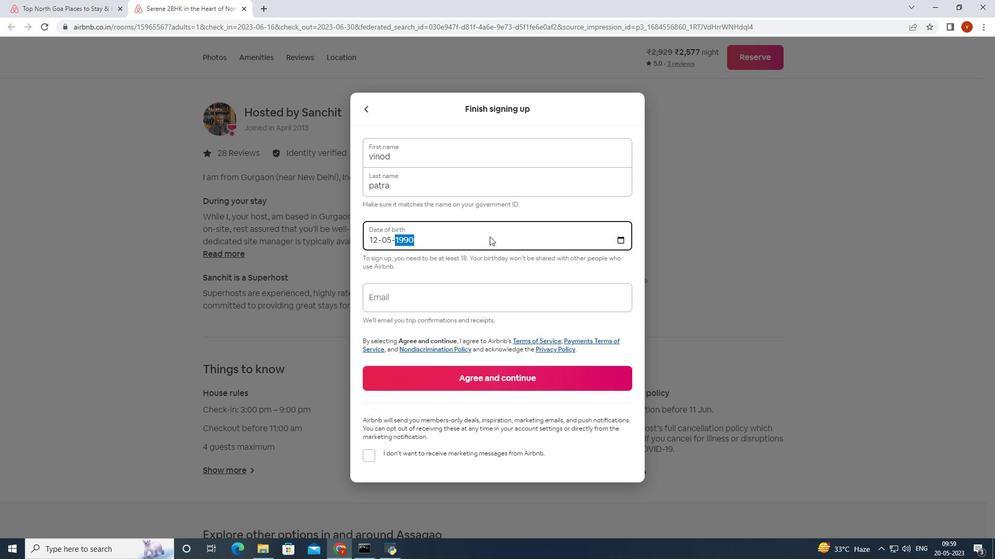 
Action: Mouse scrolled (485, 237) with delta (0, 0)
Screenshot: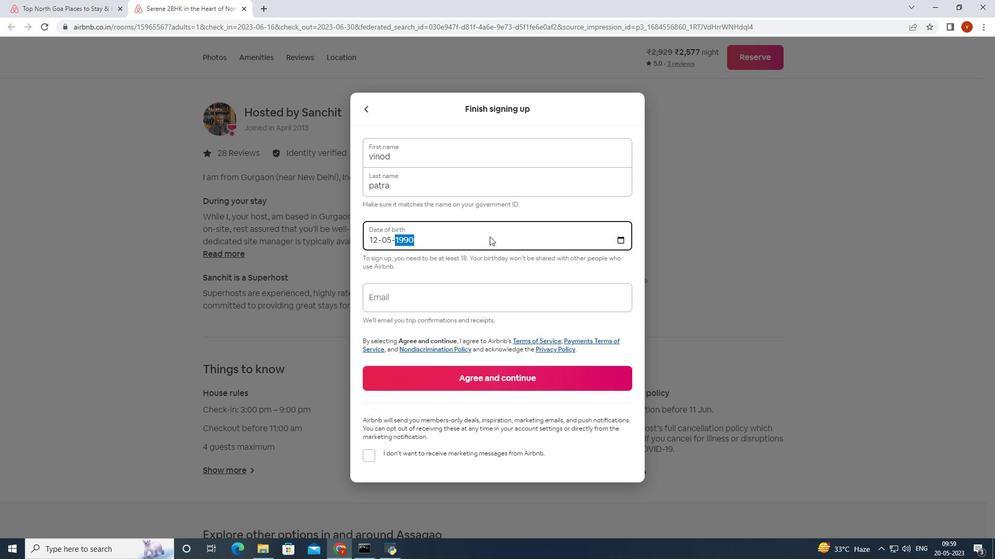 
Action: Mouse moved to (471, 304)
Screenshot: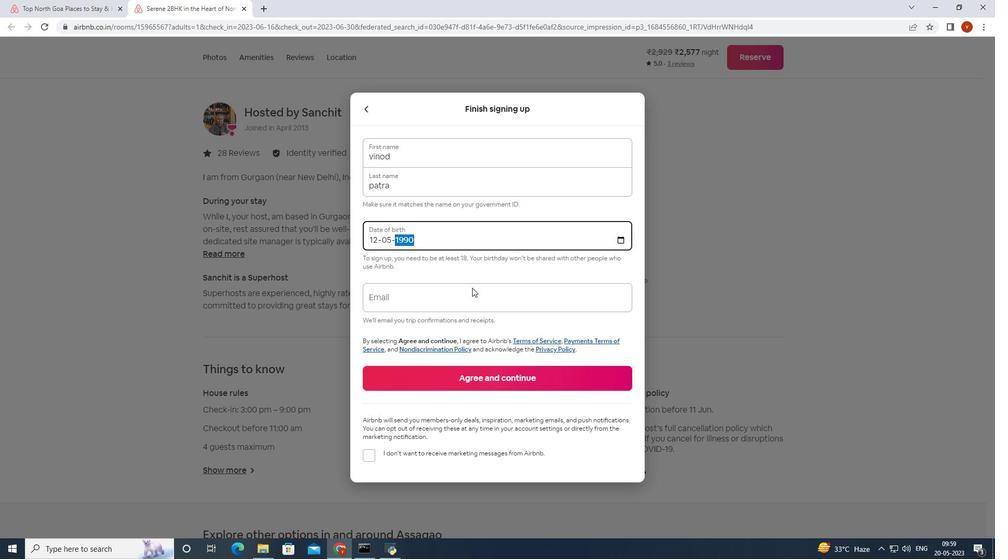 
Action: Mouse pressed left at (471, 304)
Screenshot: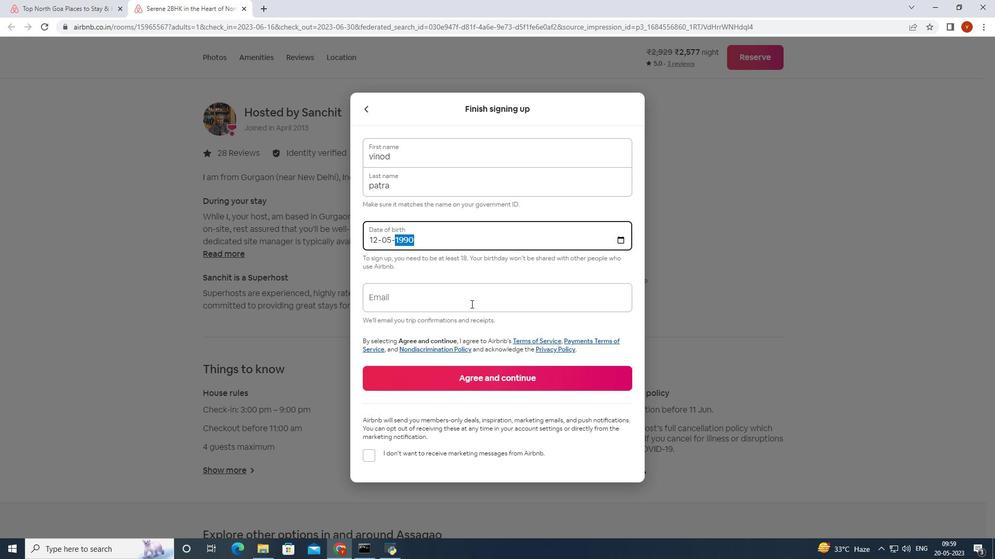 
Action: Mouse moved to (493, 302)
Screenshot: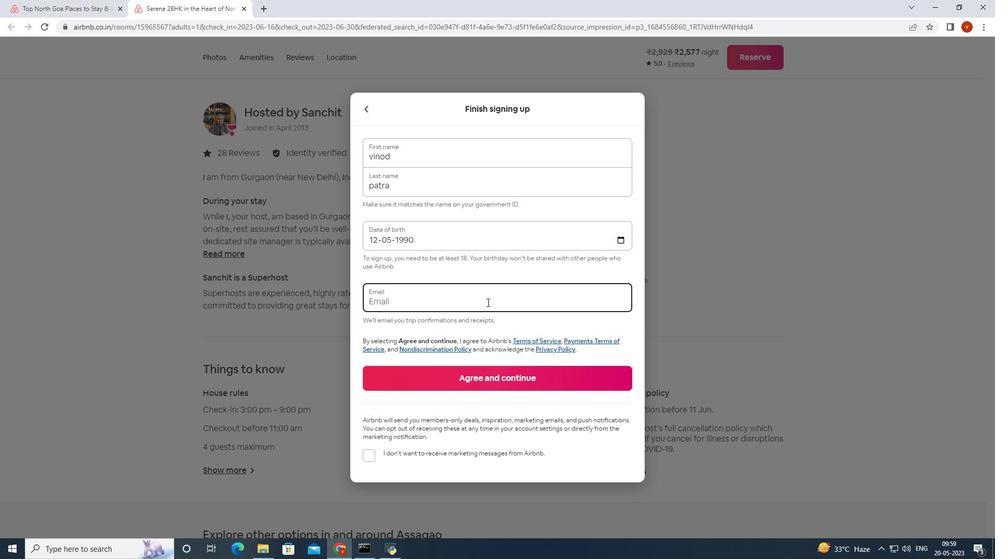 
Action: Key pressed digbijayr72<Key.shift><Key.shift>@gmail.com
Screenshot: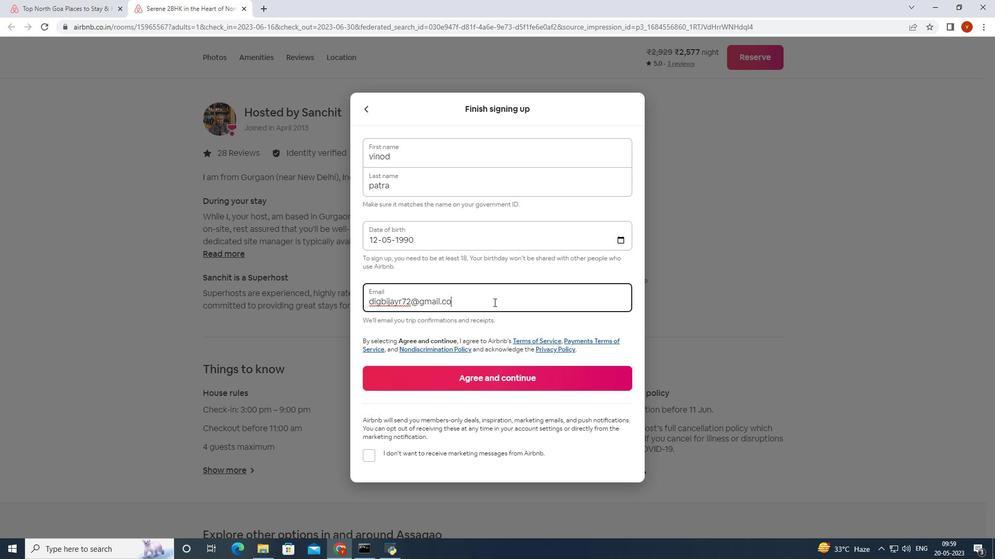 
Action: Mouse moved to (507, 380)
Screenshot: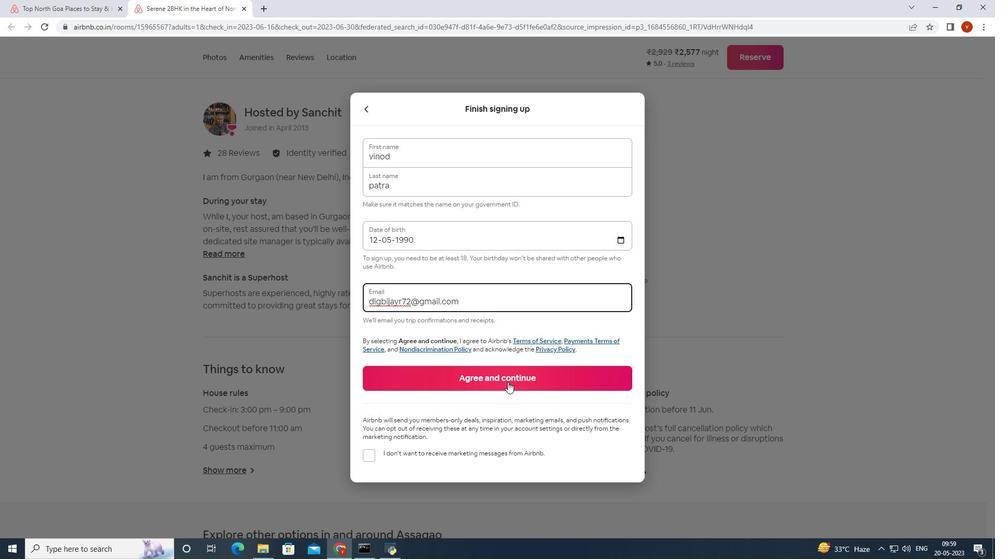 
Action: Mouse pressed left at (507, 380)
Screenshot: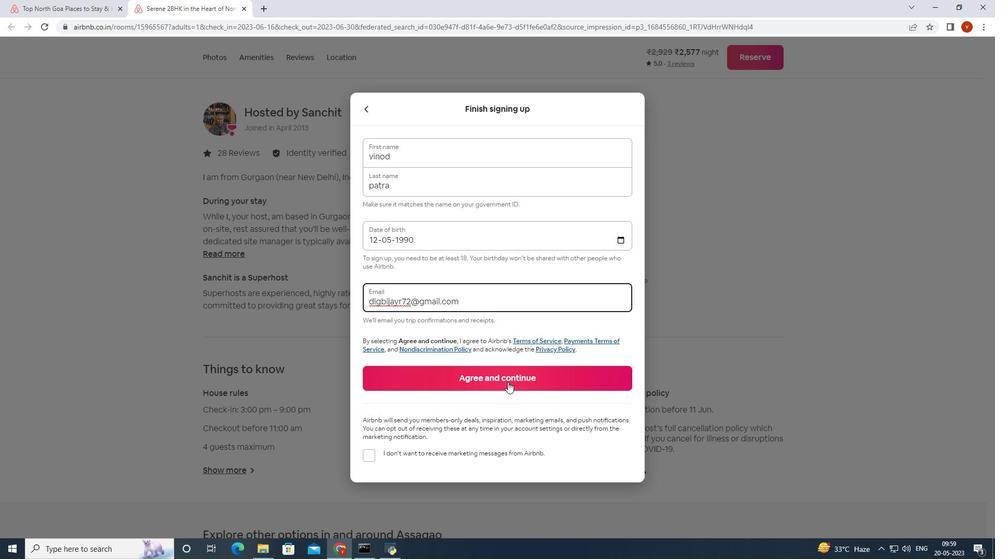 
Action: Mouse moved to (566, 377)
Screenshot: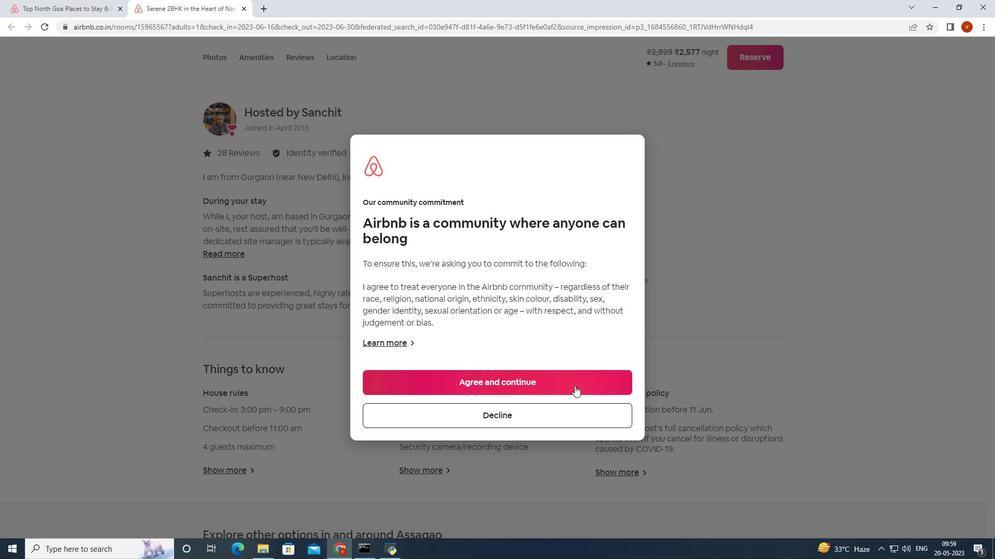 
Action: Mouse pressed left at (566, 377)
Screenshot: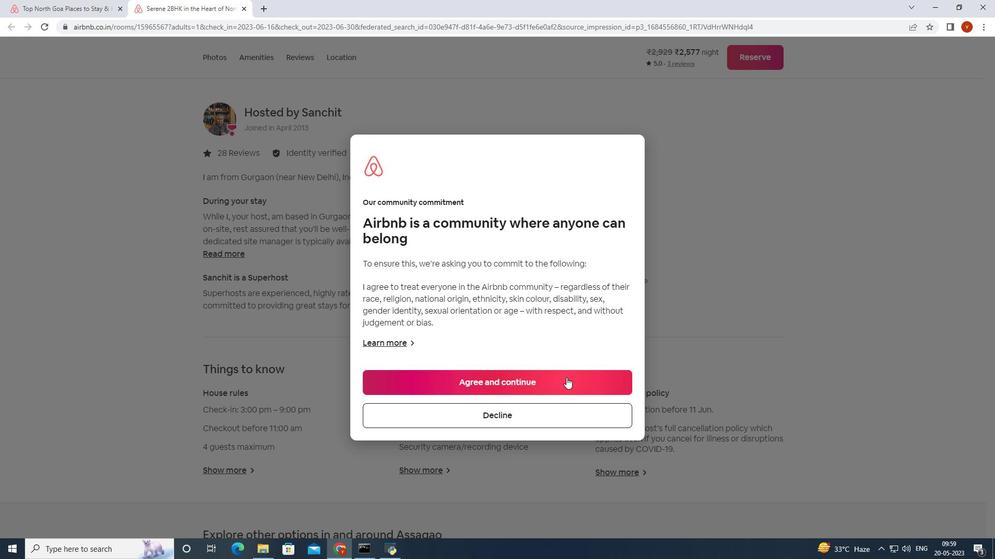 
Action: Mouse moved to (426, 432)
Screenshot: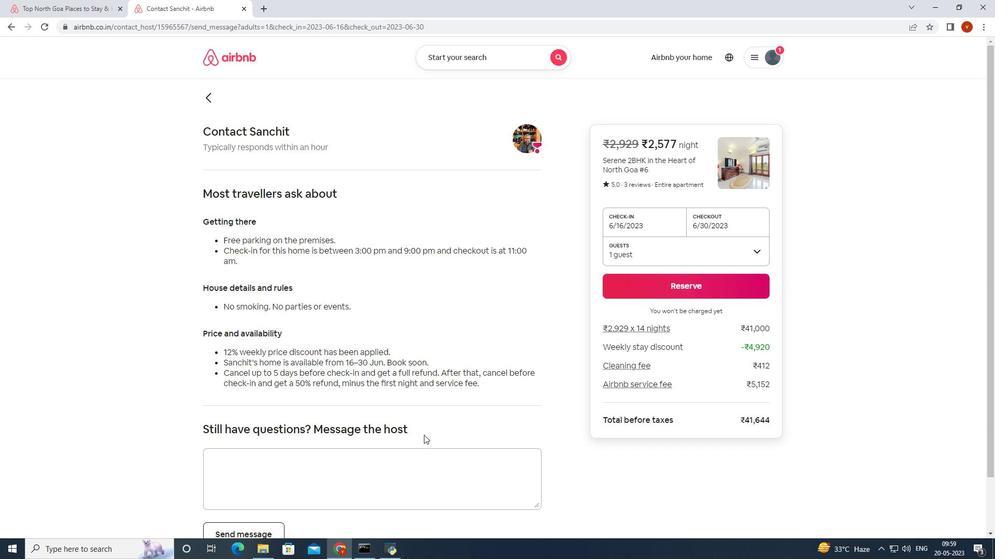
Action: Mouse scrolled (426, 431) with delta (0, 0)
Screenshot: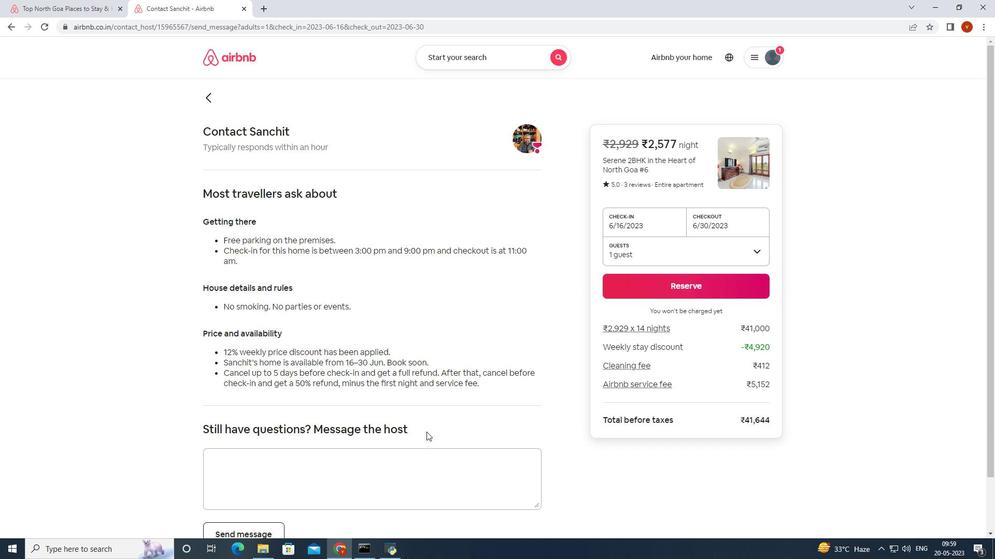 
Action: Mouse scrolled (426, 431) with delta (0, 0)
Screenshot: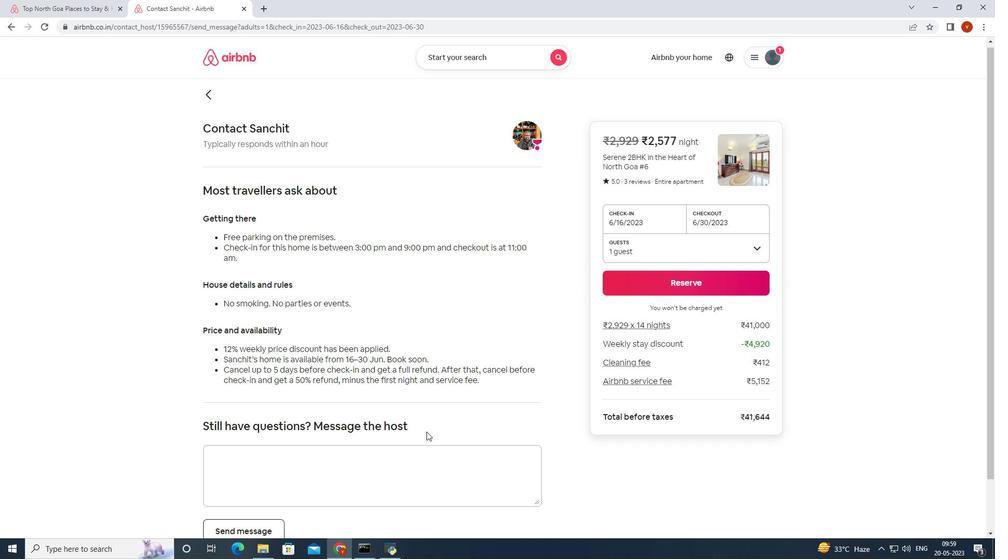 
Action: Mouse moved to (321, 405)
Screenshot: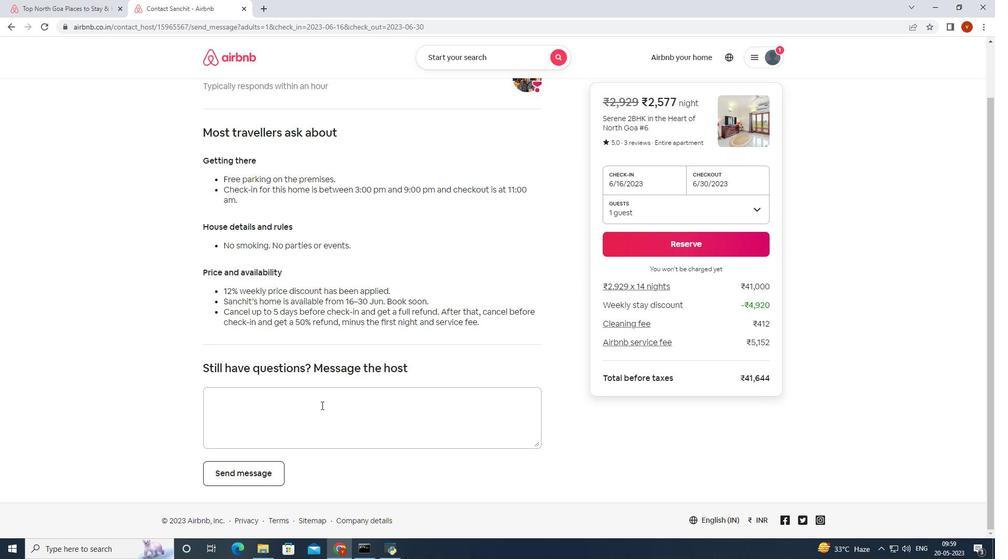 
Action: Mouse pressed left at (321, 405)
Screenshot: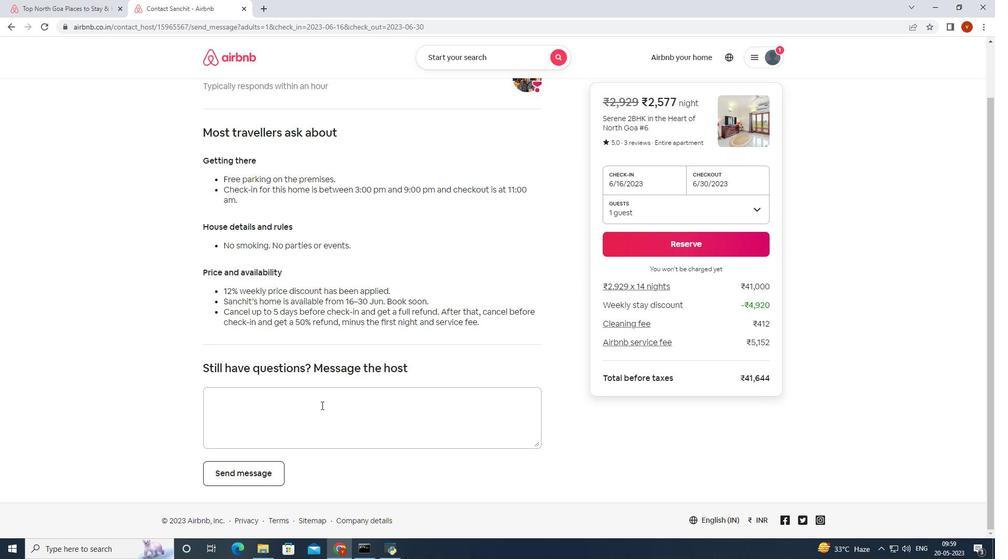 
Action: Mouse moved to (442, 377)
Screenshot: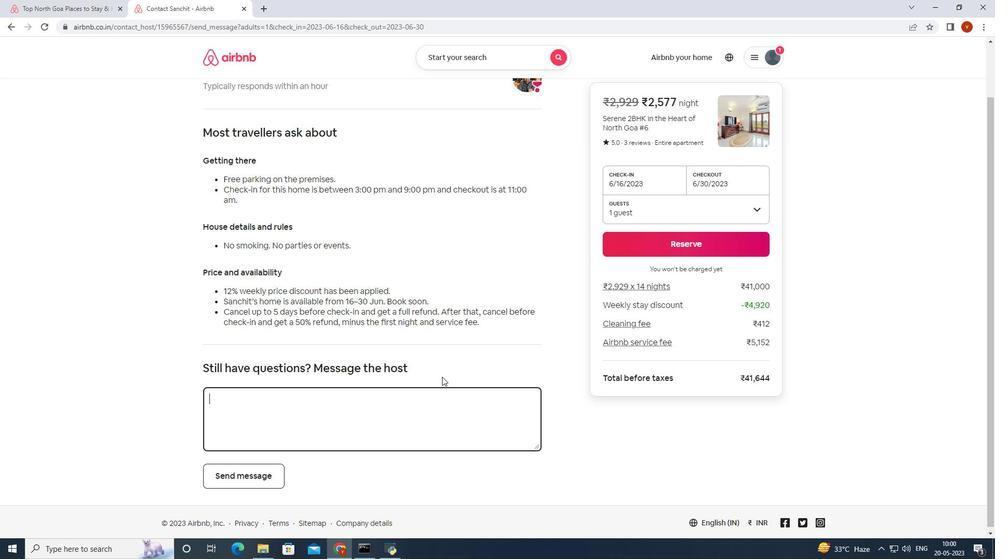 
Action: Mouse scrolled (442, 377) with delta (0, 0)
Screenshot: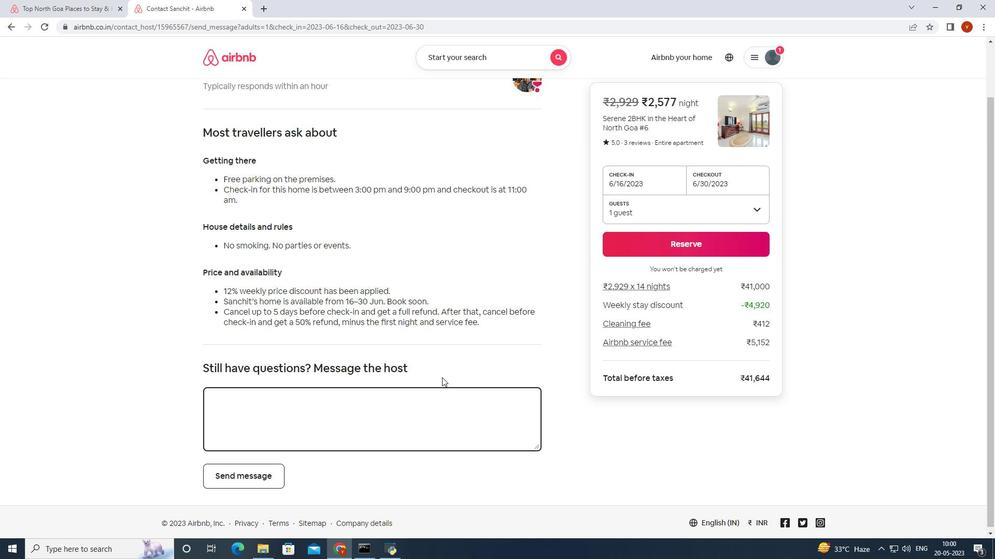 
Action: Mouse scrolled (442, 377) with delta (0, 0)
Screenshot: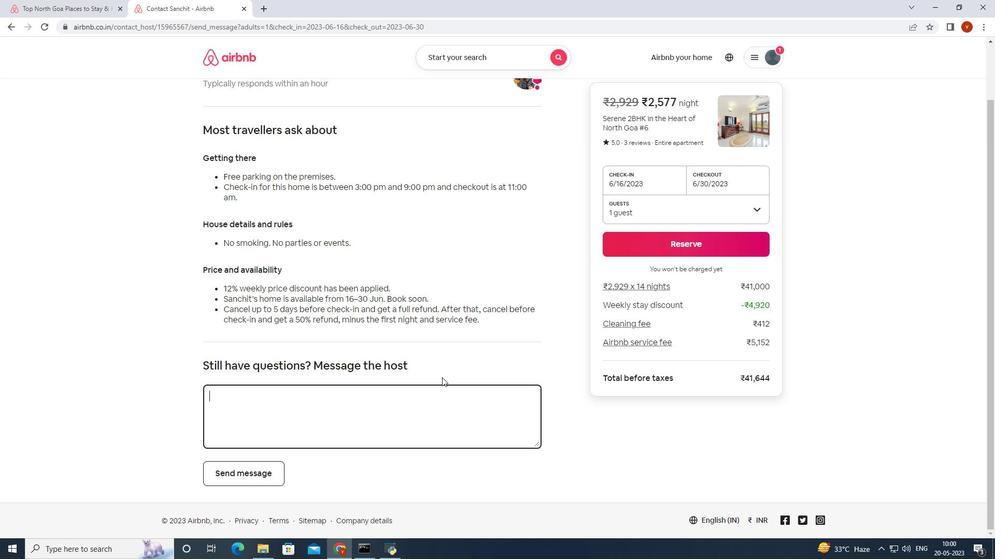 
Action: Mouse moved to (449, 369)
Screenshot: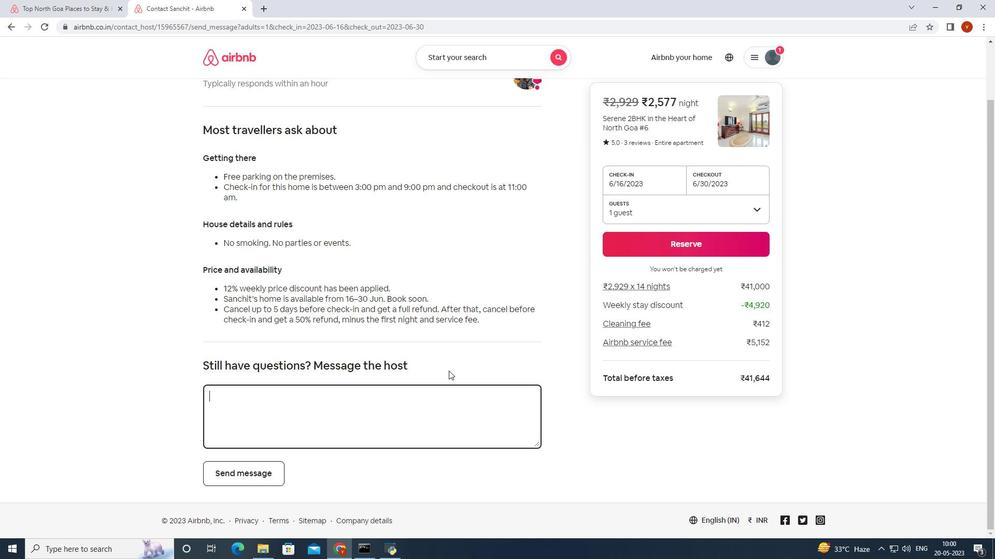 
Action: Mouse scrolled (449, 370) with delta (0, 0)
Screenshot: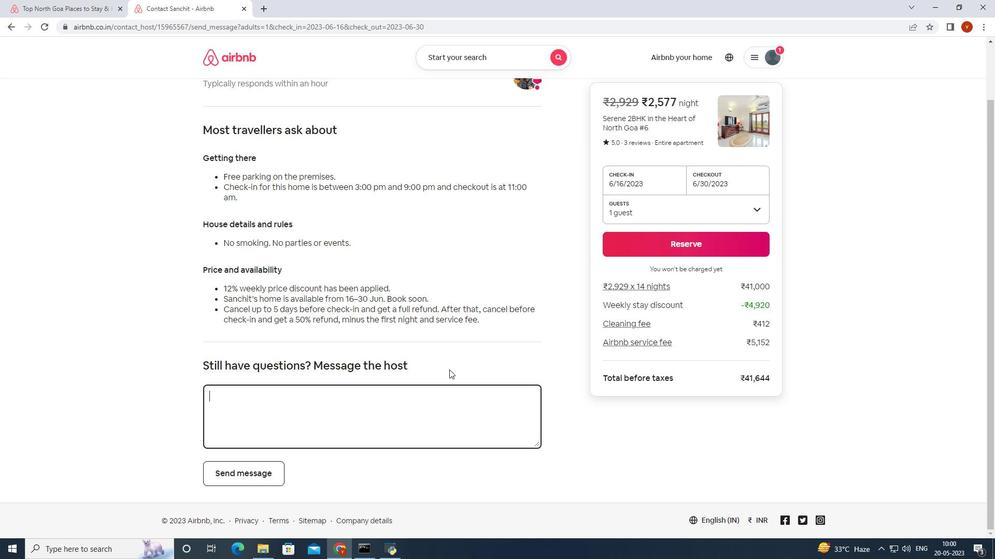 
Action: Mouse scrolled (449, 370) with delta (0, 0)
Screenshot: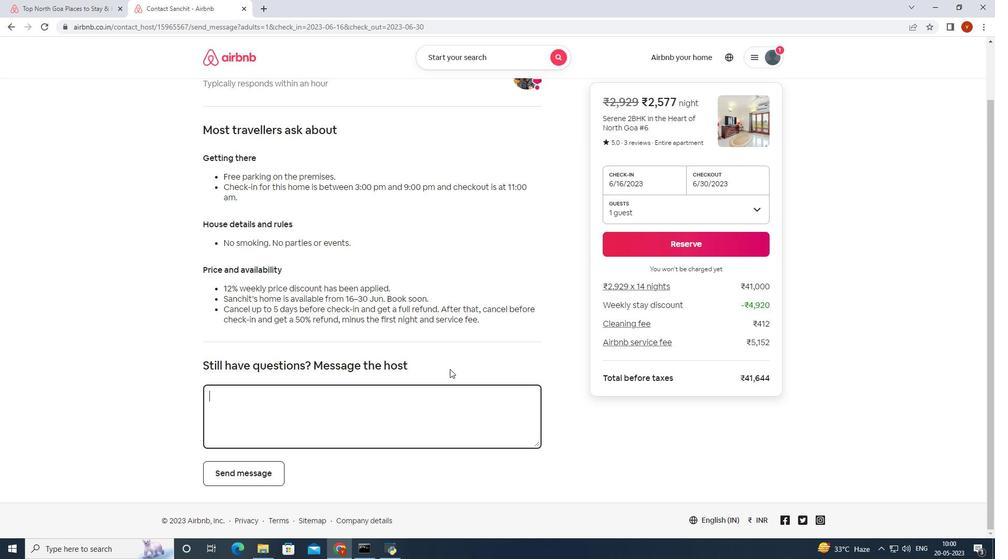 
Action: Mouse scrolled (449, 370) with delta (0, 0)
Screenshot: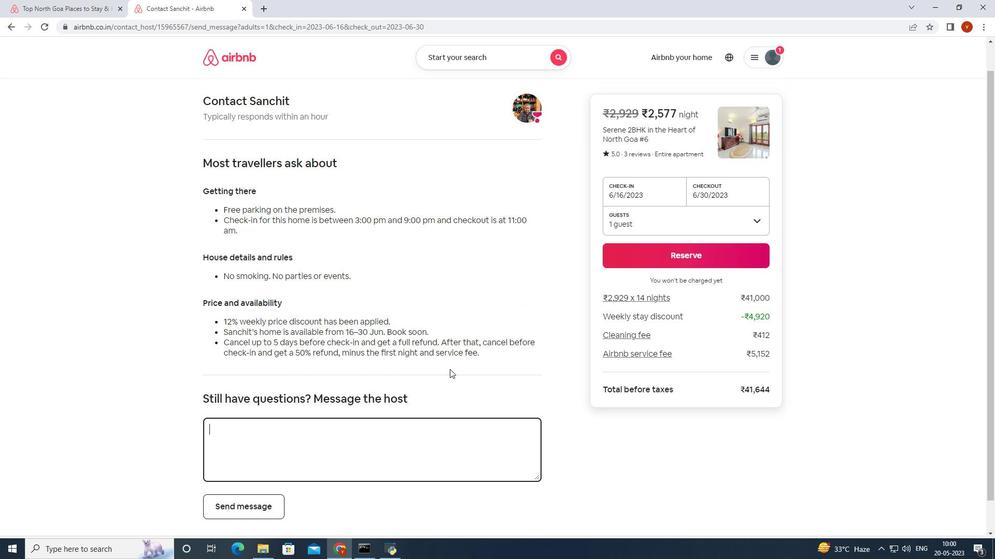 
Action: Mouse scrolled (449, 370) with delta (0, 0)
Screenshot: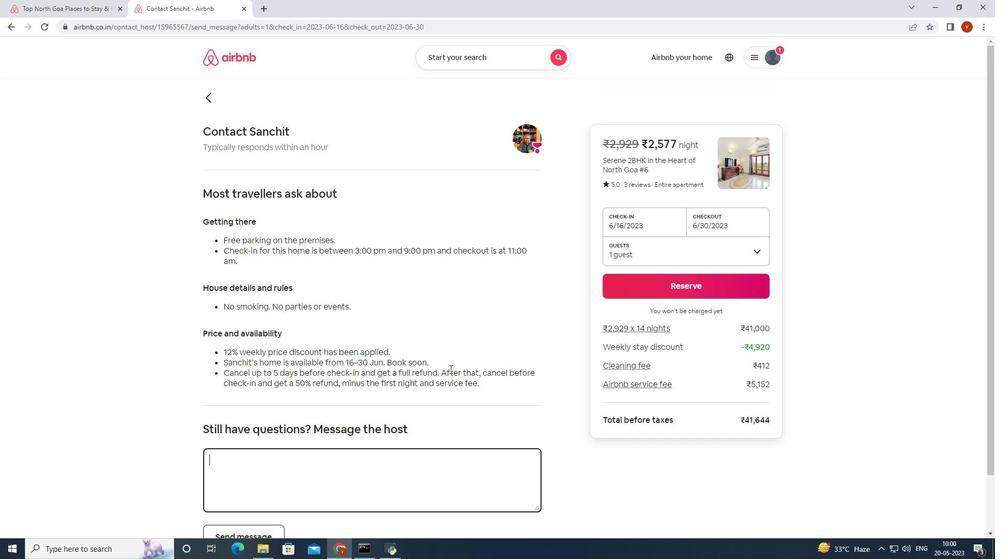 
Action: Mouse moved to (303, 402)
Screenshot: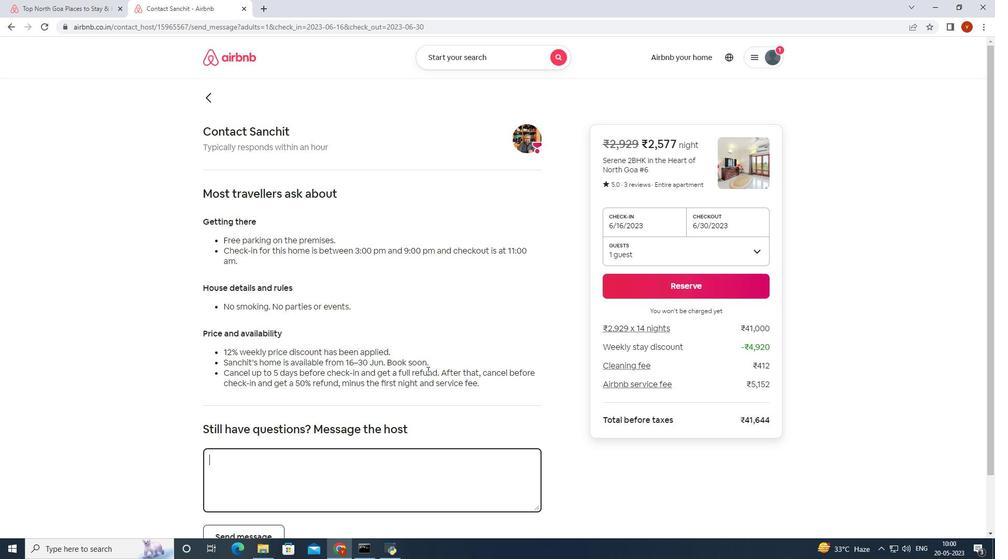 
Action: Mouse scrolled (303, 402) with delta (0, 0)
Screenshot: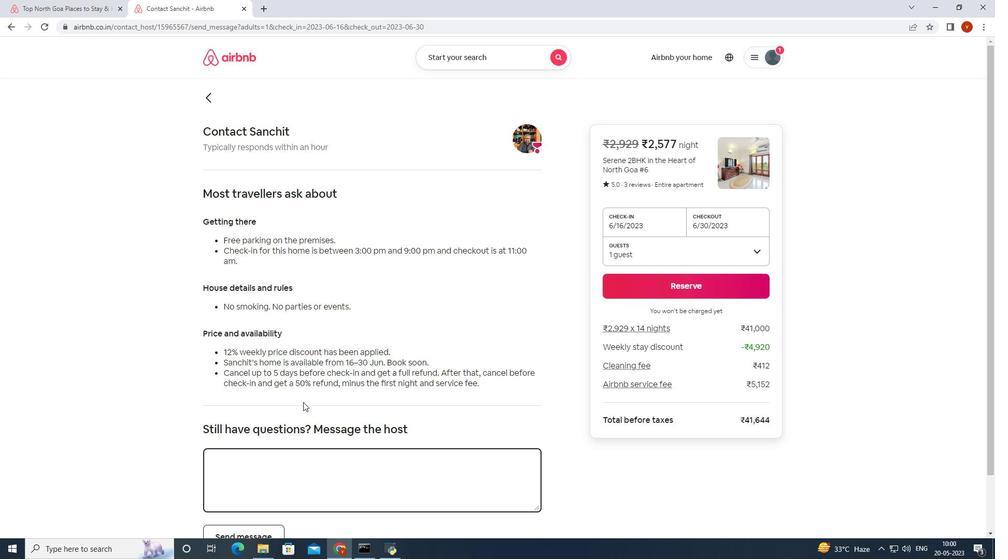 
Action: Mouse scrolled (303, 402) with delta (0, 0)
Screenshot: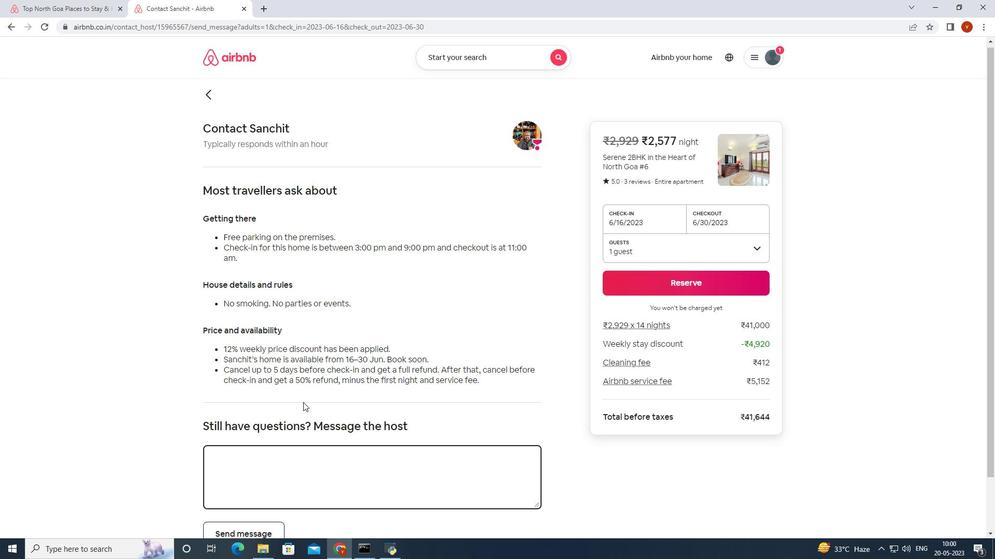 
Action: Mouse moved to (301, 408)
Screenshot: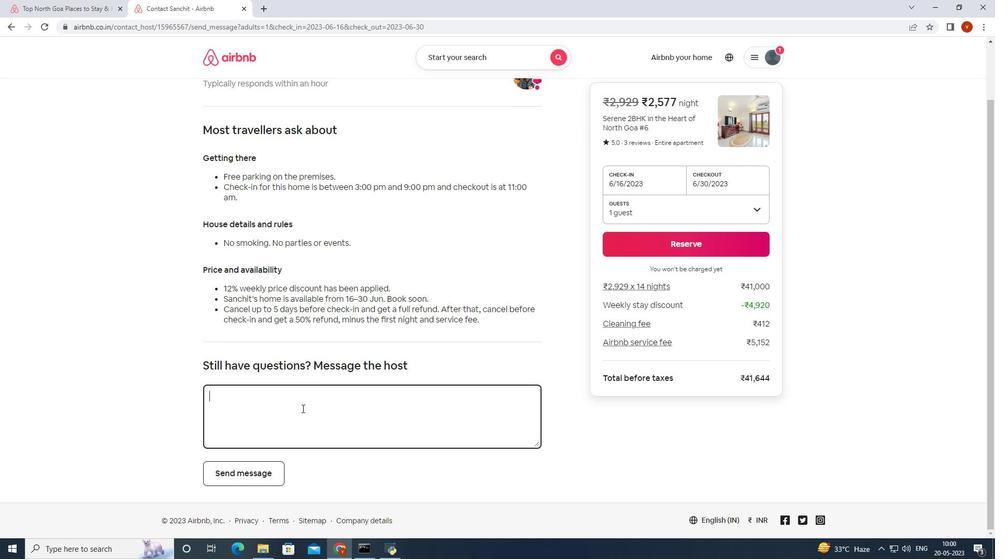 
Action: Mouse pressed left at (301, 408)
Screenshot: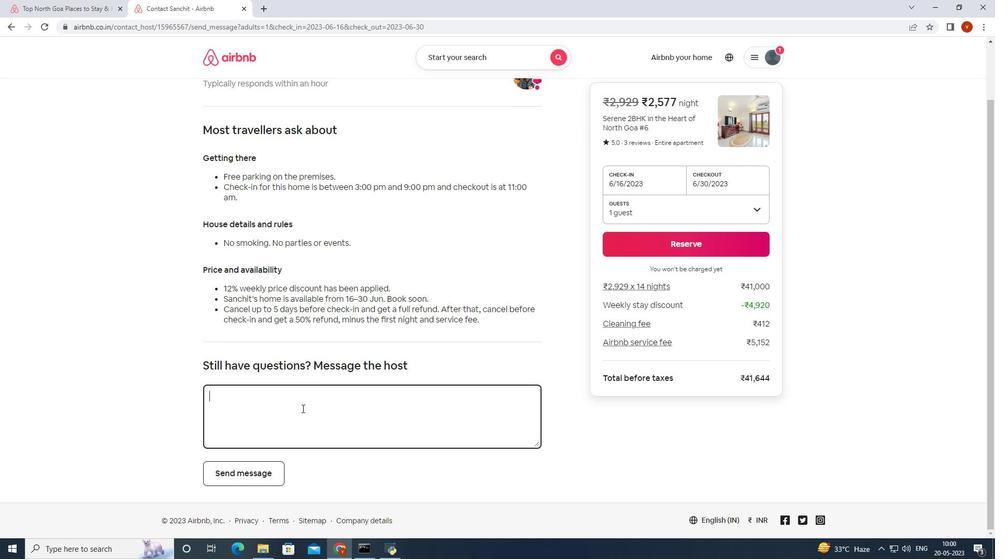 
Action: Mouse moved to (560, 335)
Screenshot: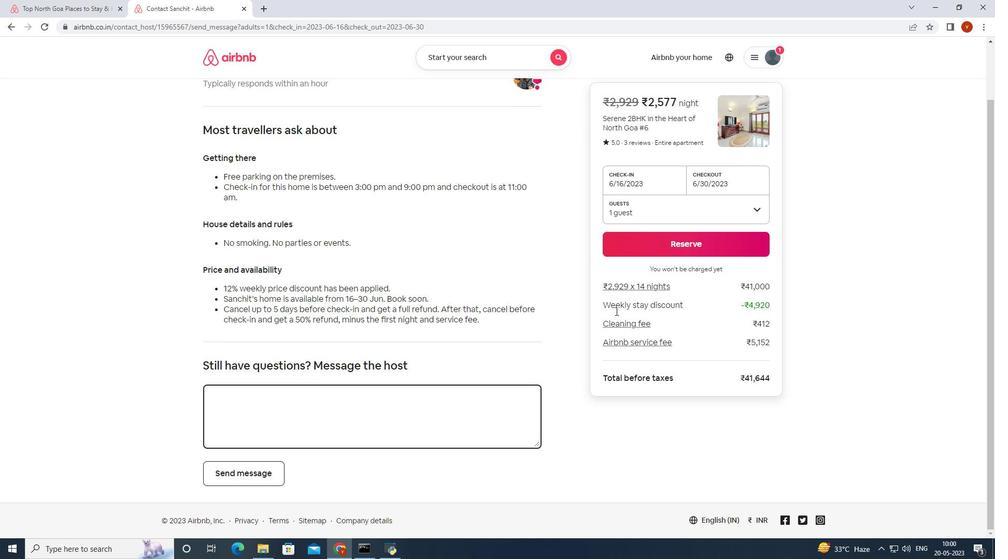 
Action: Key pressed is<Key.space>your<Key.space>hotel<Key.space>sis<Key.backspace><Key.backspace><Key.backspace>outside<Key.space>seabeach<Key.space>
Screenshot: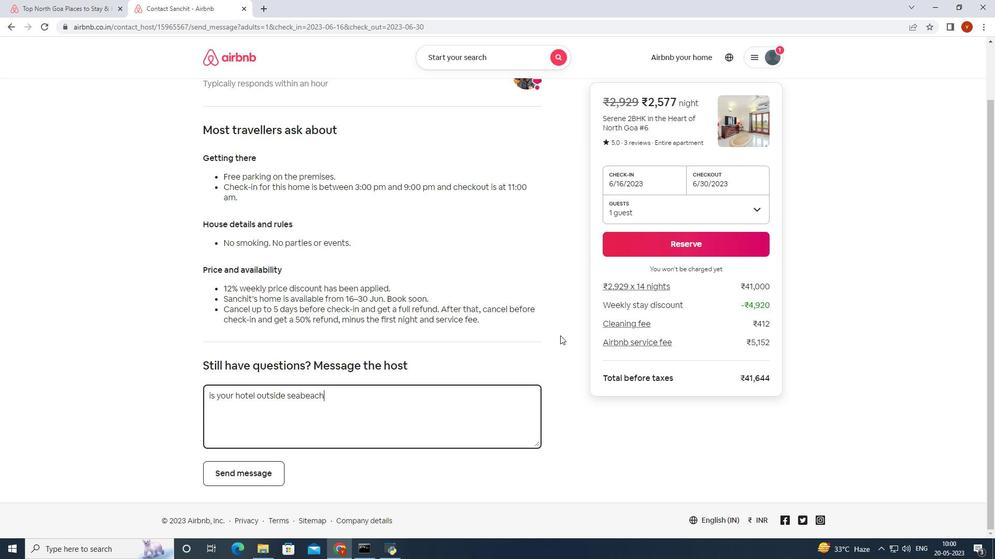 
Action: Mouse moved to (298, 393)
Screenshot: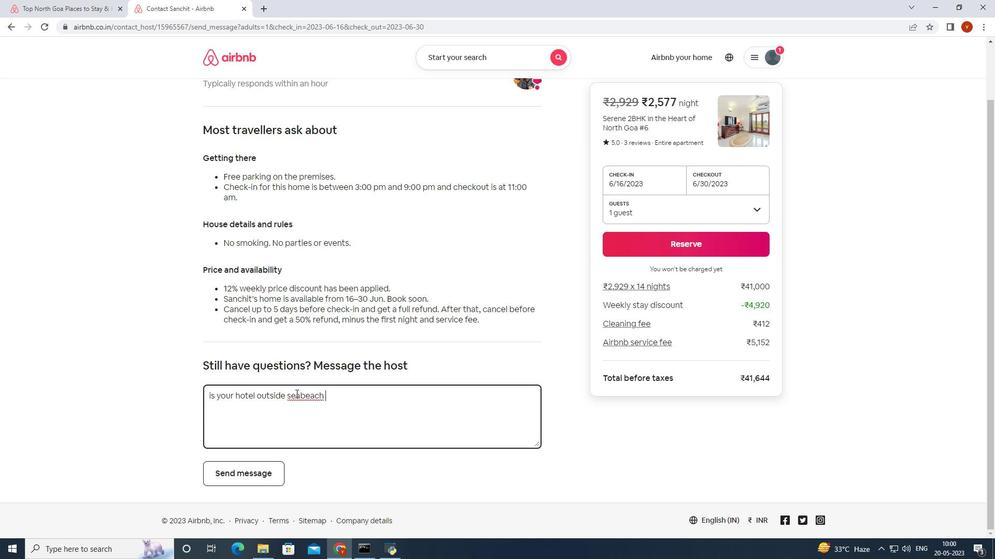 
Action: Mouse pressed left at (298, 393)
Screenshot: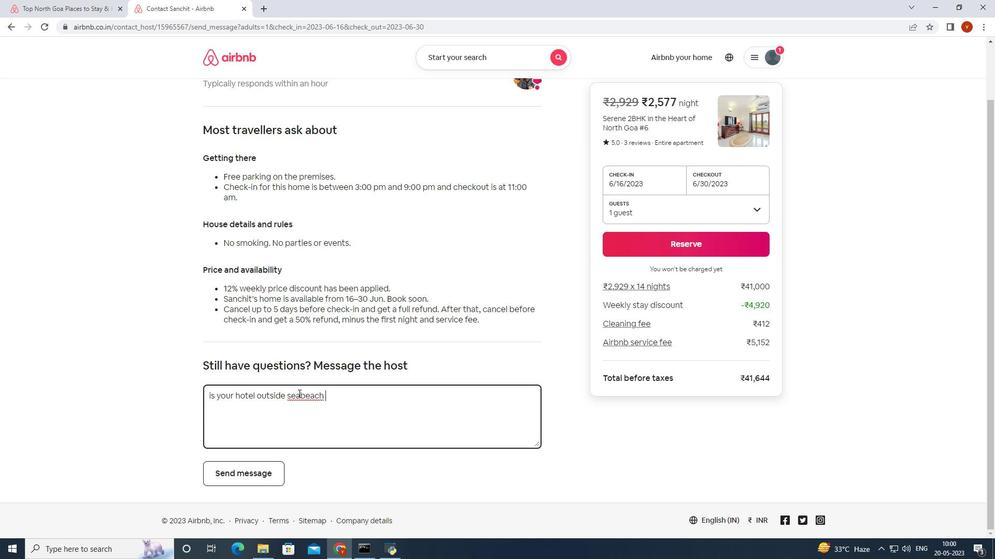 
Action: Mouse moved to (301, 396)
Screenshot: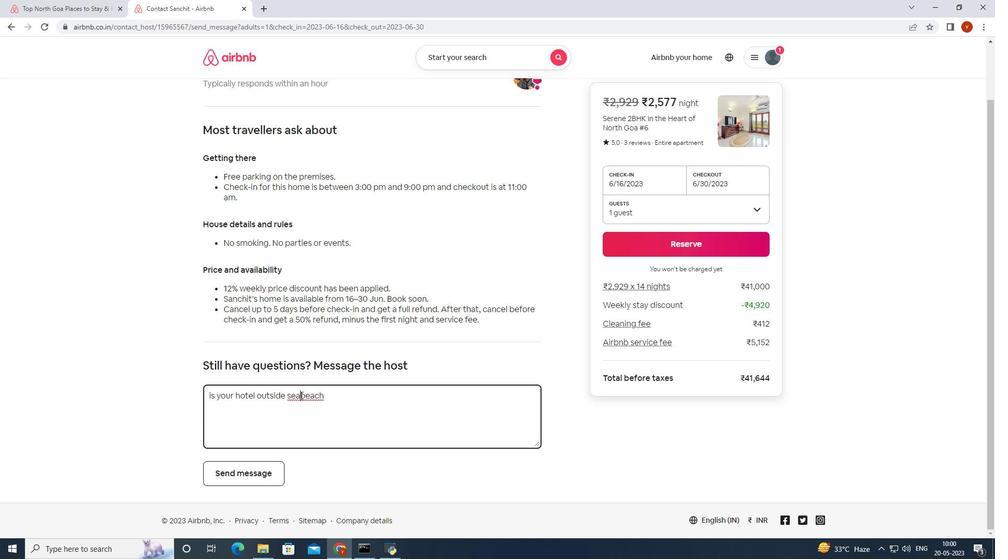 
Action: Key pressed <Key.space>
Screenshot: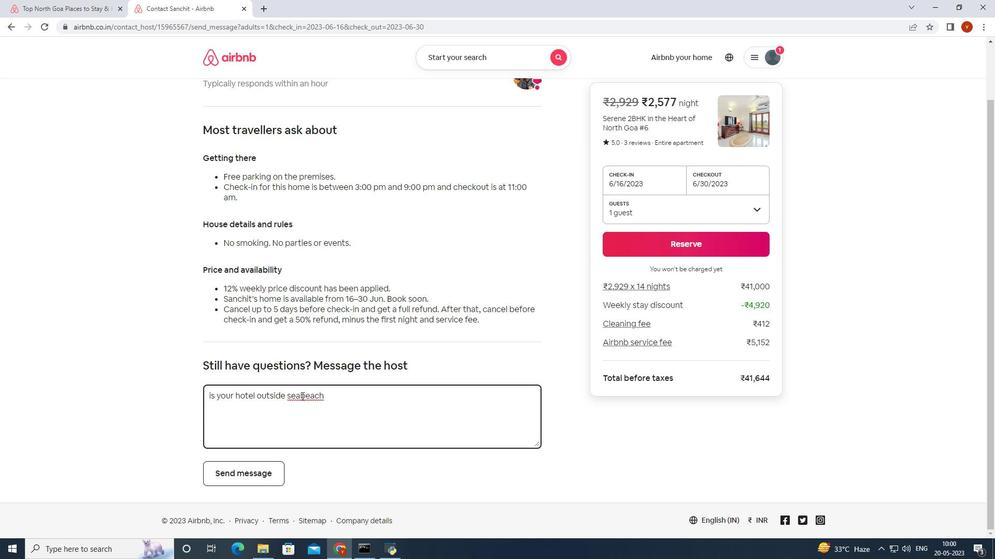 
Action: Mouse moved to (341, 397)
Screenshot: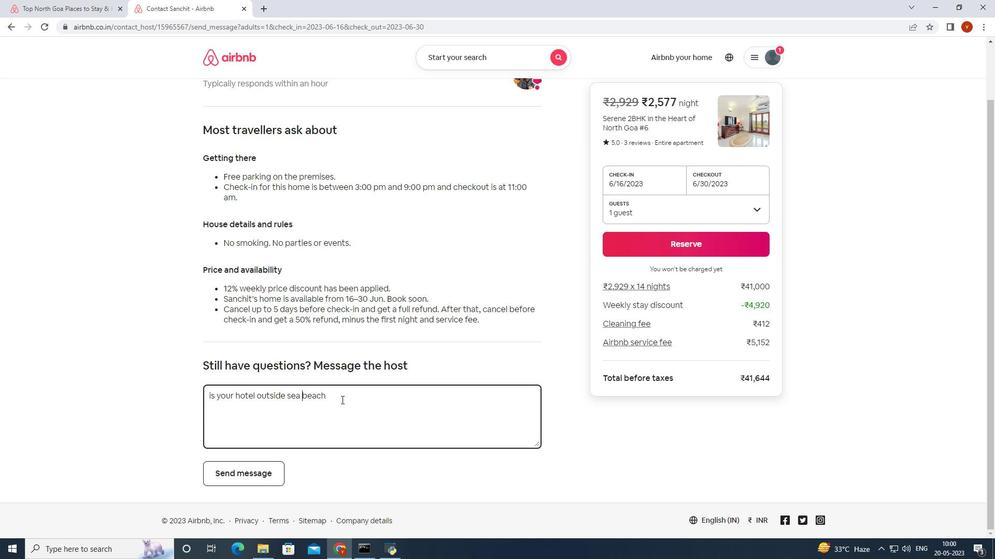 
Action: Mouse pressed left at (341, 397)
Screenshot: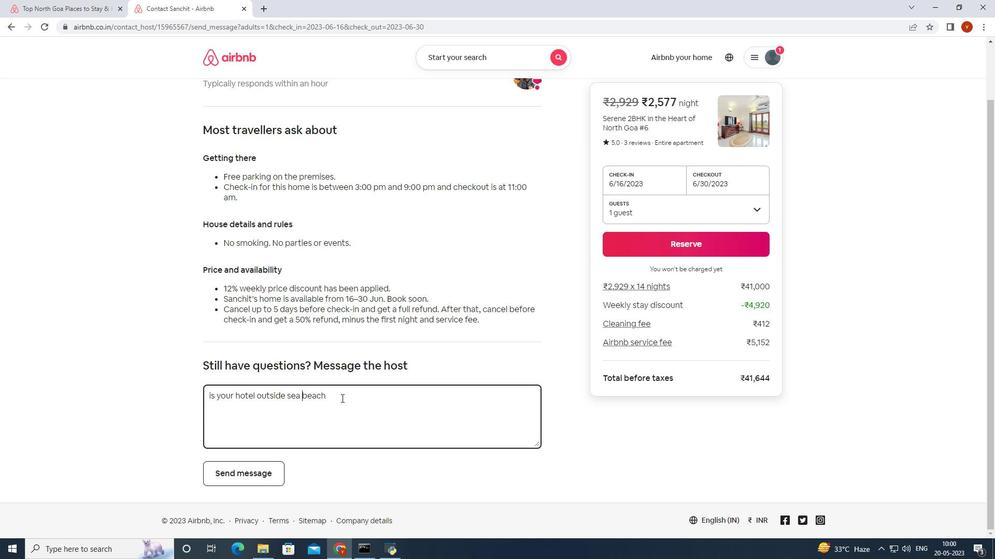 
Action: Mouse moved to (351, 395)
Screenshot: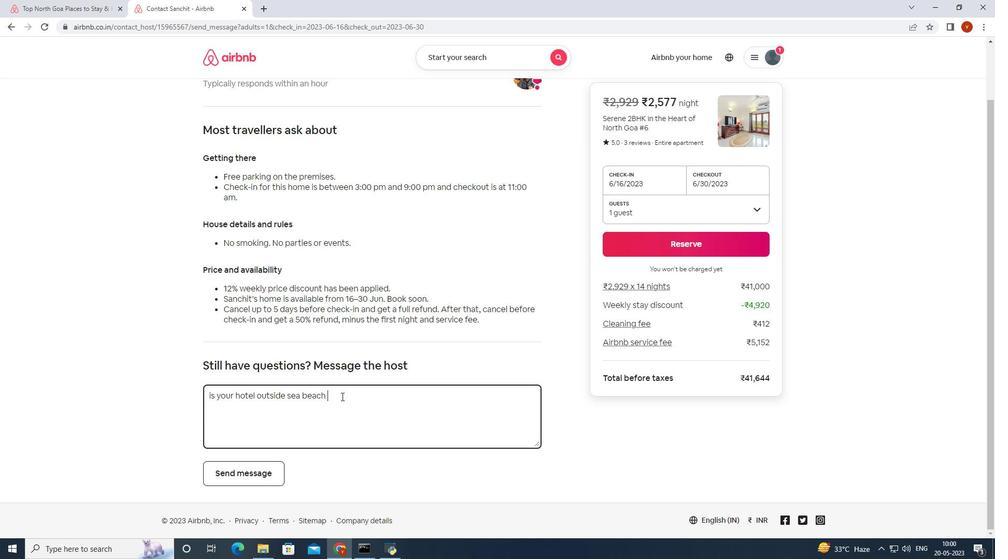 
Action: Key pressed situated
Screenshot: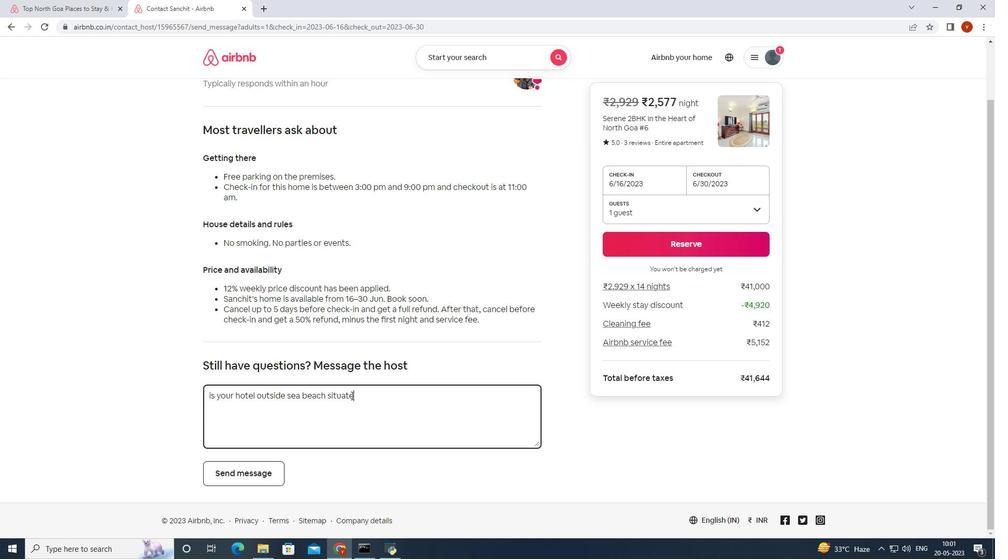 
Action: Mouse moved to (543, 422)
Screenshot: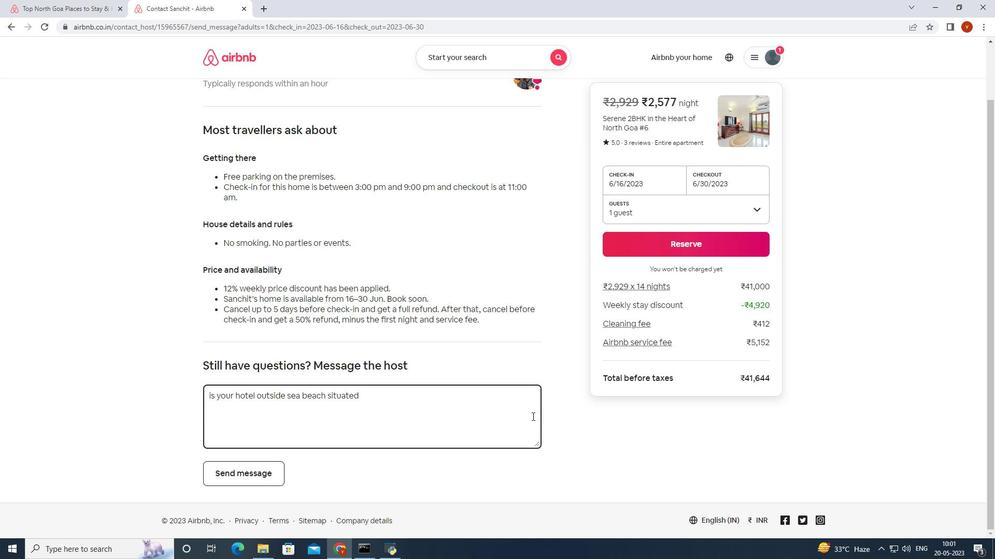 
